 Task: Compose an email with the signature Caleb Scott with the subject Reminder for a remote work arrangement and the message Could you please provide me with the latest version of the project budget? from softage.10@softage.net to softage.6@softage.net, now select the entire message Quote Attach a link with text INSTAGRAM and web address as https://www.instagram.com Send the email. Finally, move the email from Sent Items to the label Copyrights
Action: Mouse moved to (1003, 625)
Screenshot: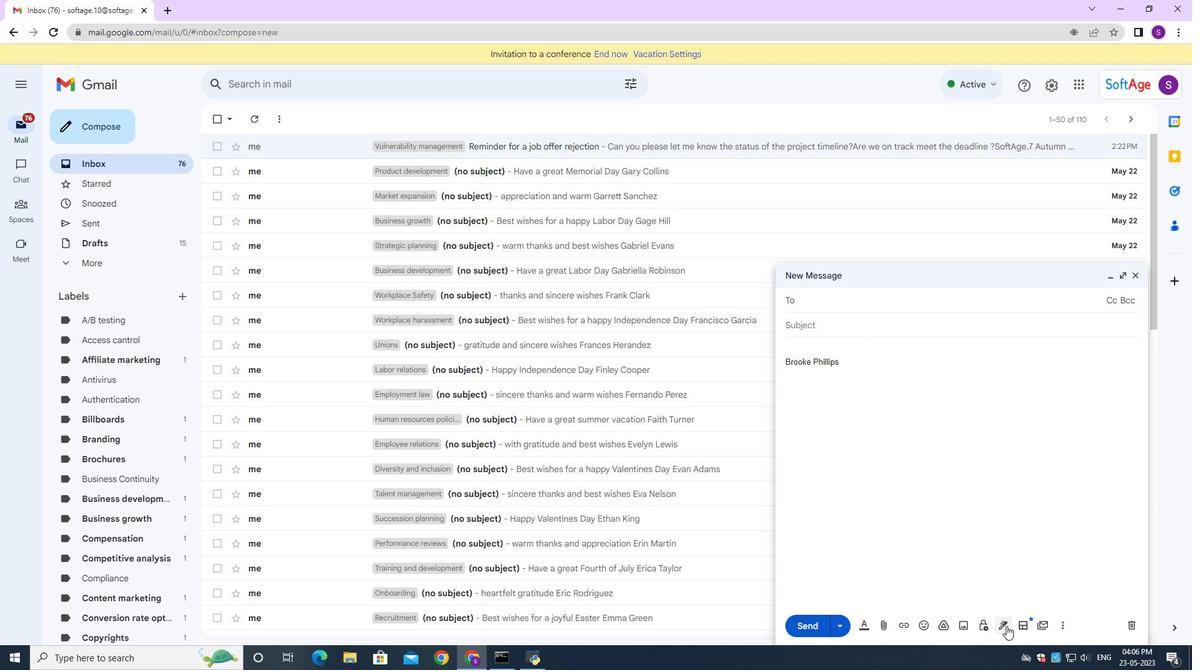 
Action: Mouse pressed left at (1003, 625)
Screenshot: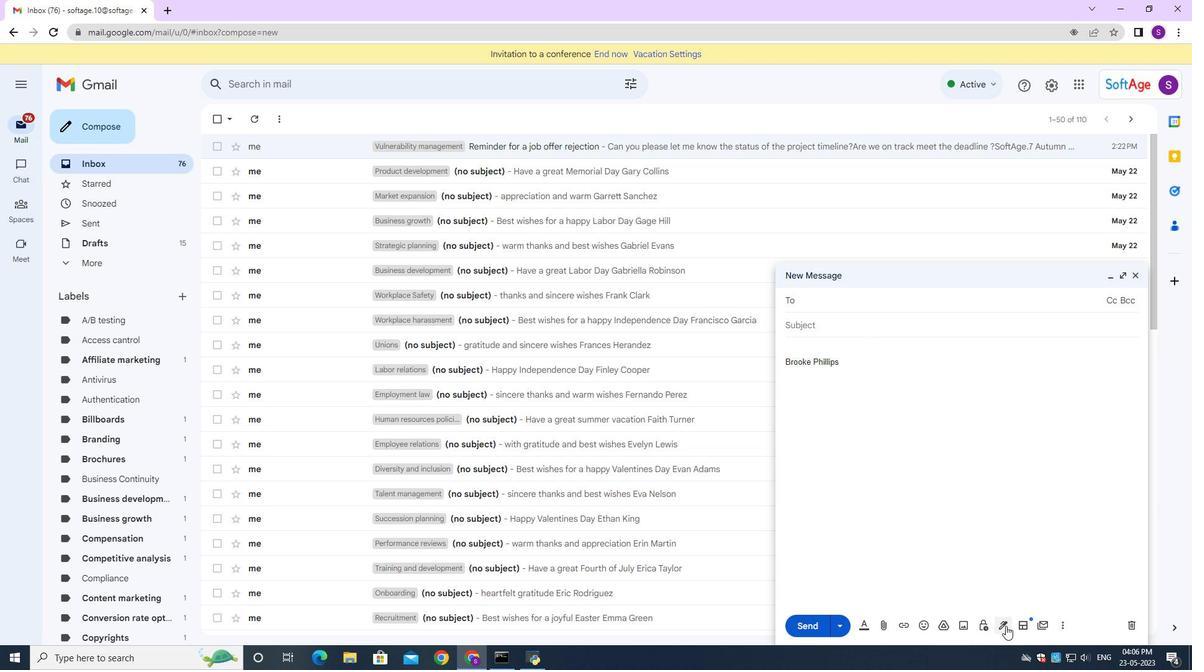
Action: Mouse moved to (1033, 565)
Screenshot: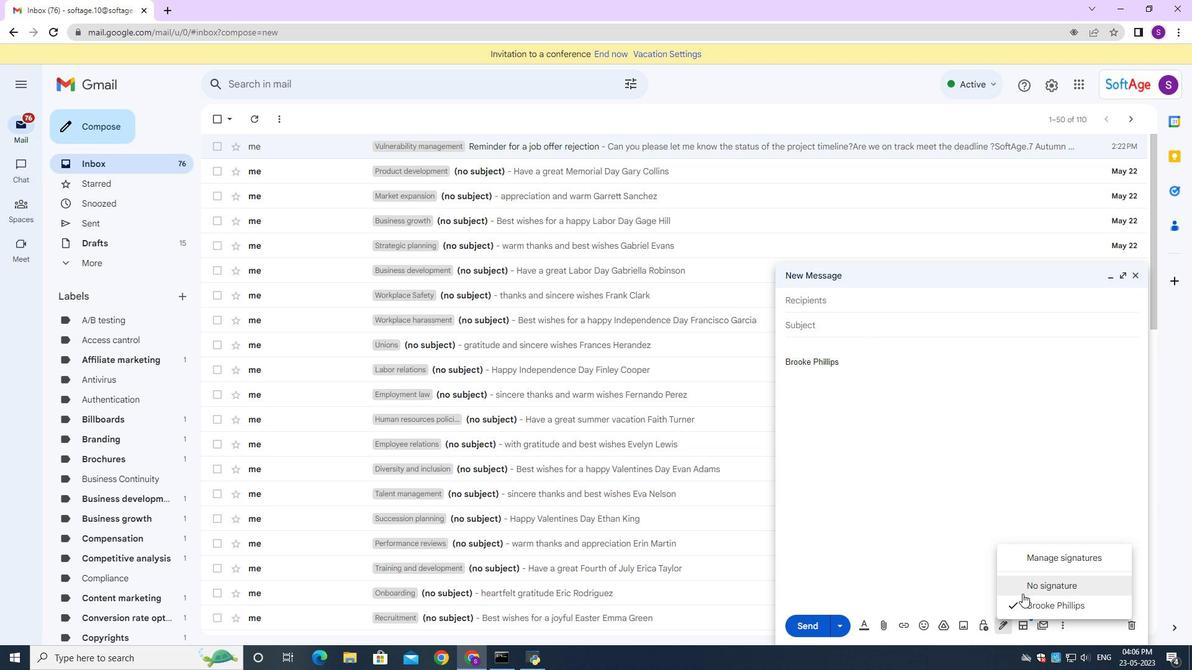 
Action: Mouse pressed left at (1033, 565)
Screenshot: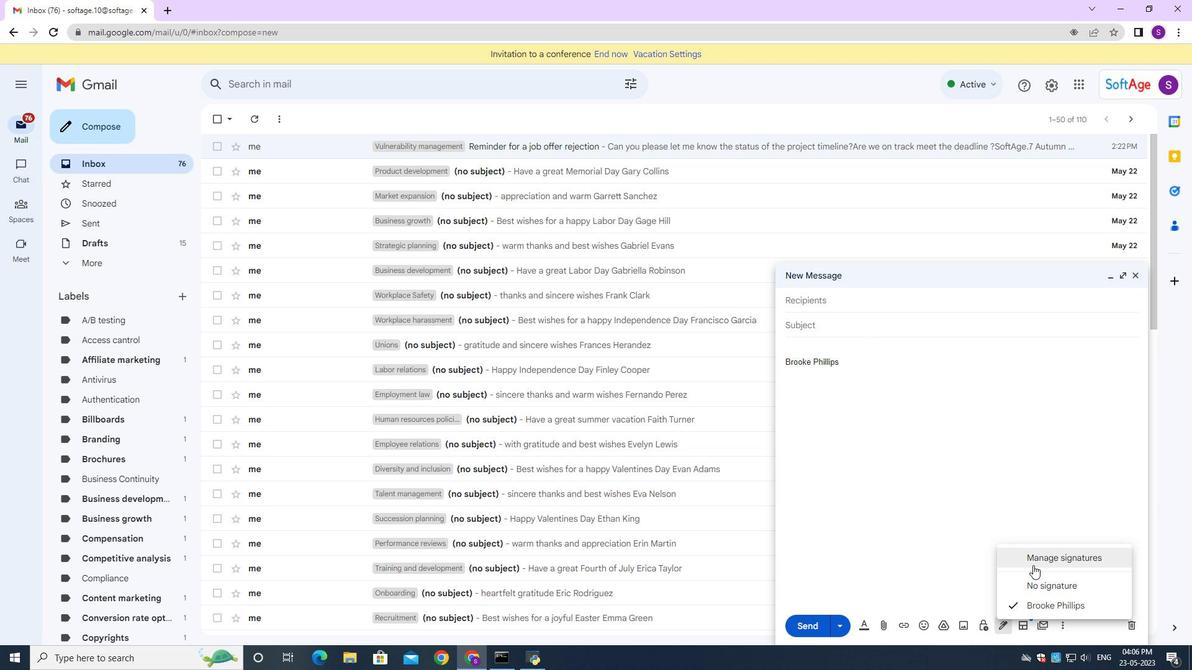 
Action: Mouse moved to (521, 411)
Screenshot: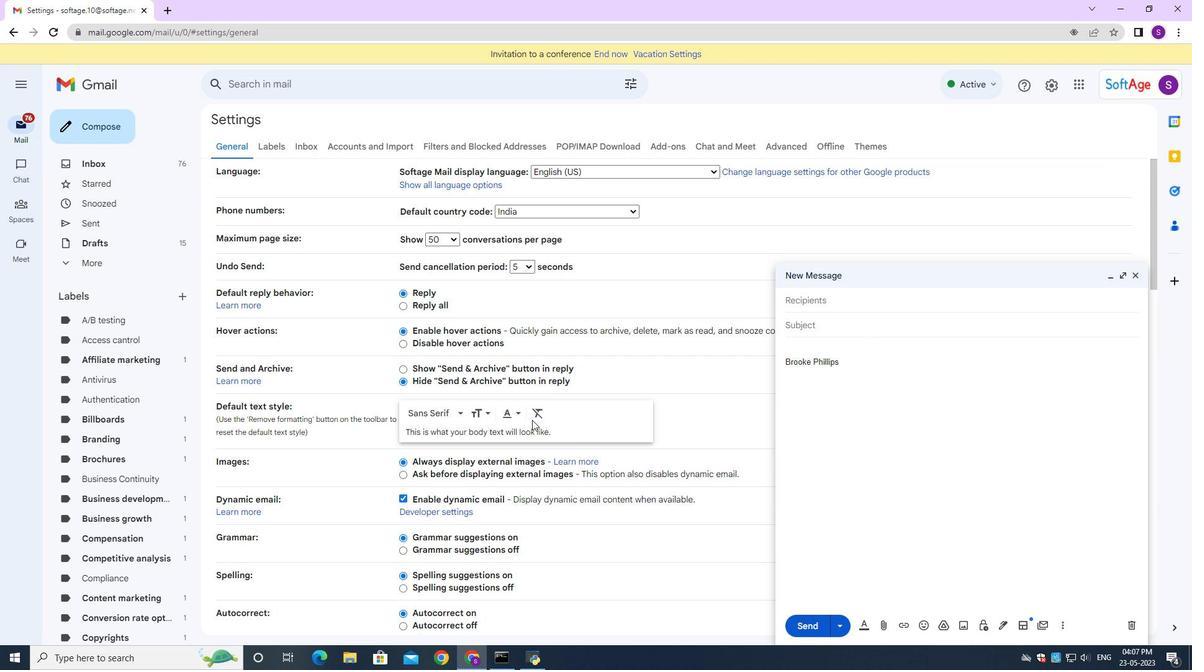 
Action: Mouse scrolled (521, 411) with delta (0, 0)
Screenshot: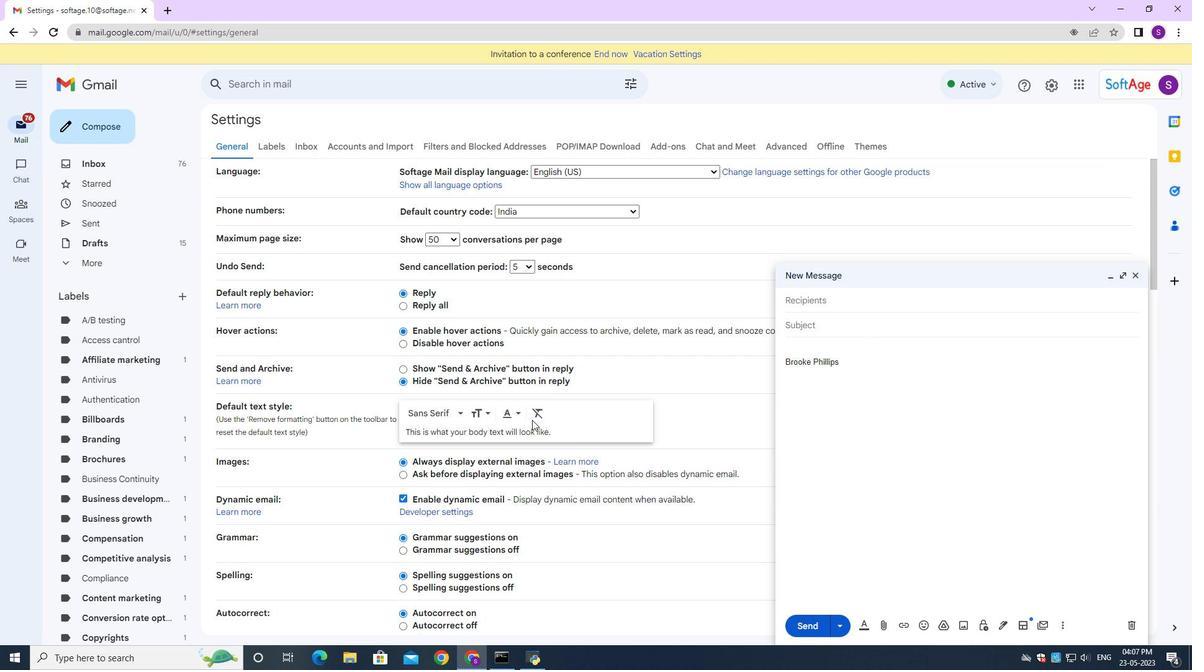 
Action: Mouse scrolled (521, 411) with delta (0, 0)
Screenshot: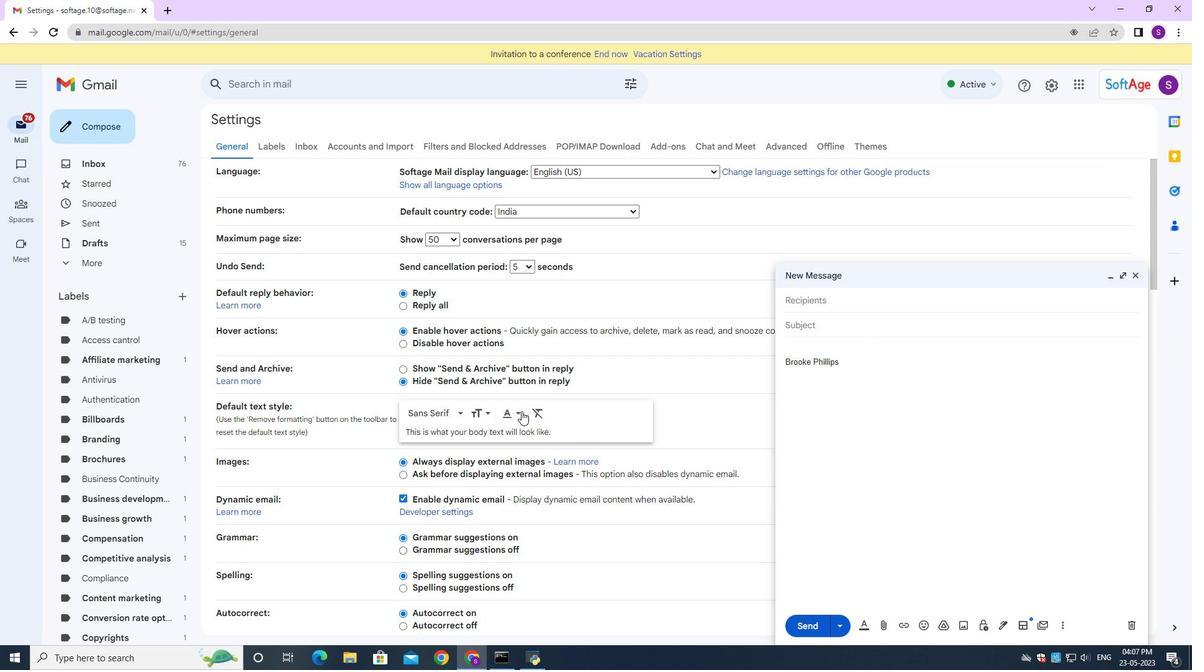 
Action: Mouse moved to (520, 411)
Screenshot: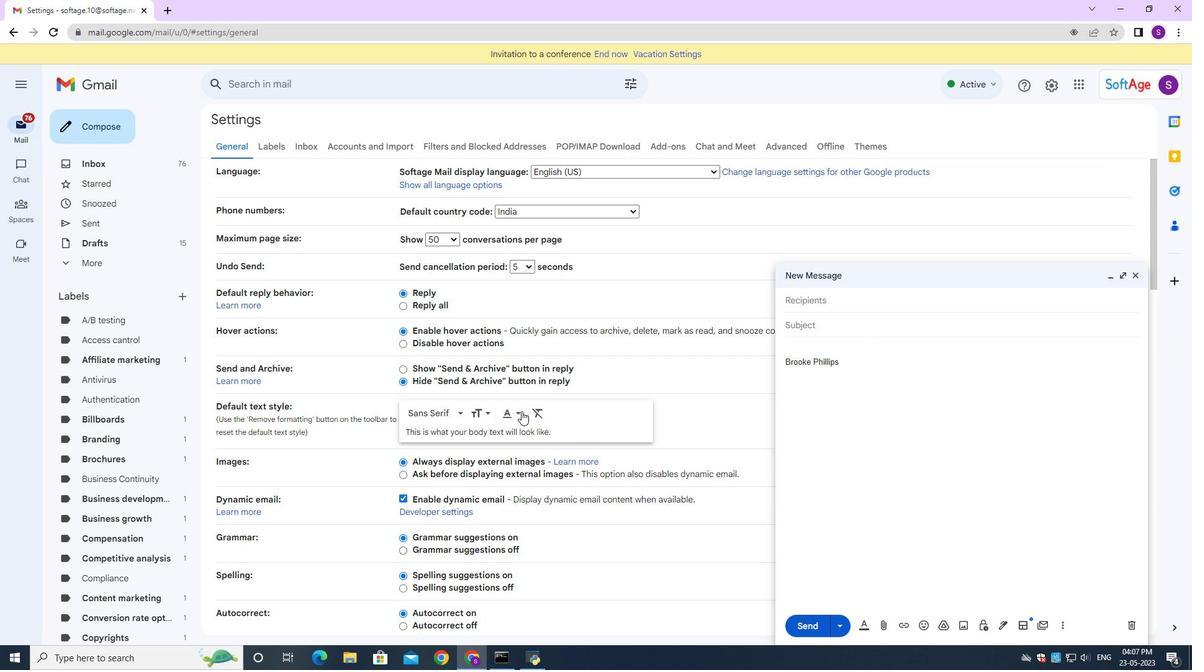 
Action: Mouse scrolled (520, 411) with delta (0, 0)
Screenshot: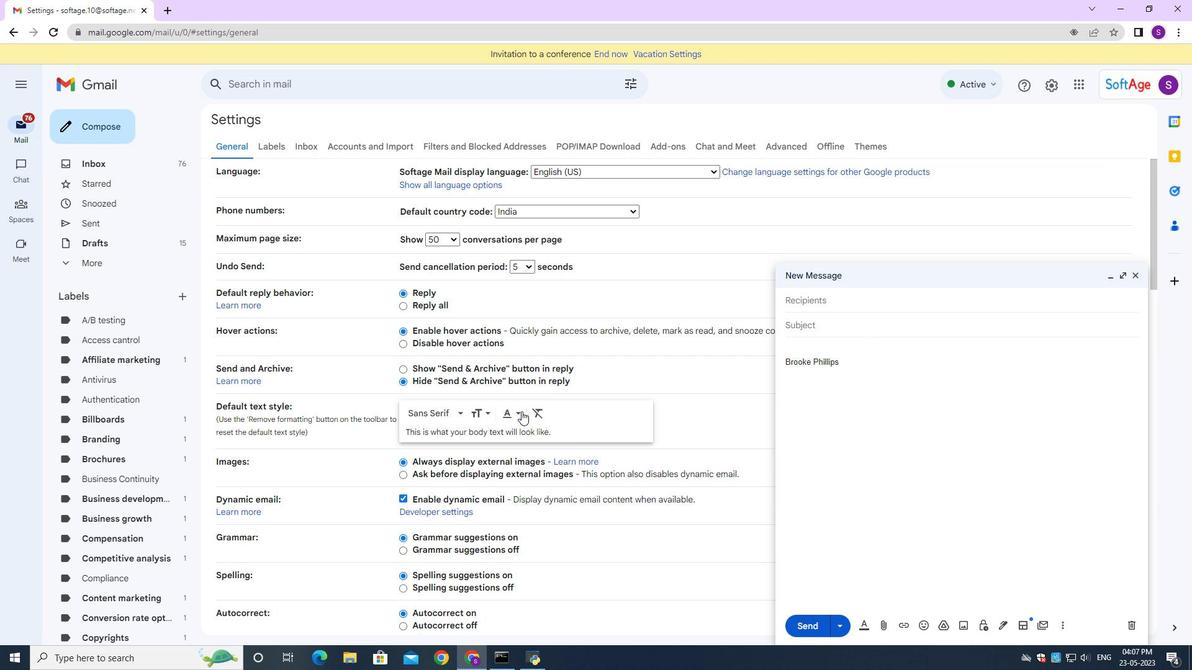 
Action: Mouse scrolled (520, 411) with delta (0, 0)
Screenshot: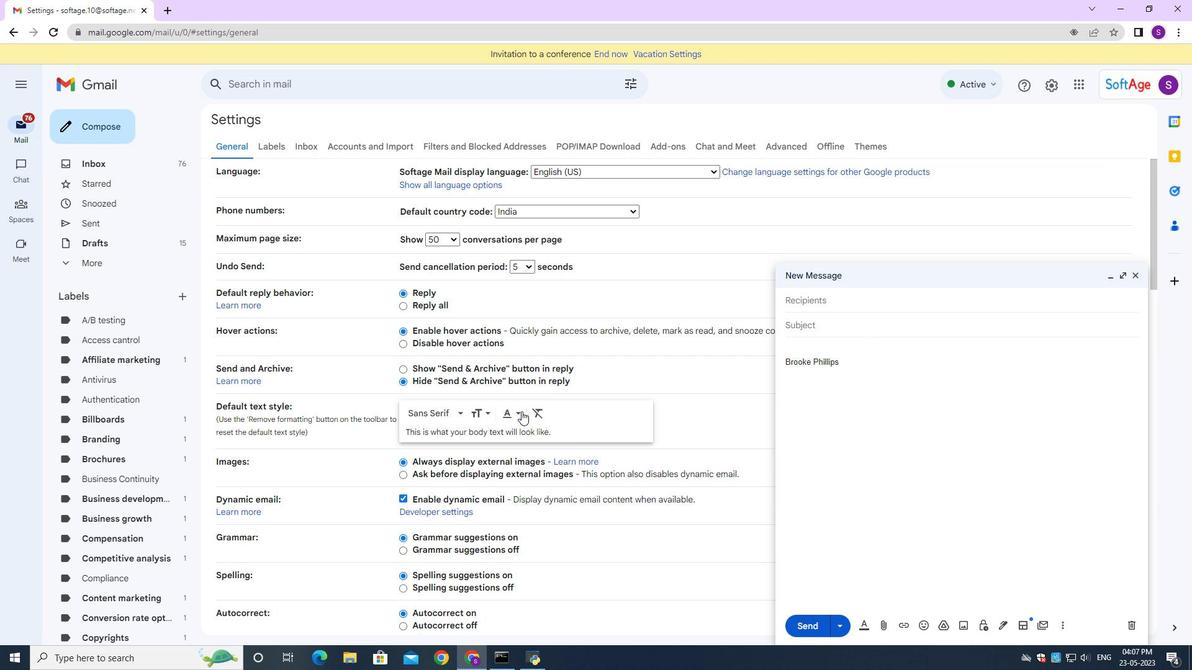 
Action: Mouse moved to (520, 411)
Screenshot: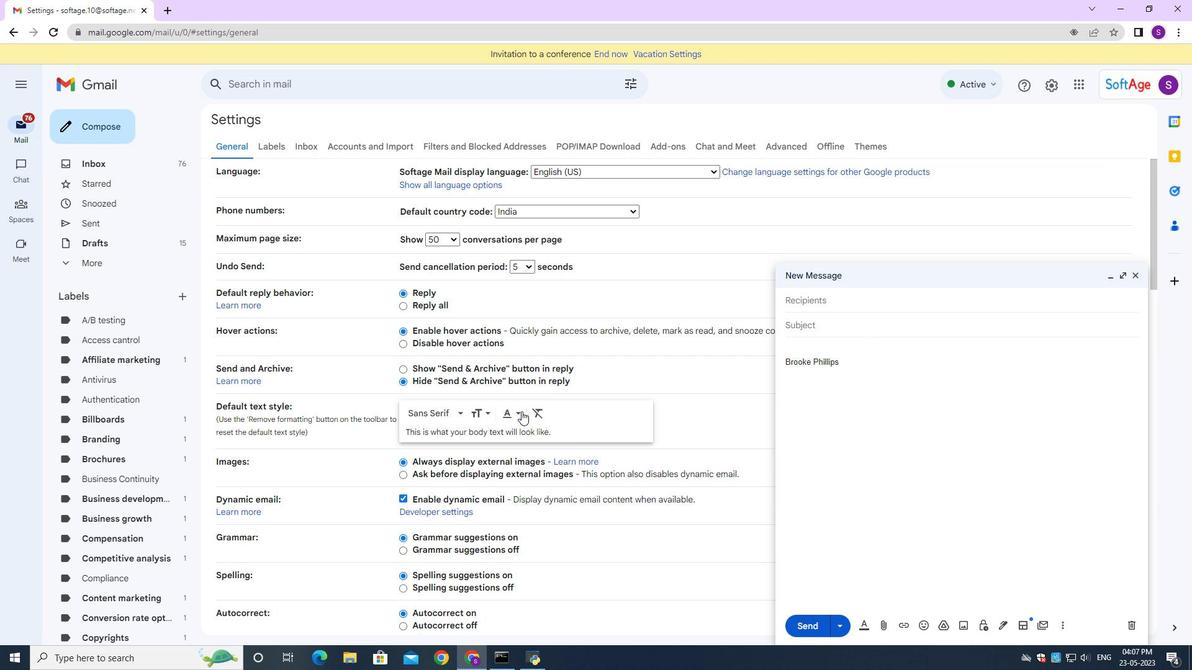 
Action: Mouse scrolled (520, 411) with delta (0, 0)
Screenshot: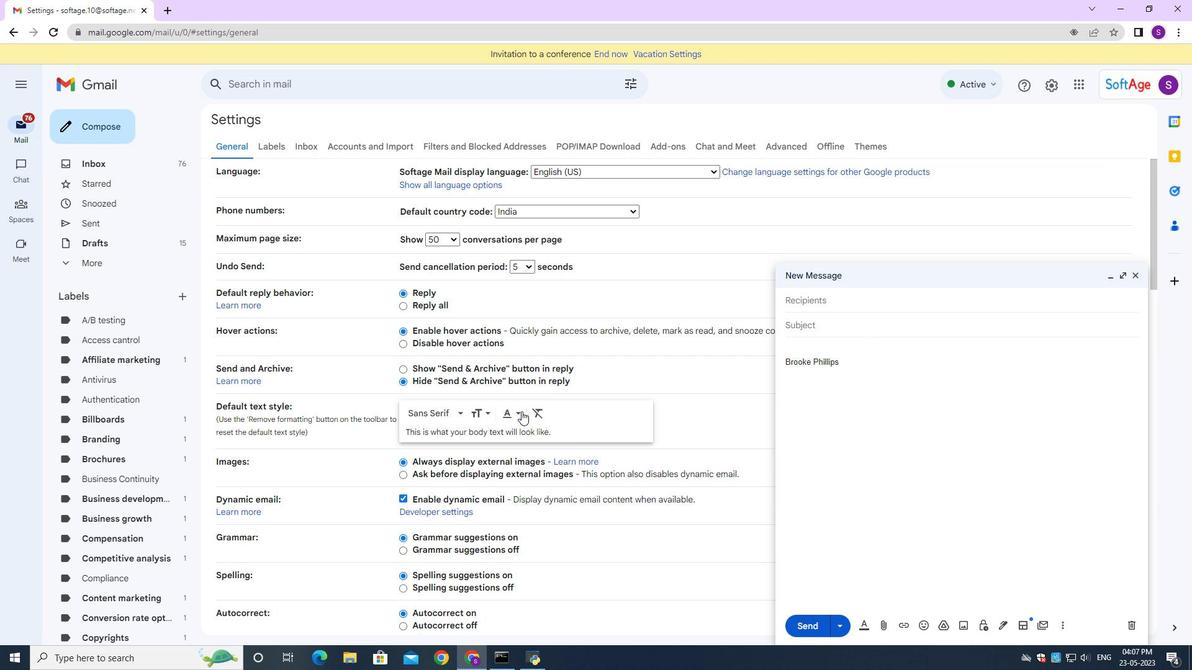 
Action: Mouse scrolled (520, 411) with delta (0, 0)
Screenshot: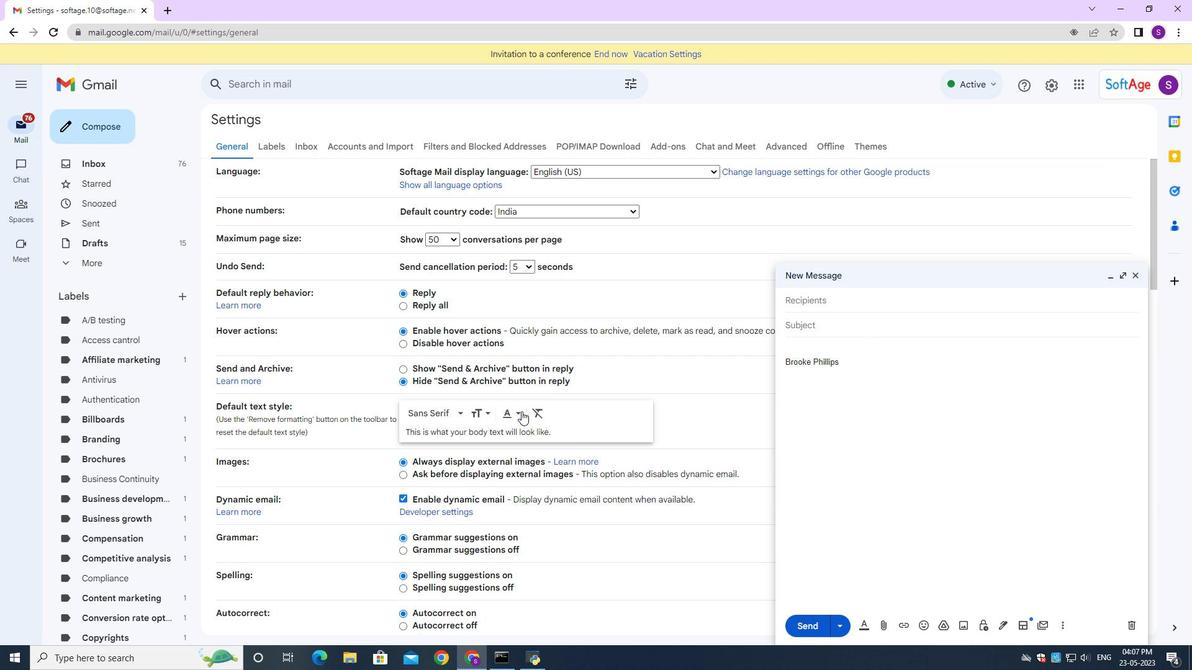 
Action: Mouse scrolled (520, 411) with delta (0, 0)
Screenshot: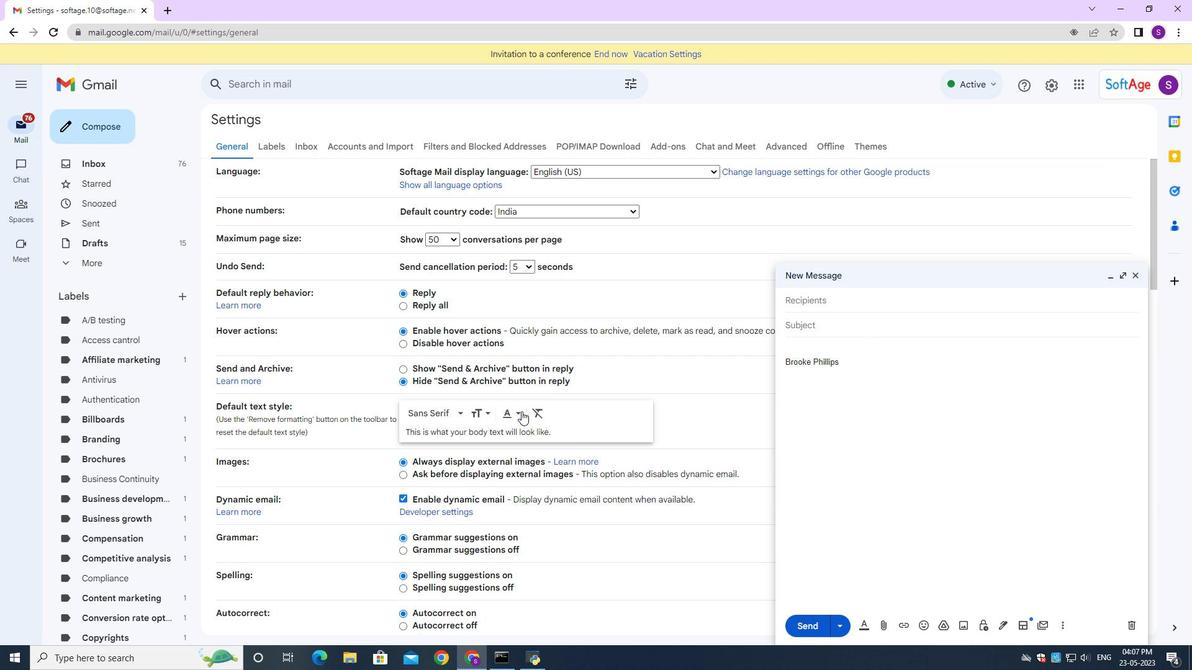 
Action: Mouse moved to (521, 411)
Screenshot: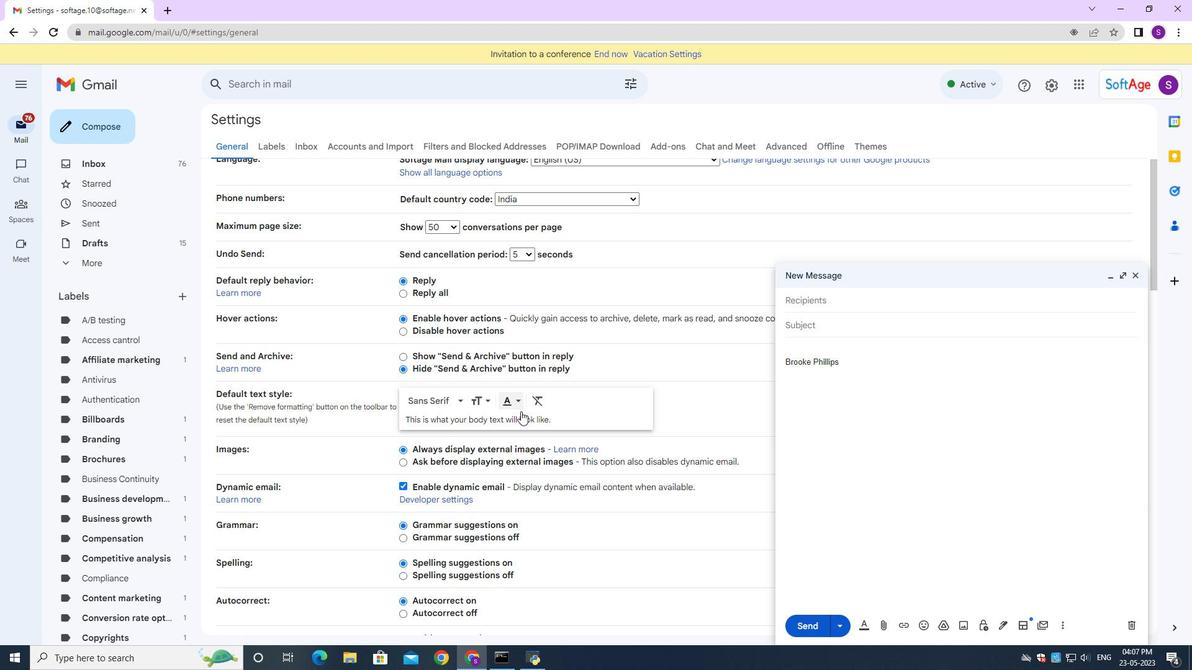 
Action: Mouse scrolled (521, 411) with delta (0, 0)
Screenshot: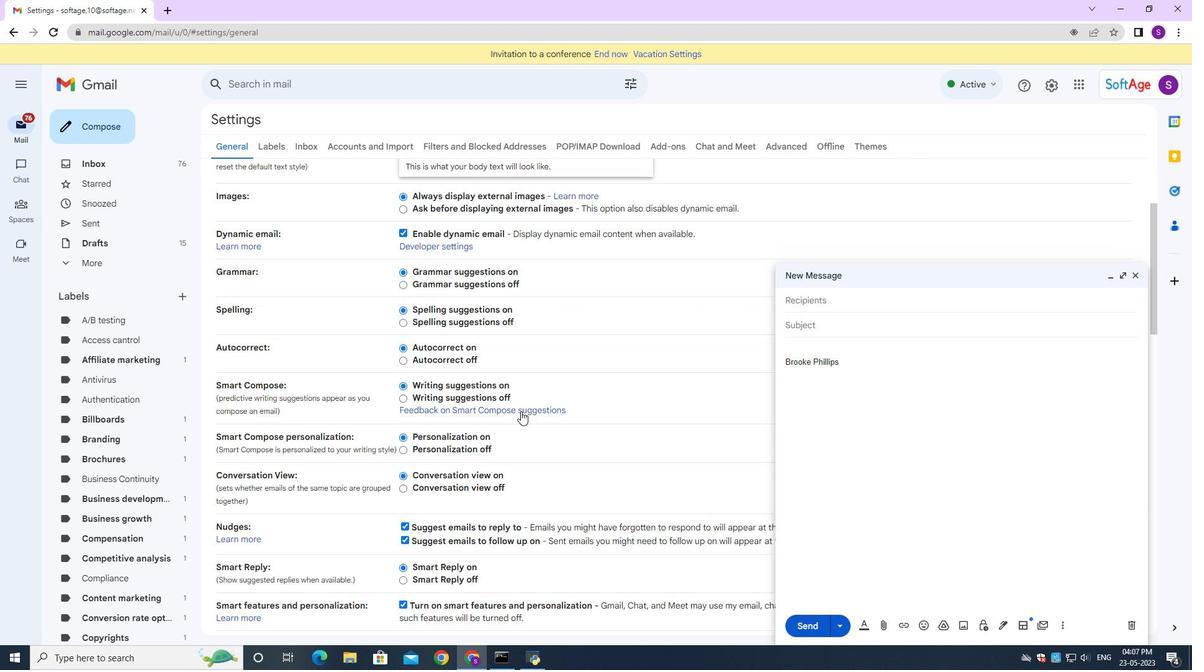 
Action: Mouse scrolled (521, 411) with delta (0, 0)
Screenshot: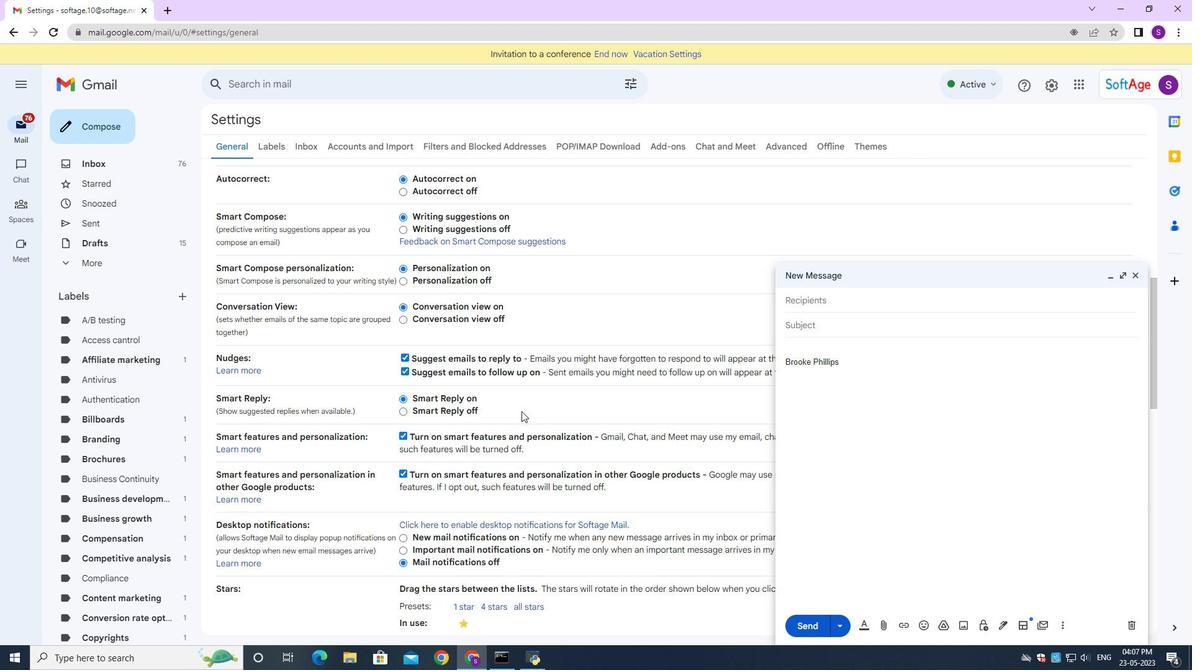 
Action: Mouse scrolled (521, 411) with delta (0, 0)
Screenshot: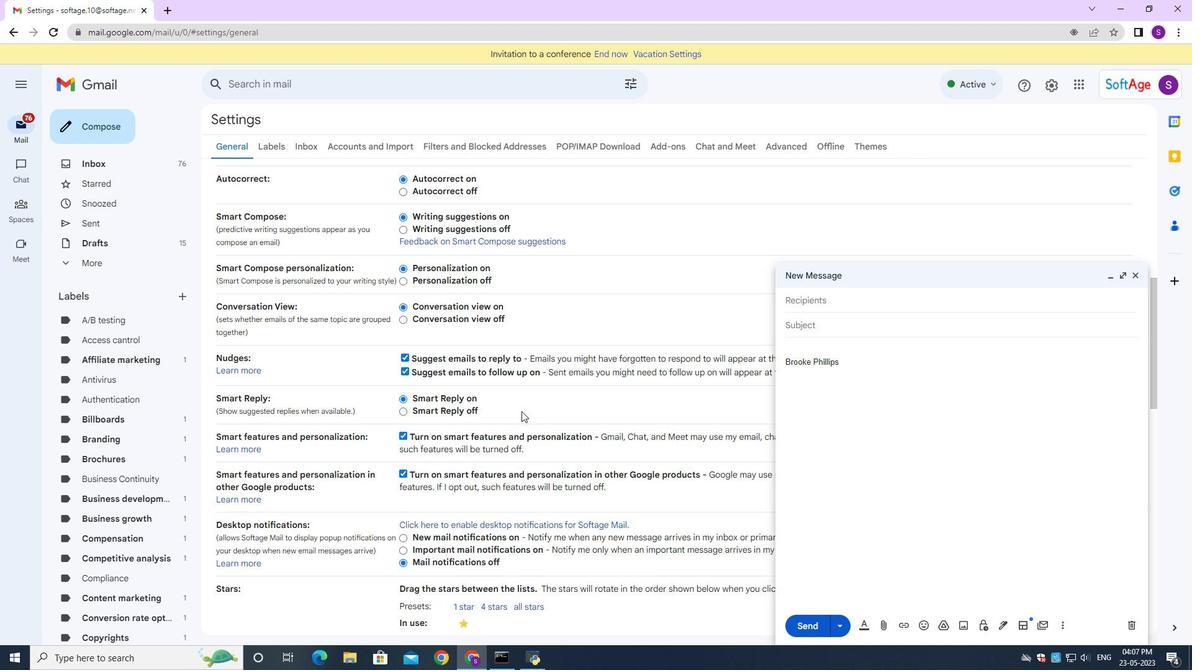 
Action: Mouse scrolled (521, 411) with delta (0, 0)
Screenshot: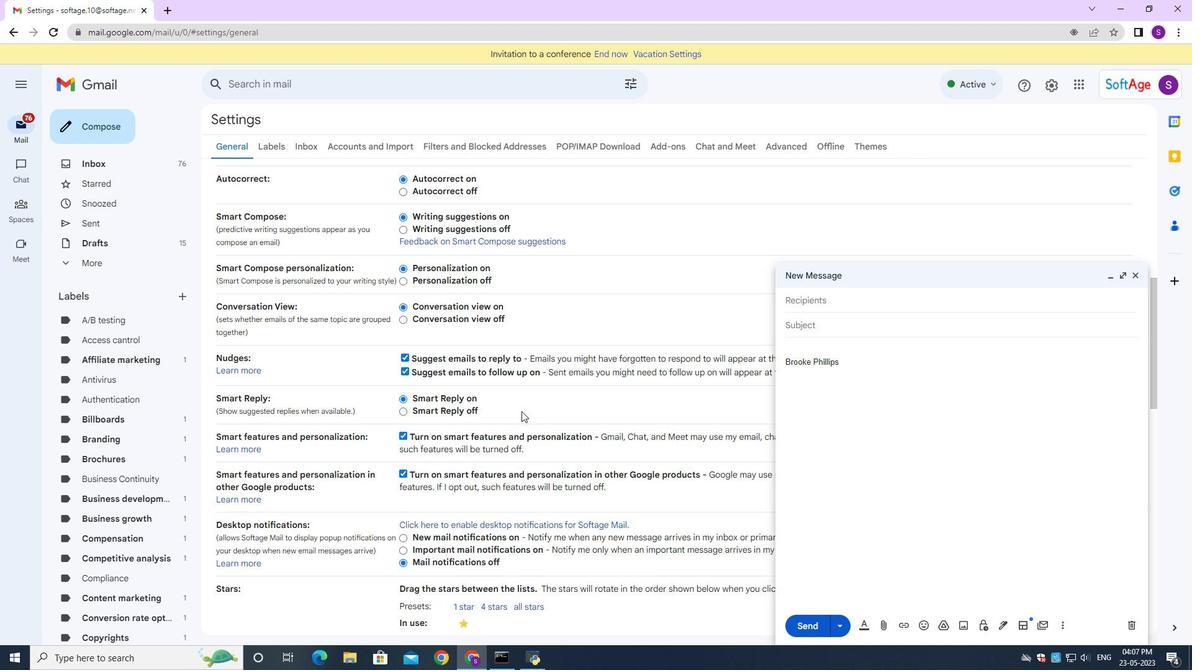 
Action: Mouse scrolled (521, 411) with delta (0, 0)
Screenshot: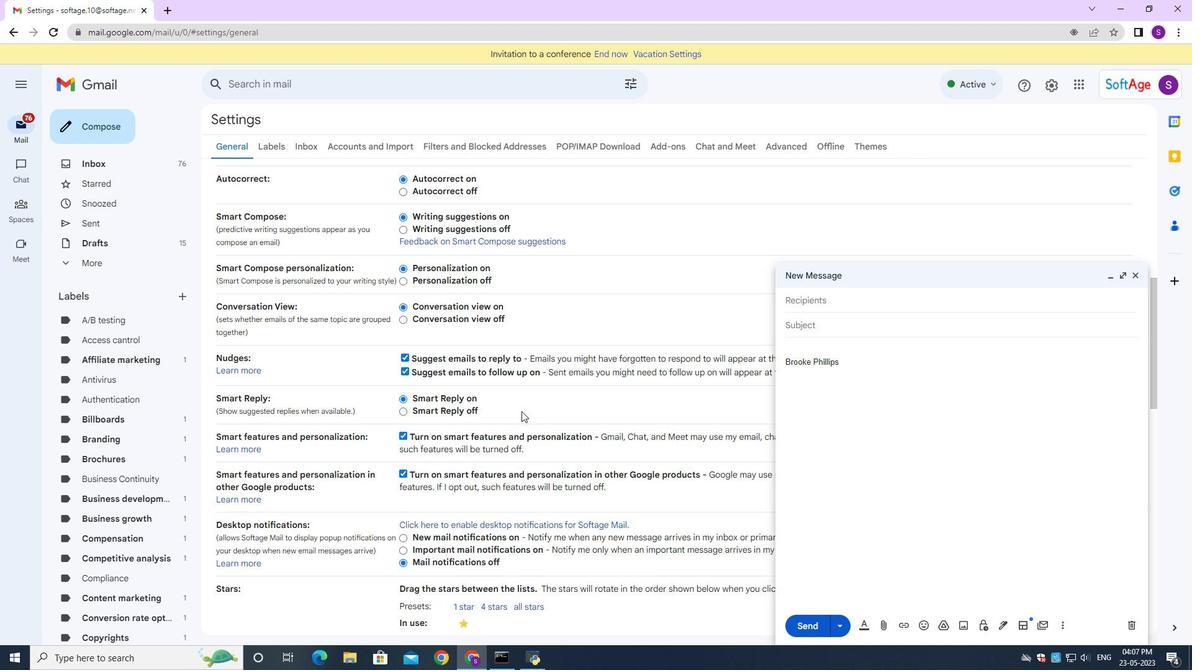 
Action: Mouse scrolled (521, 411) with delta (0, 0)
Screenshot: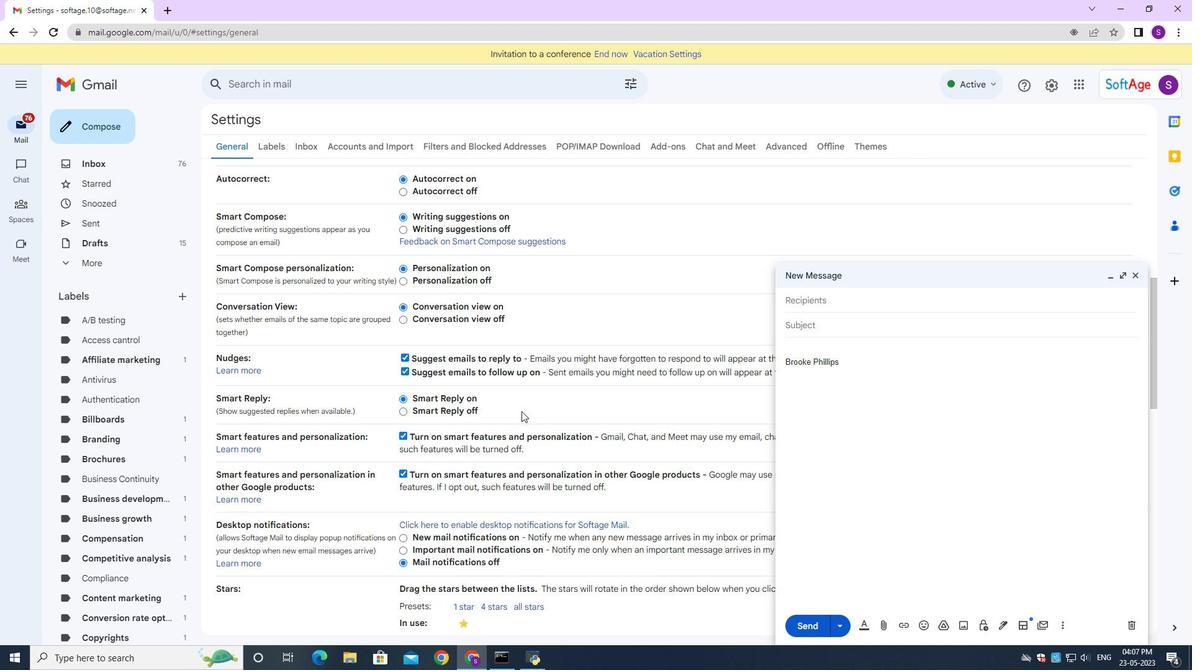 
Action: Mouse moved to (522, 422)
Screenshot: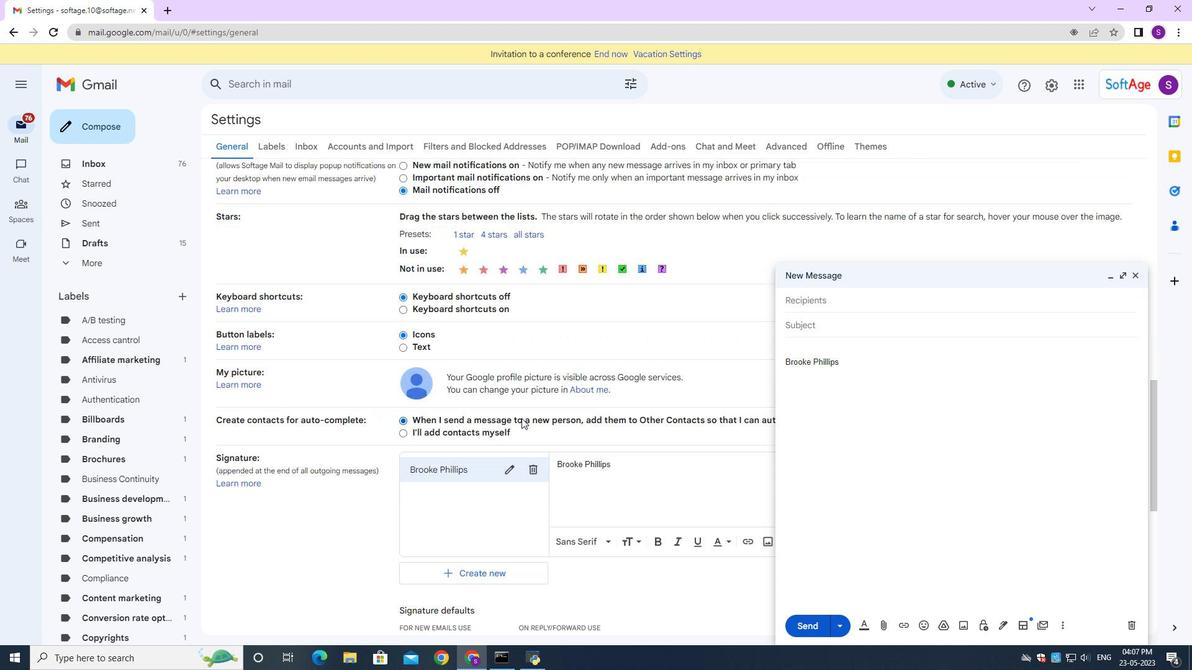 
Action: Mouse scrolled (522, 422) with delta (0, 0)
Screenshot: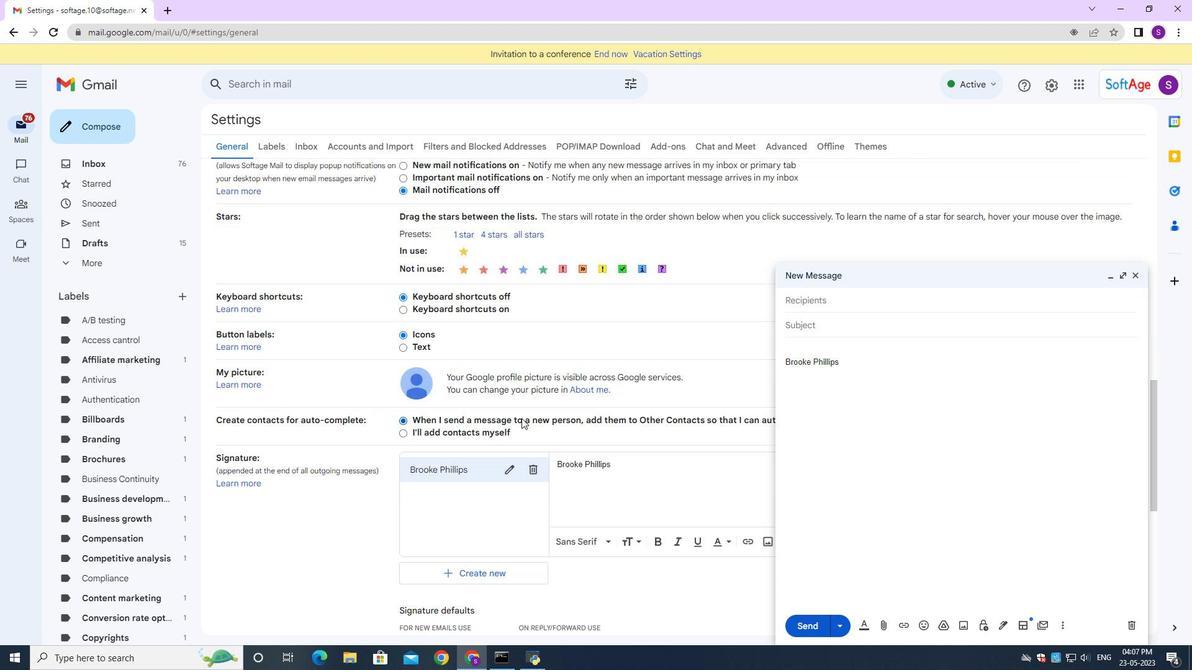
Action: Mouse moved to (507, 412)
Screenshot: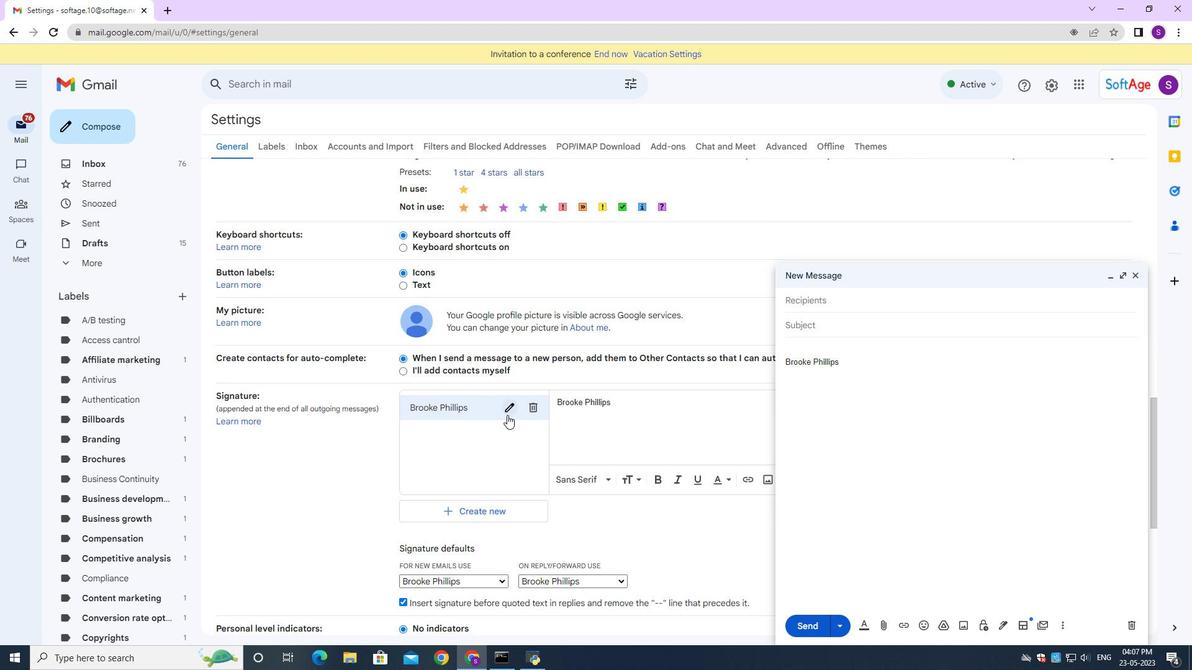 
Action: Mouse pressed left at (507, 412)
Screenshot: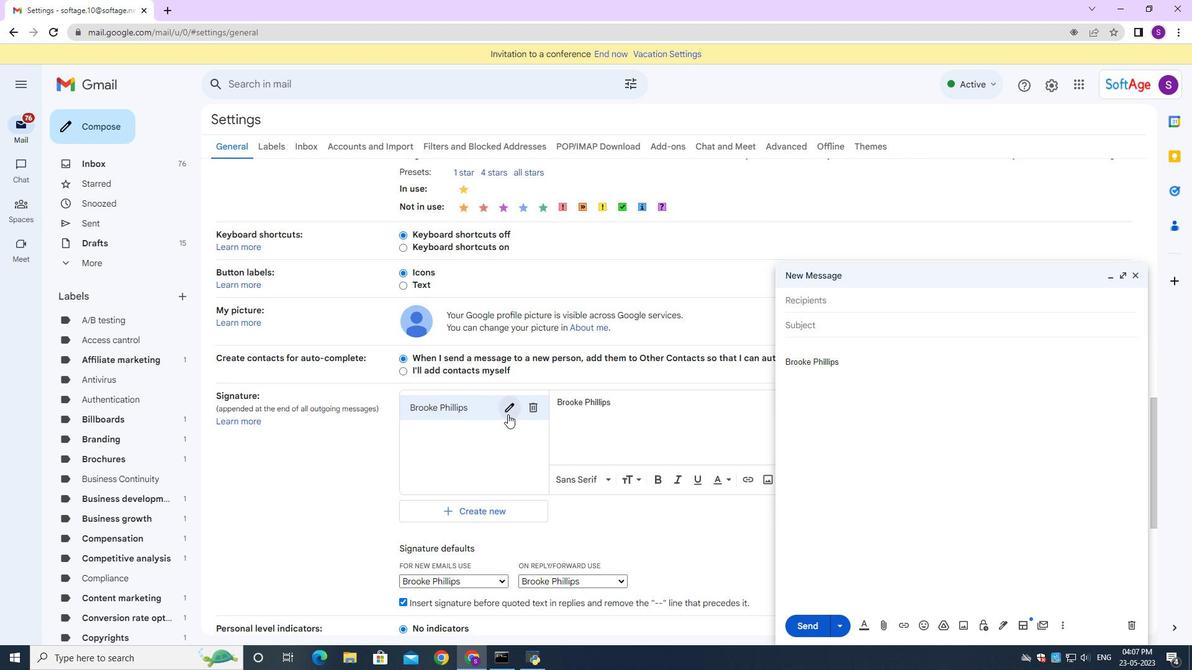 
Action: Mouse moved to (507, 412)
Screenshot: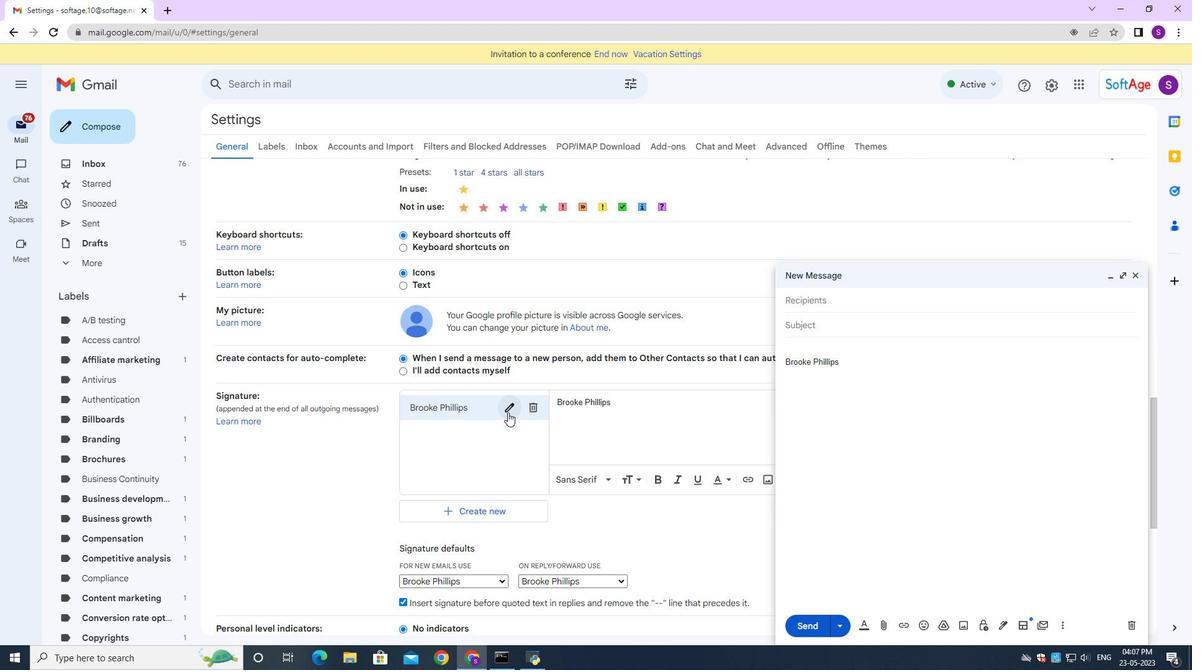 
Action: Key pressed ctrl+A<Key.backspace><Key.shift><Key.shift><Key.shift><Key.shift><Key.shift><Key.shift><Key.shift><Key.shift><Key.shift><Key.shift><Key.shift><Key.shift><Key.shift><Key.shift><Key.shift><Key.shift><Key.shift><Key.shift><Key.shift><Key.shift><Key.shift><Key.shift><Key.shift><Key.shift>Caleb<Key.space><Key.shift>Scott
Screenshot: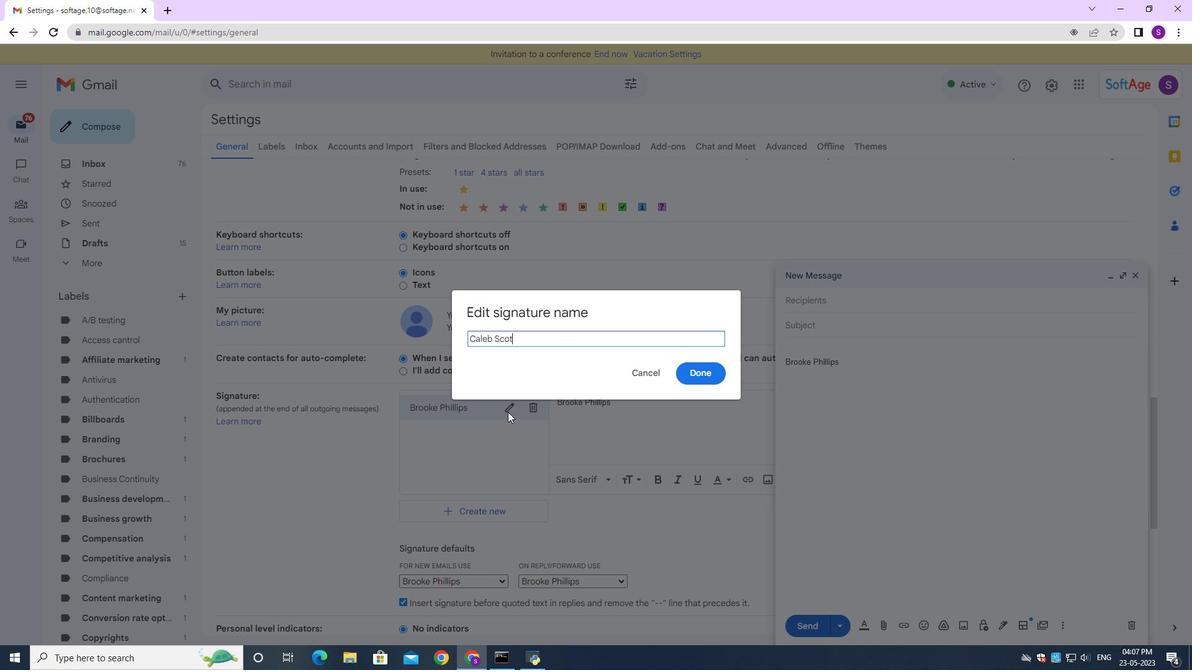 
Action: Mouse moved to (697, 374)
Screenshot: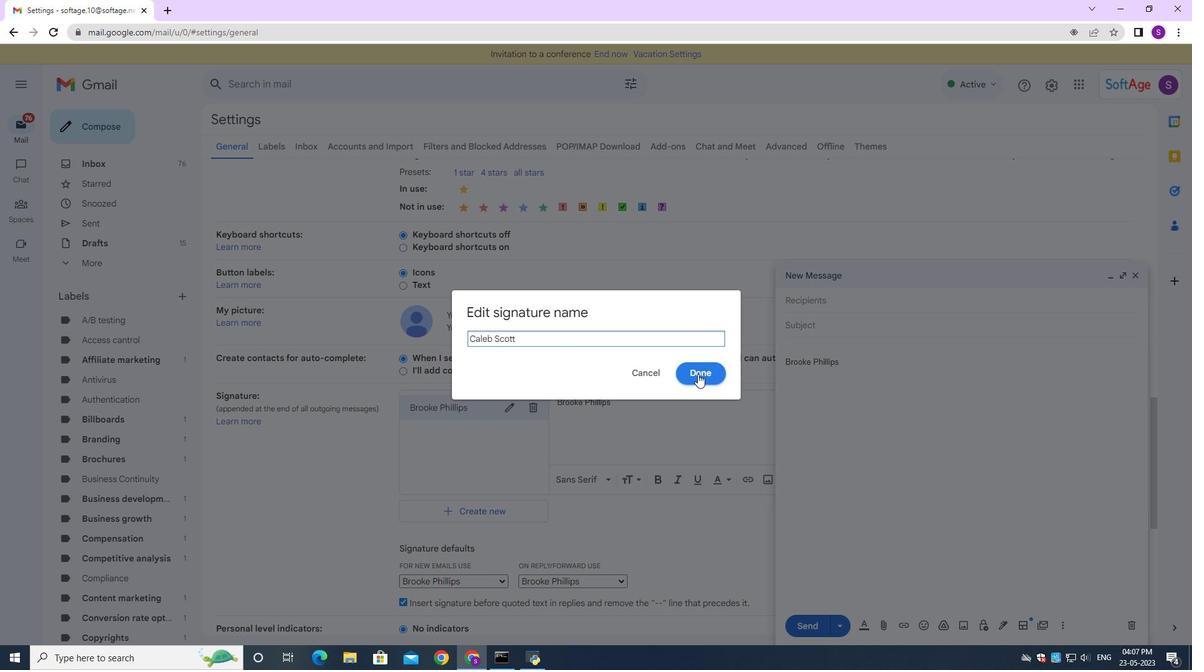 
Action: Mouse pressed left at (697, 374)
Screenshot: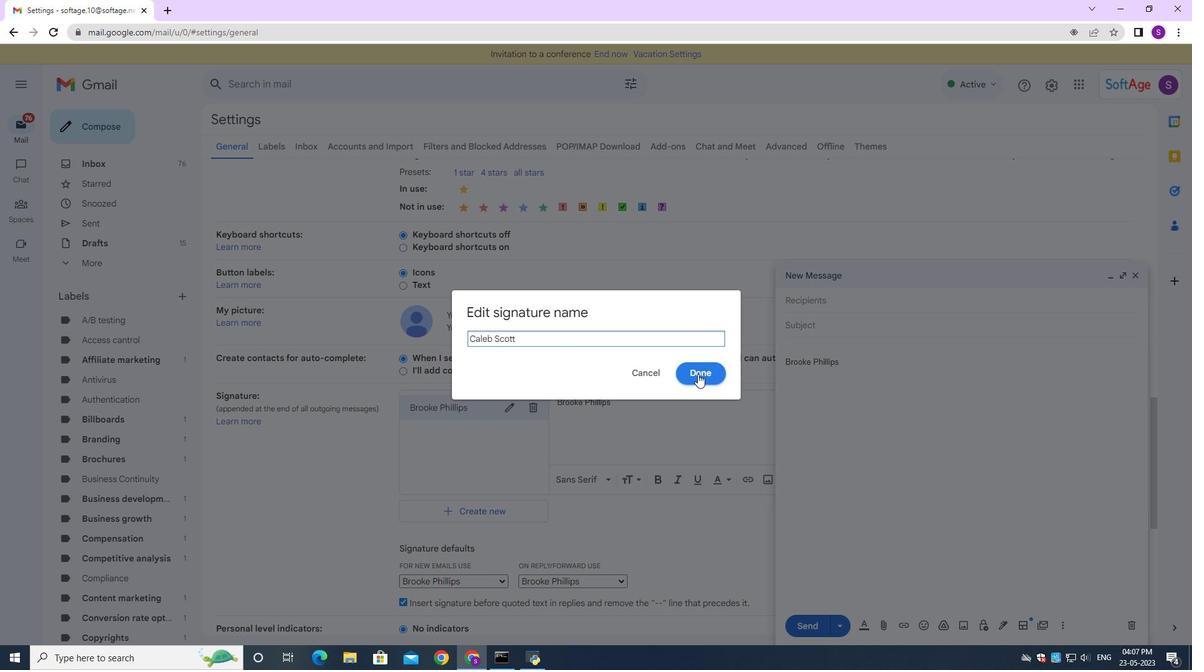 
Action: Mouse moved to (659, 420)
Screenshot: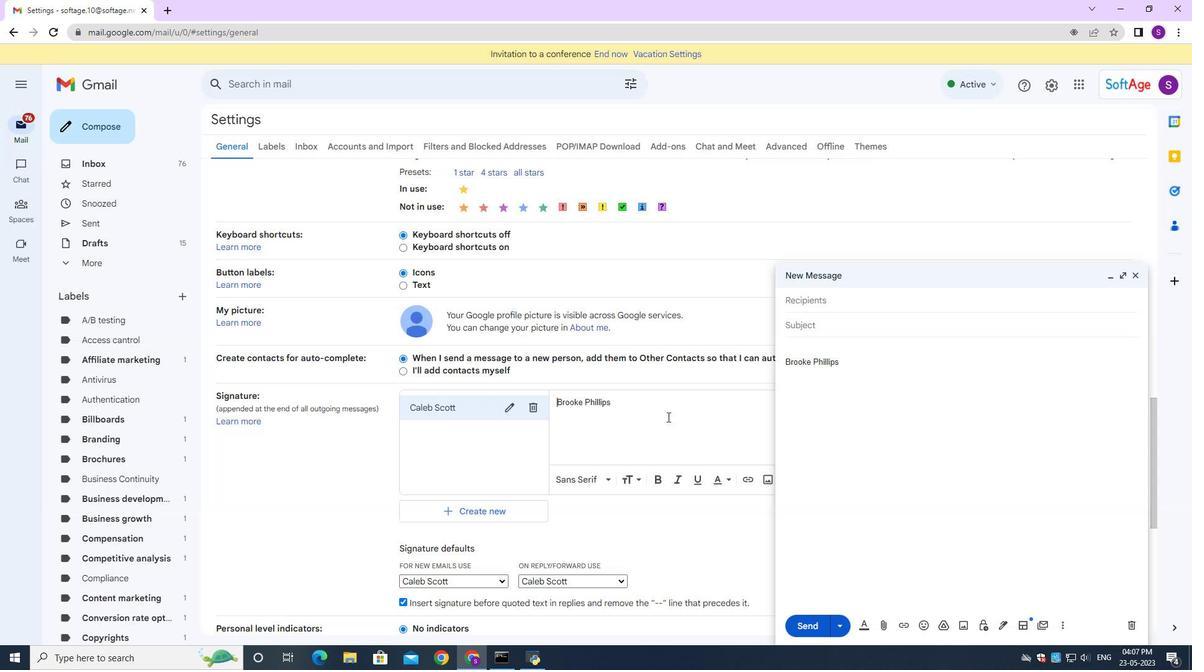 
Action: Mouse pressed left at (659, 420)
Screenshot: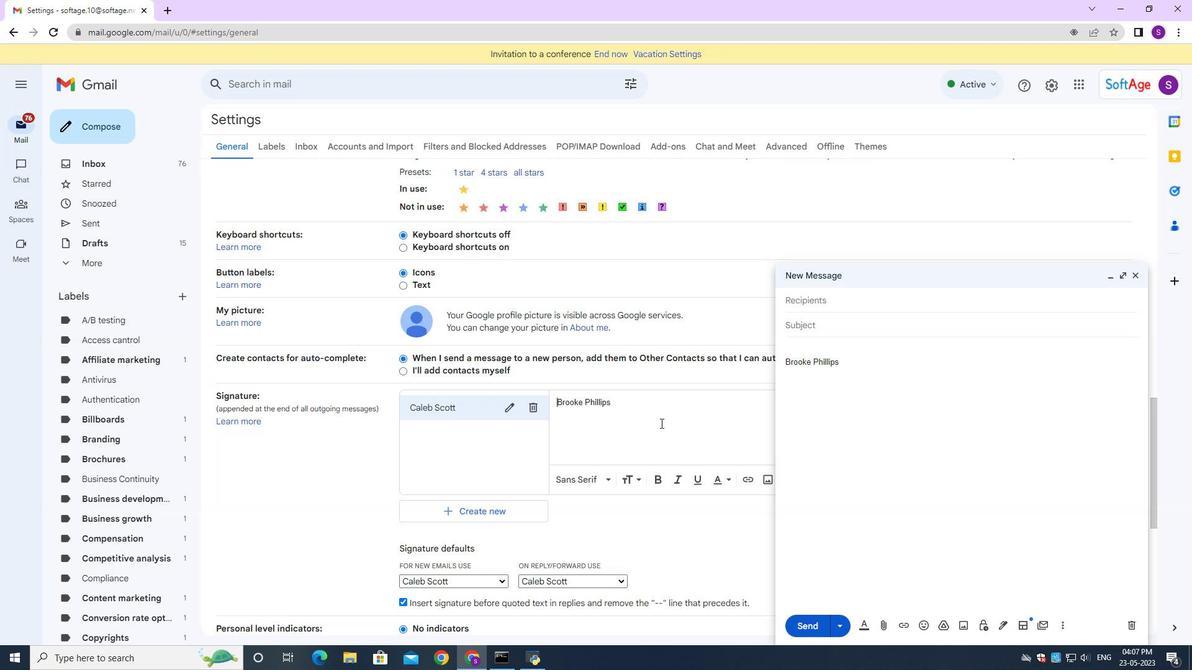 
Action: Mouse moved to (659, 419)
Screenshot: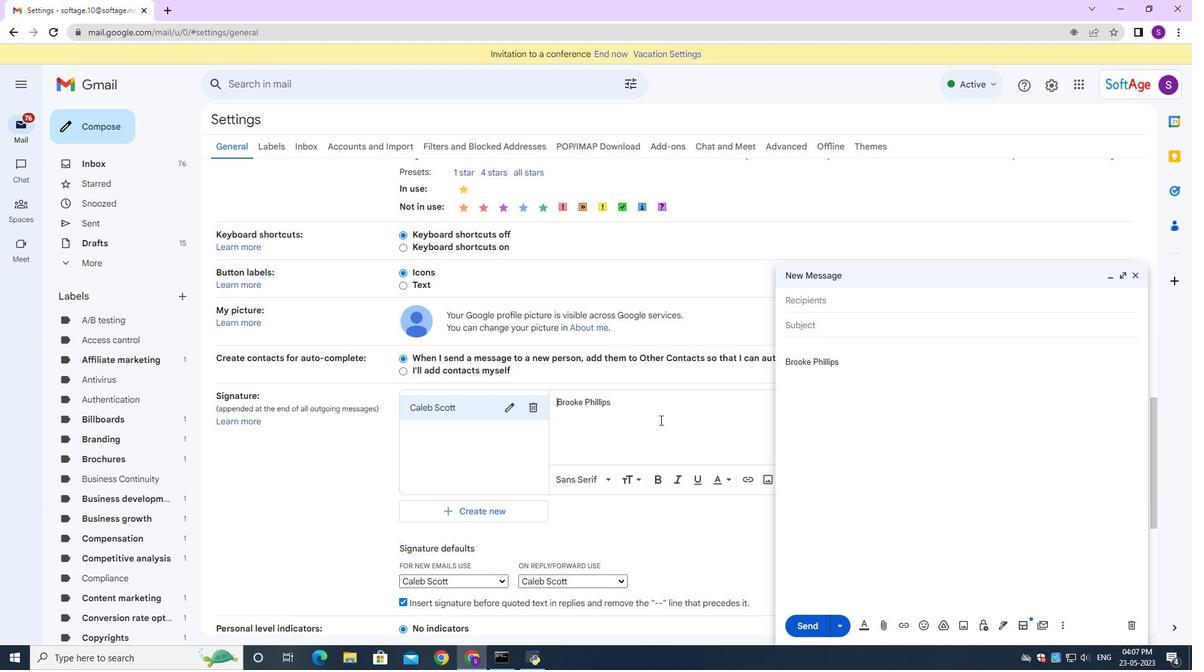 
Action: Key pressed ctrl+A<Key.backspace><Key.shift><Key.shift><Key.shift><Key.shift>Caleb<Key.space><Key.shift><Key.shift><Key.shift><Key.shift><Key.shift>Scott<Key.space>
Screenshot: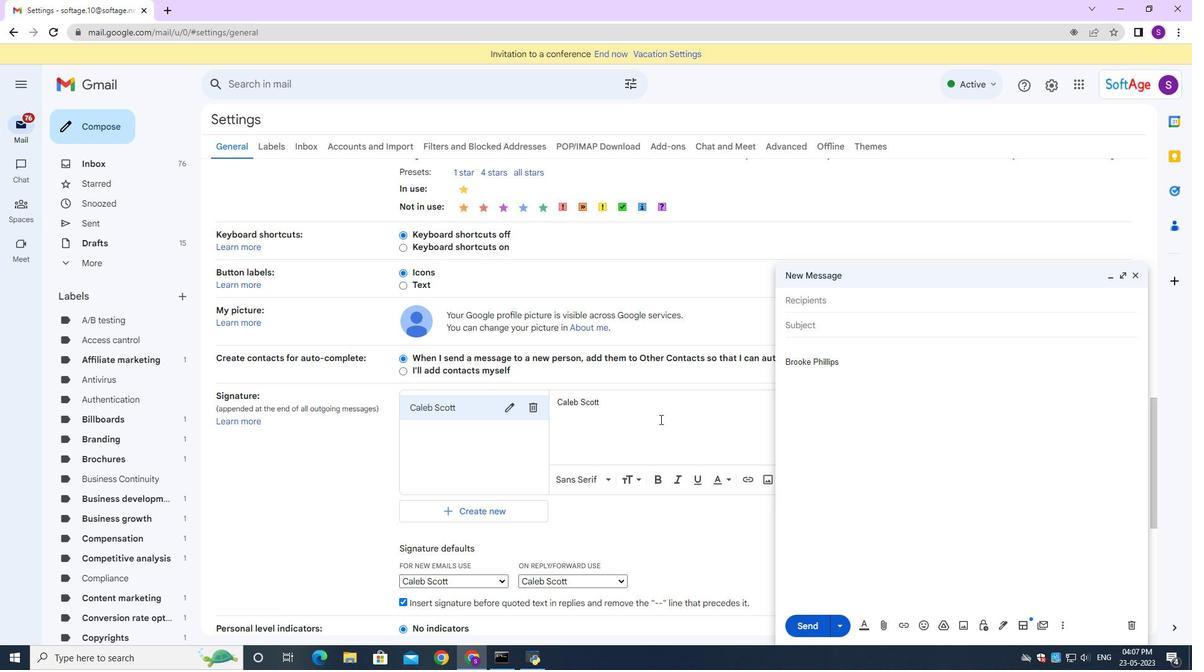 
Action: Mouse moved to (663, 489)
Screenshot: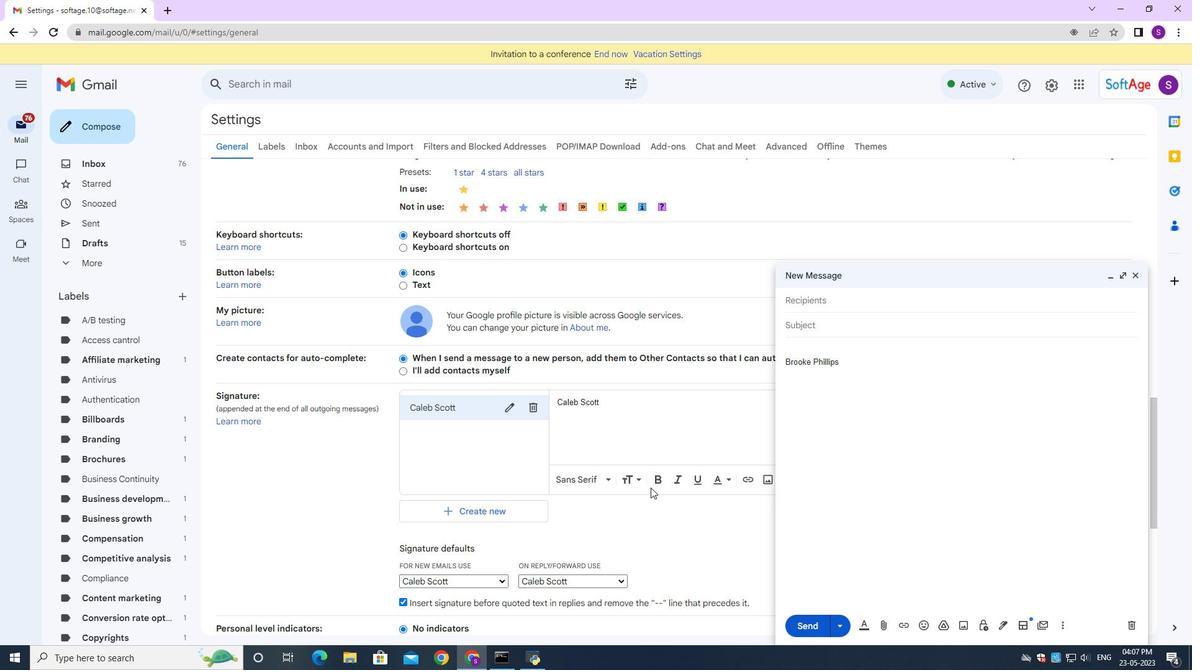 
Action: Mouse scrolled (663, 489) with delta (0, 0)
Screenshot: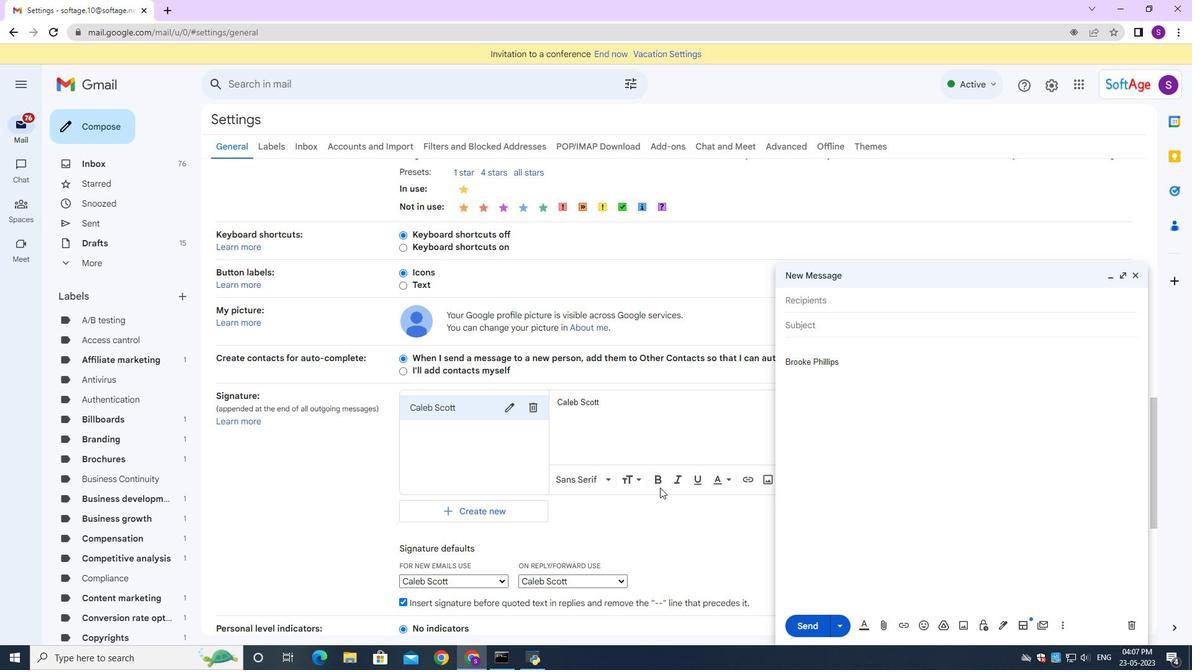 
Action: Mouse moved to (670, 497)
Screenshot: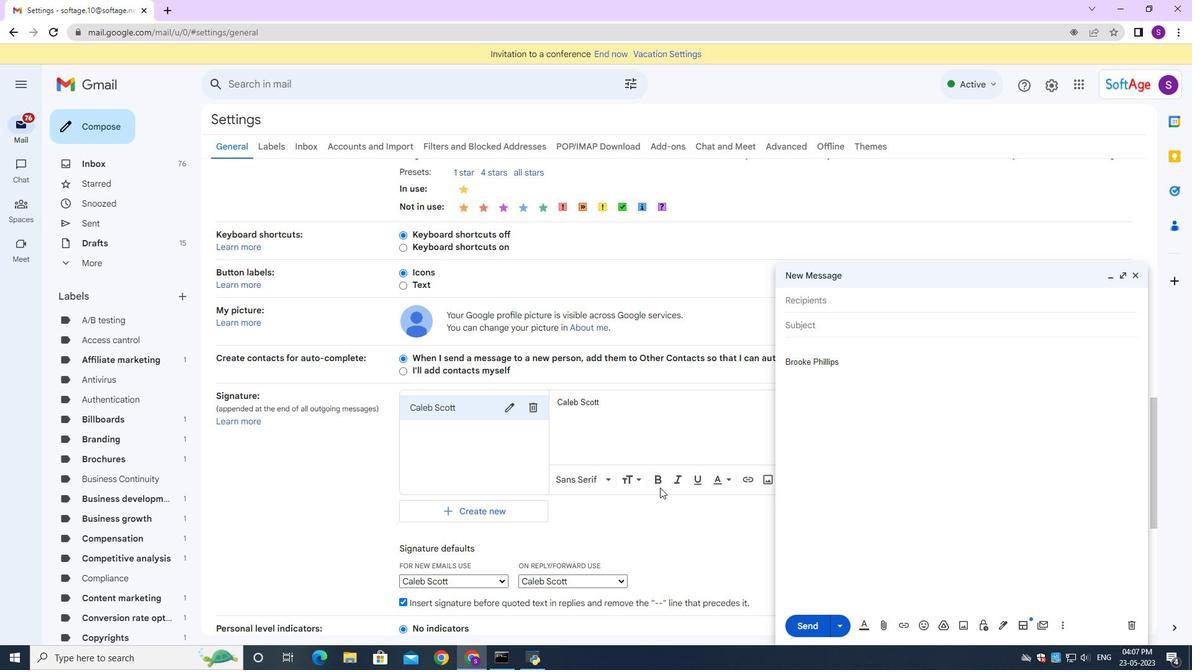 
Action: Mouse scrolled (670, 497) with delta (0, 0)
Screenshot: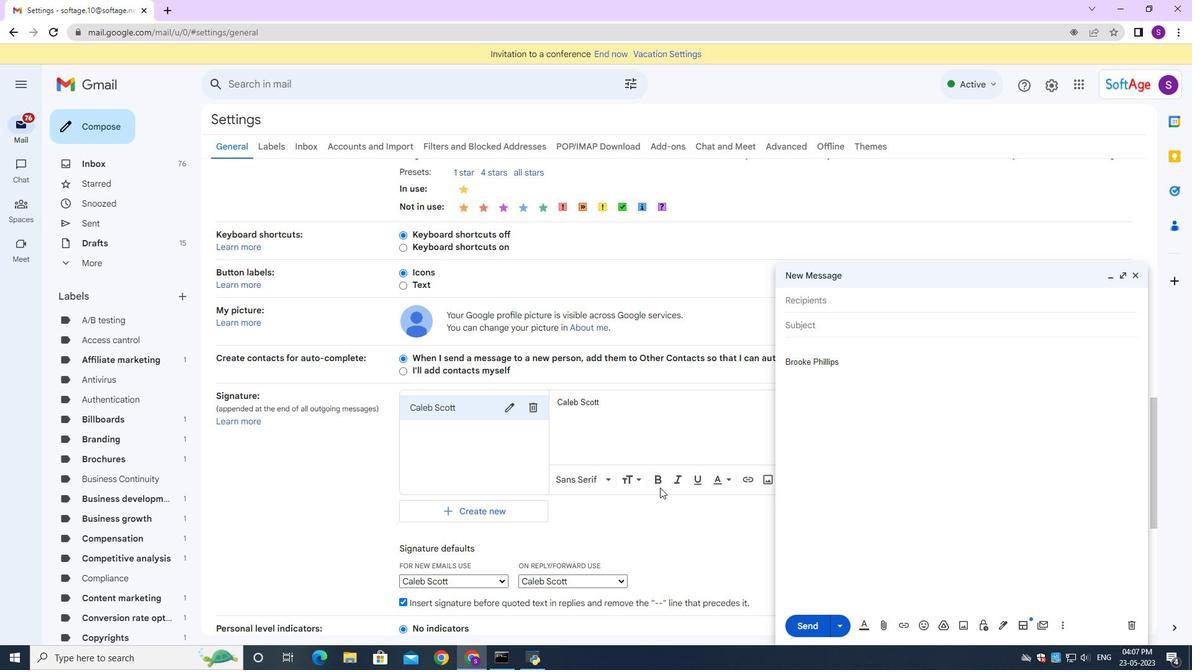 
Action: Mouse moved to (672, 499)
Screenshot: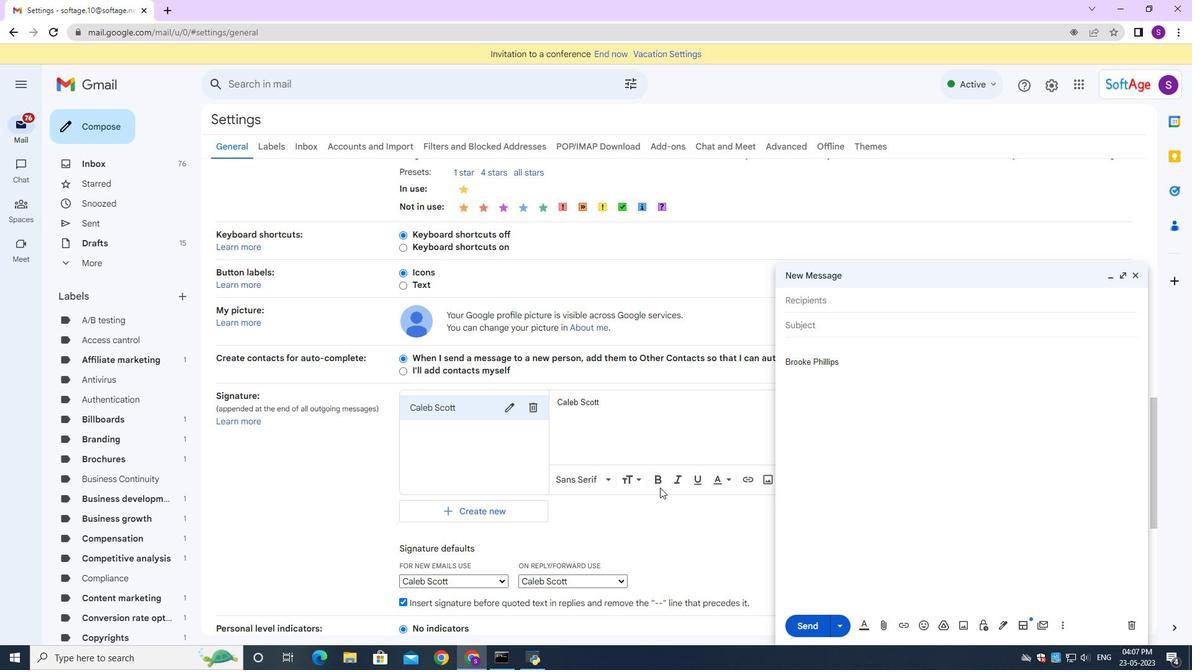 
Action: Mouse scrolled (672, 498) with delta (0, 0)
Screenshot: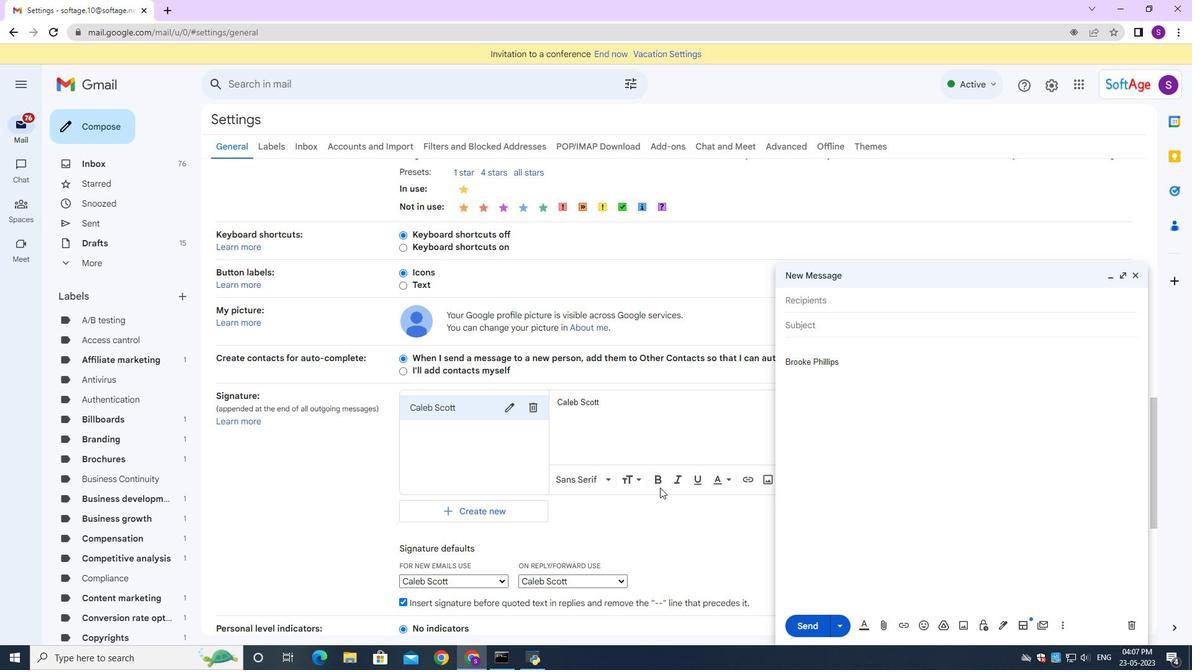 
Action: Mouse moved to (674, 501)
Screenshot: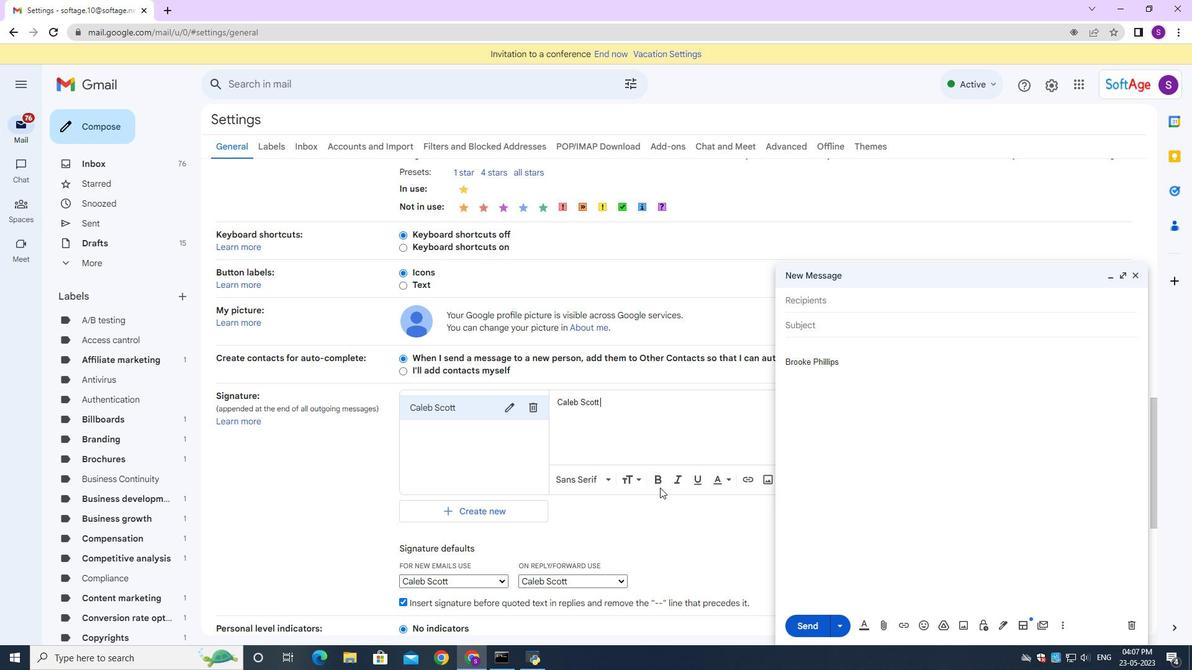 
Action: Mouse scrolled (674, 500) with delta (0, 0)
Screenshot: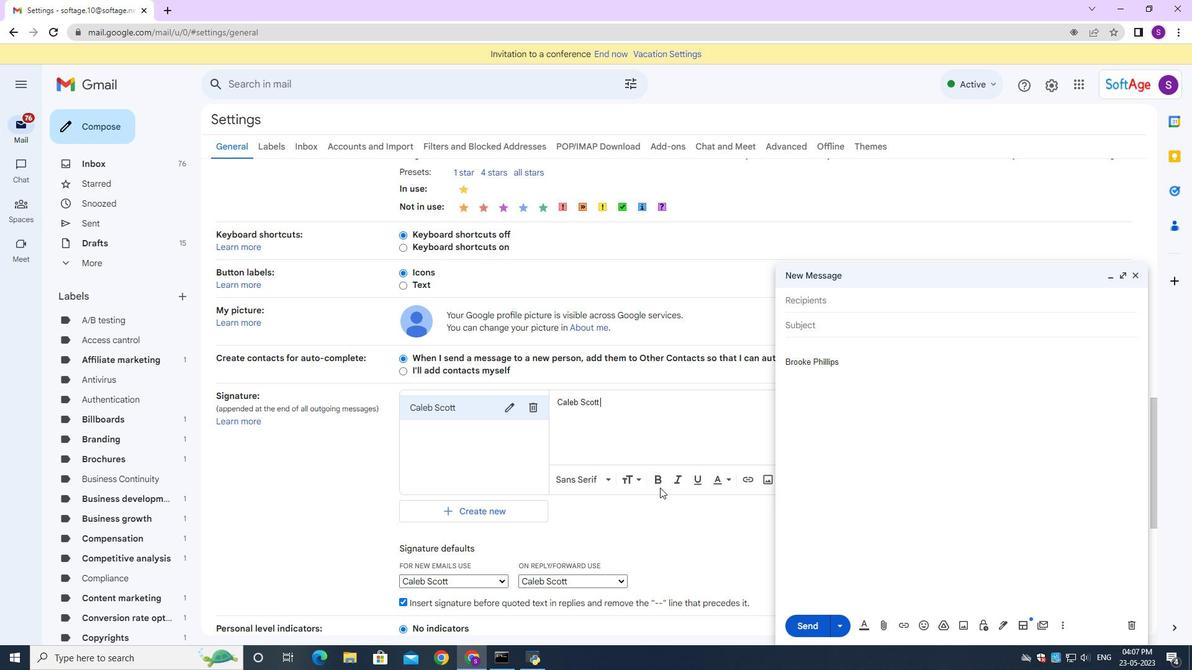 
Action: Mouse moved to (677, 502)
Screenshot: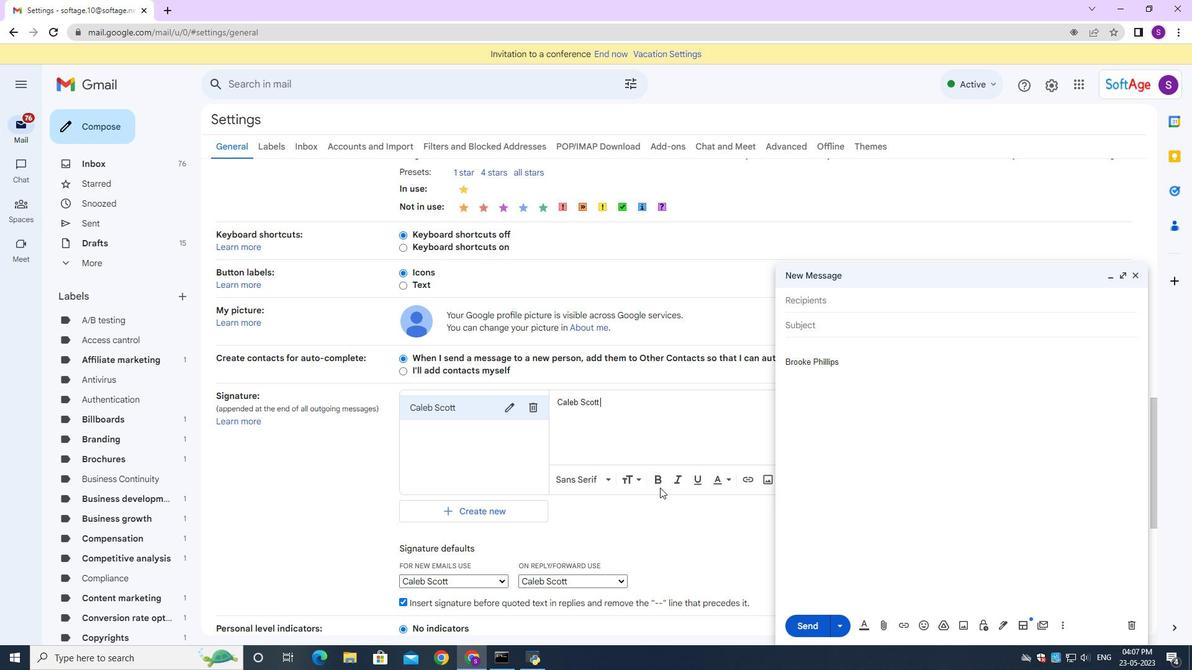 
Action: Mouse scrolled (676, 501) with delta (0, 0)
Screenshot: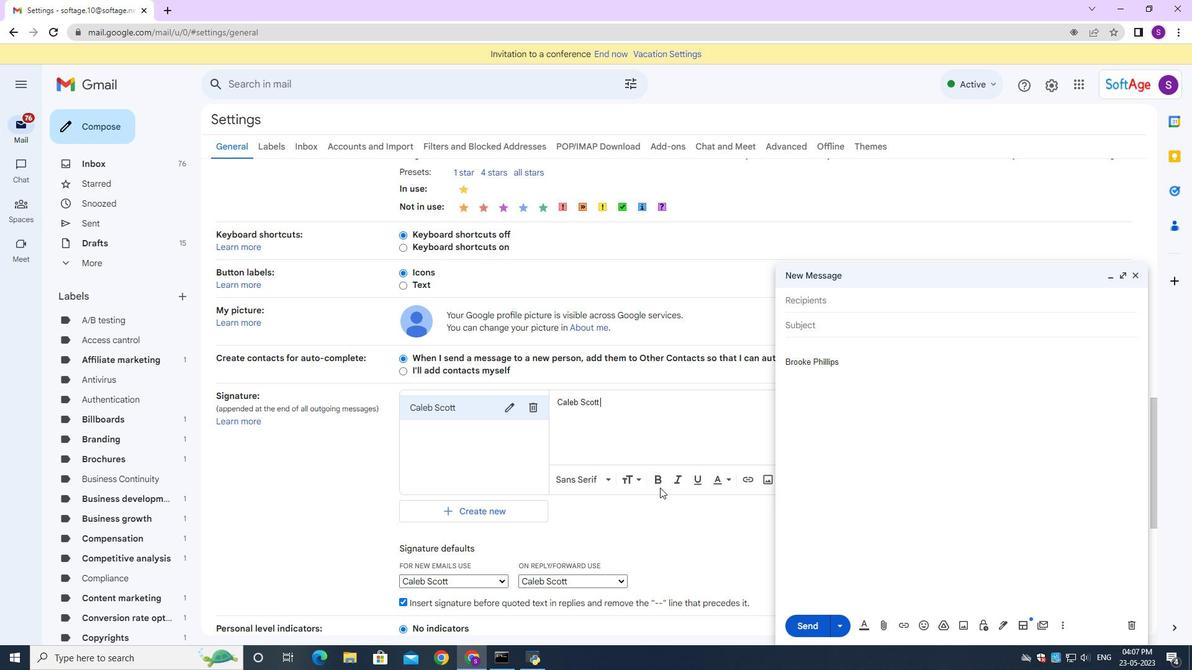 
Action: Mouse moved to (682, 514)
Screenshot: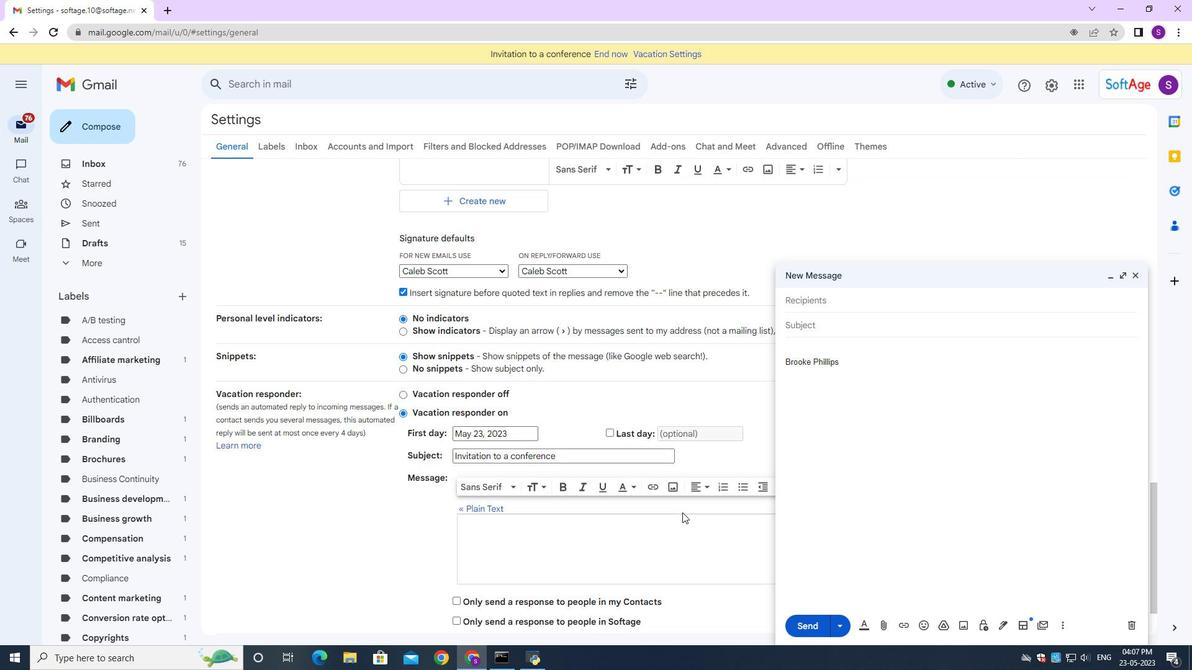 
Action: Mouse scrolled (682, 514) with delta (0, 0)
Screenshot: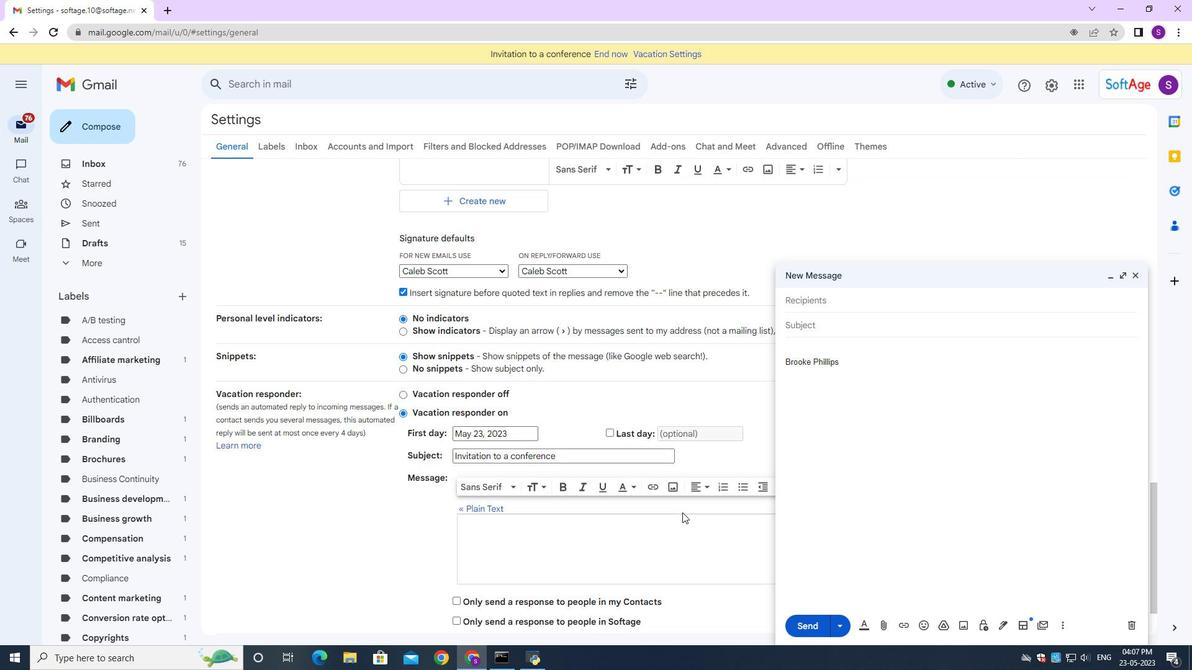
Action: Mouse moved to (681, 515)
Screenshot: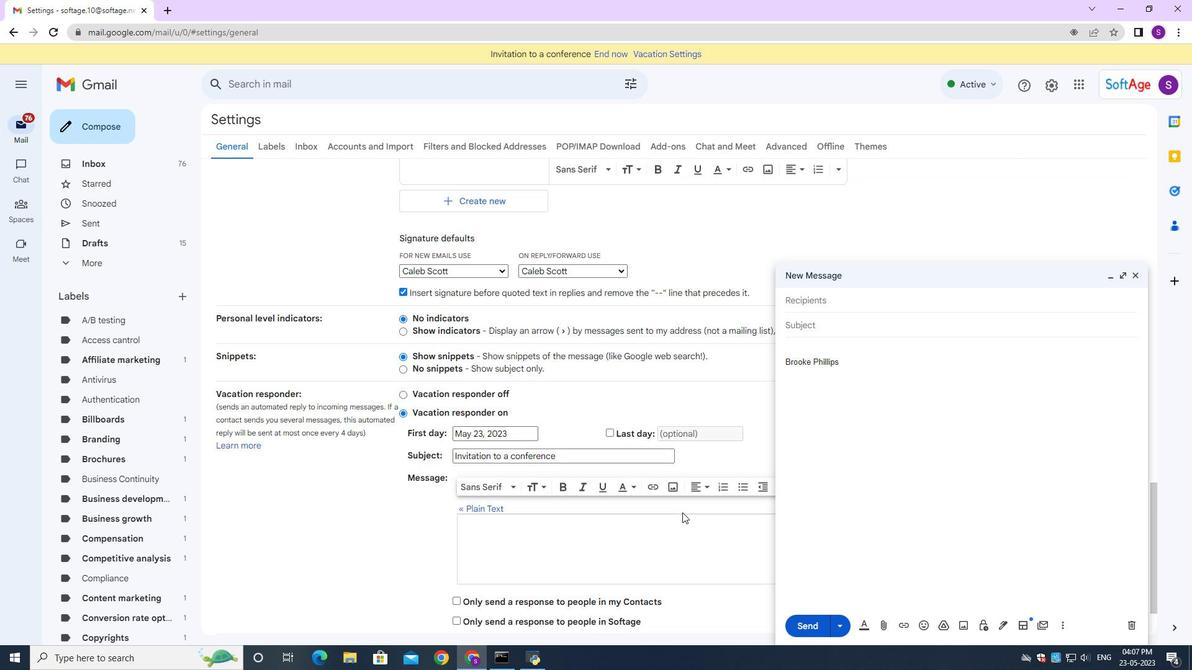 
Action: Mouse scrolled (681, 514) with delta (0, 0)
Screenshot: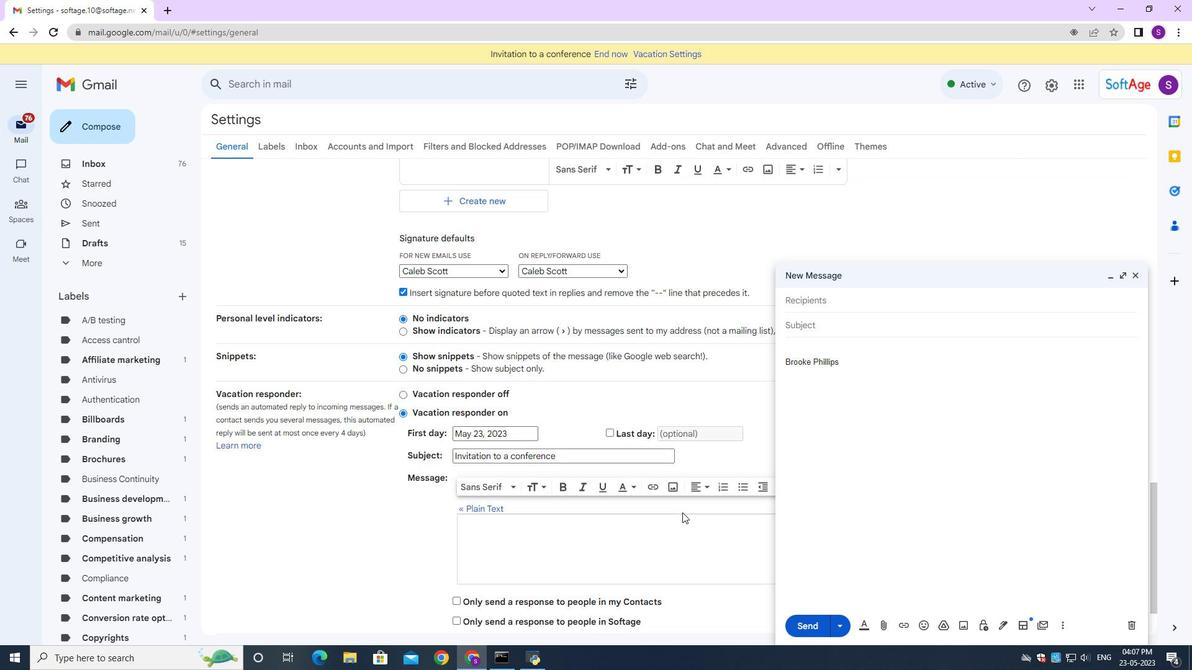 
Action: Mouse moved to (680, 515)
Screenshot: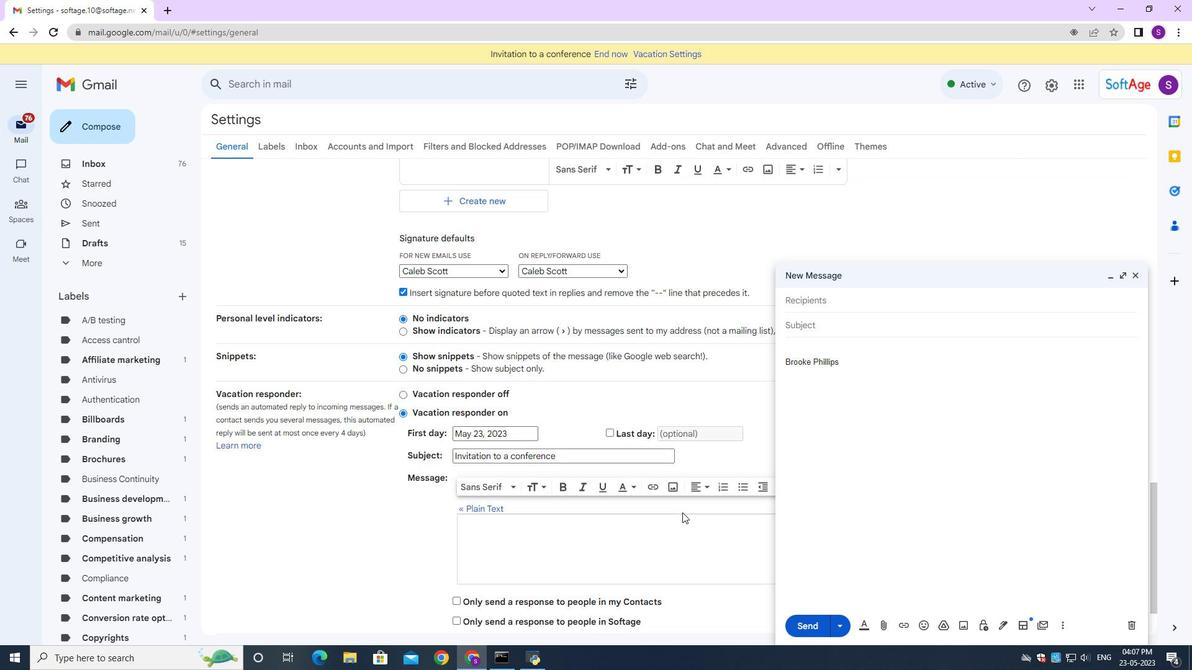 
Action: Mouse scrolled (680, 515) with delta (0, 0)
Screenshot: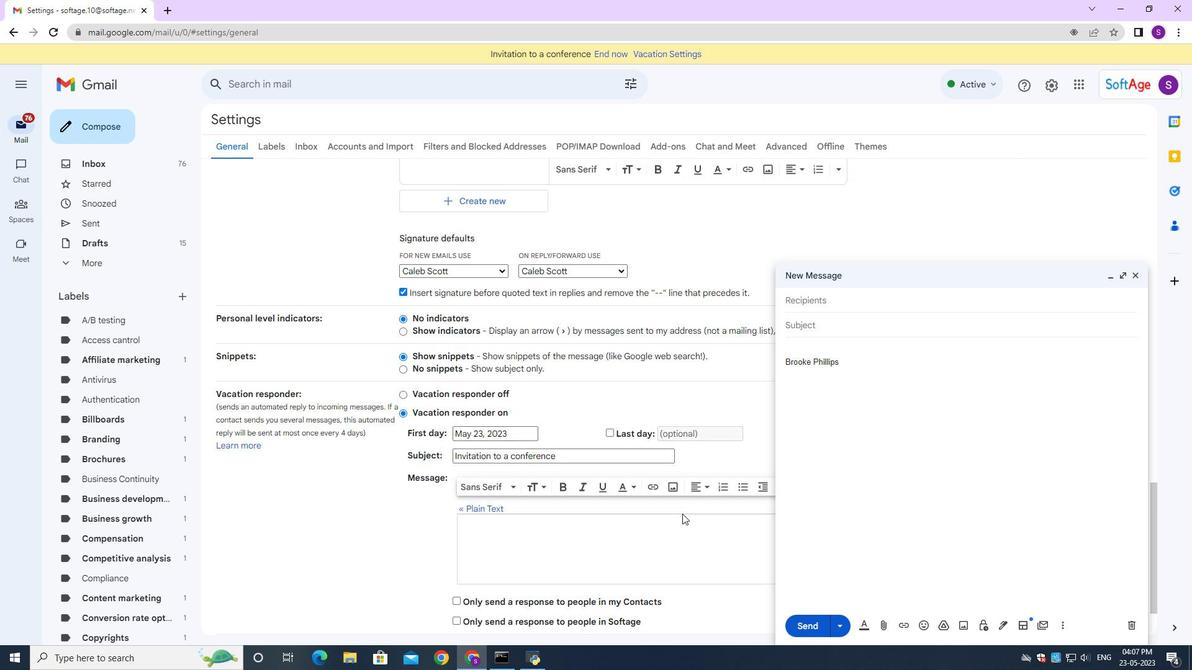 
Action: Mouse moved to (679, 515)
Screenshot: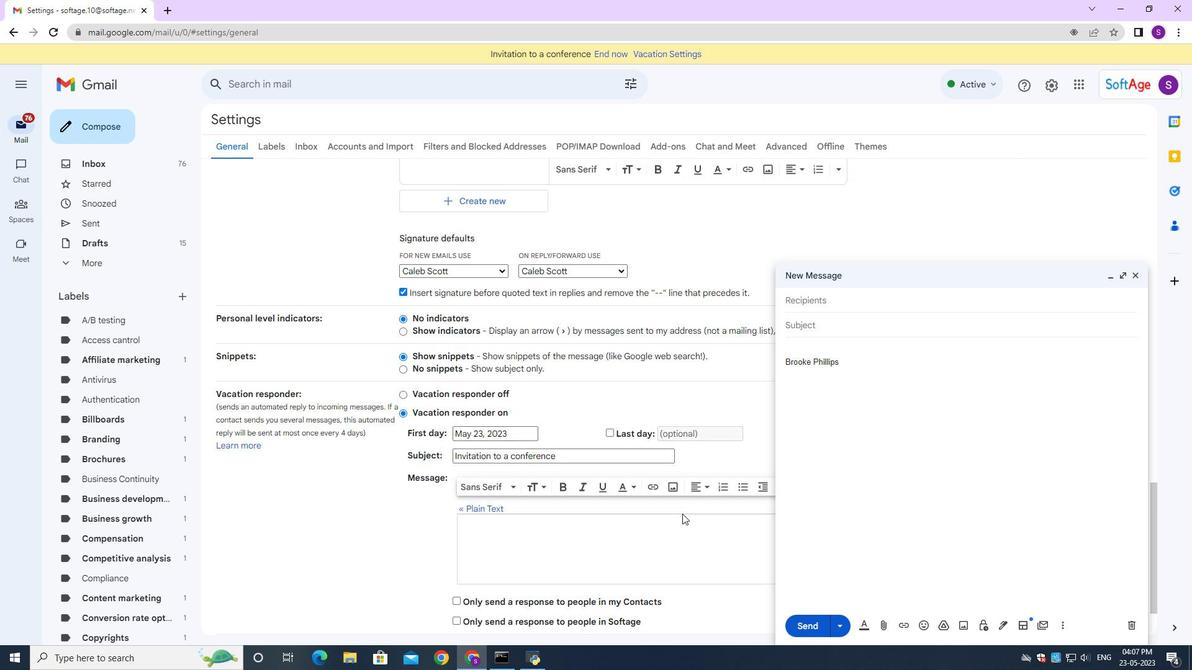 
Action: Mouse scrolled (679, 515) with delta (0, 0)
Screenshot: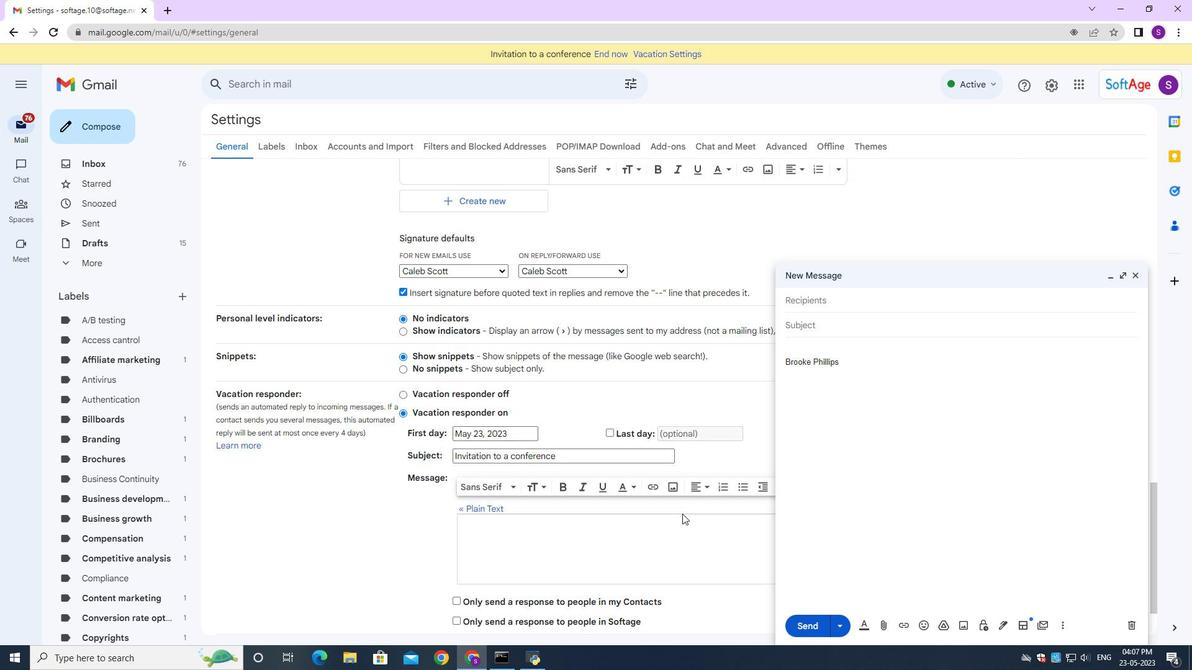 
Action: Mouse moved to (678, 515)
Screenshot: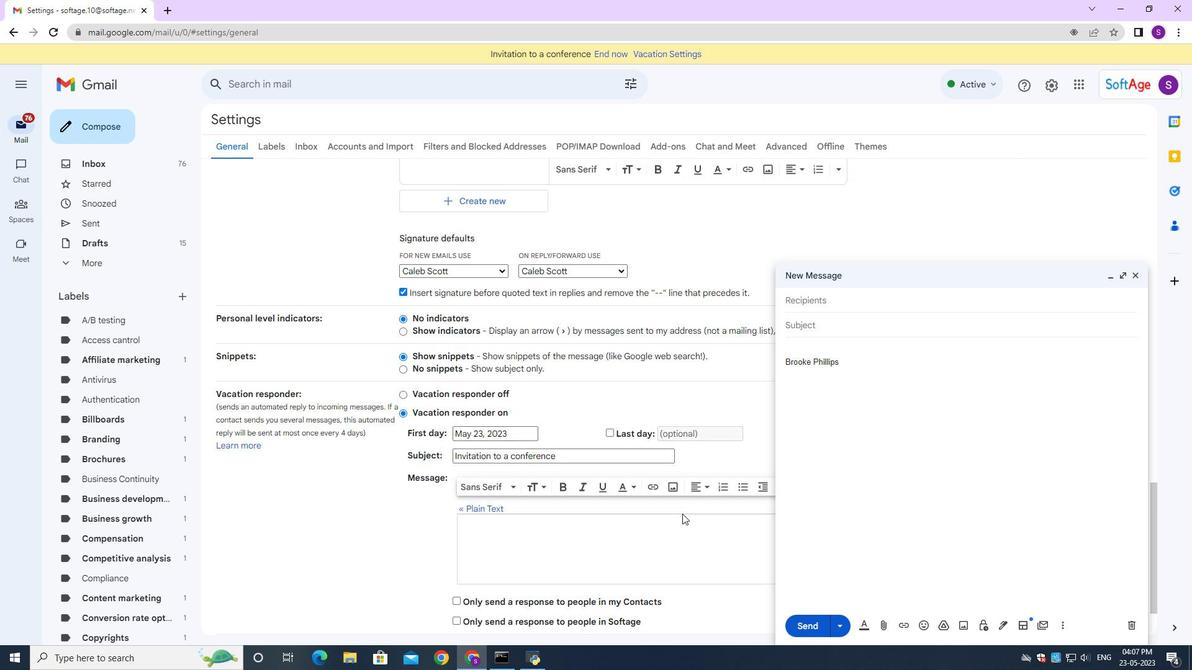 
Action: Mouse scrolled (678, 515) with delta (0, 0)
Screenshot: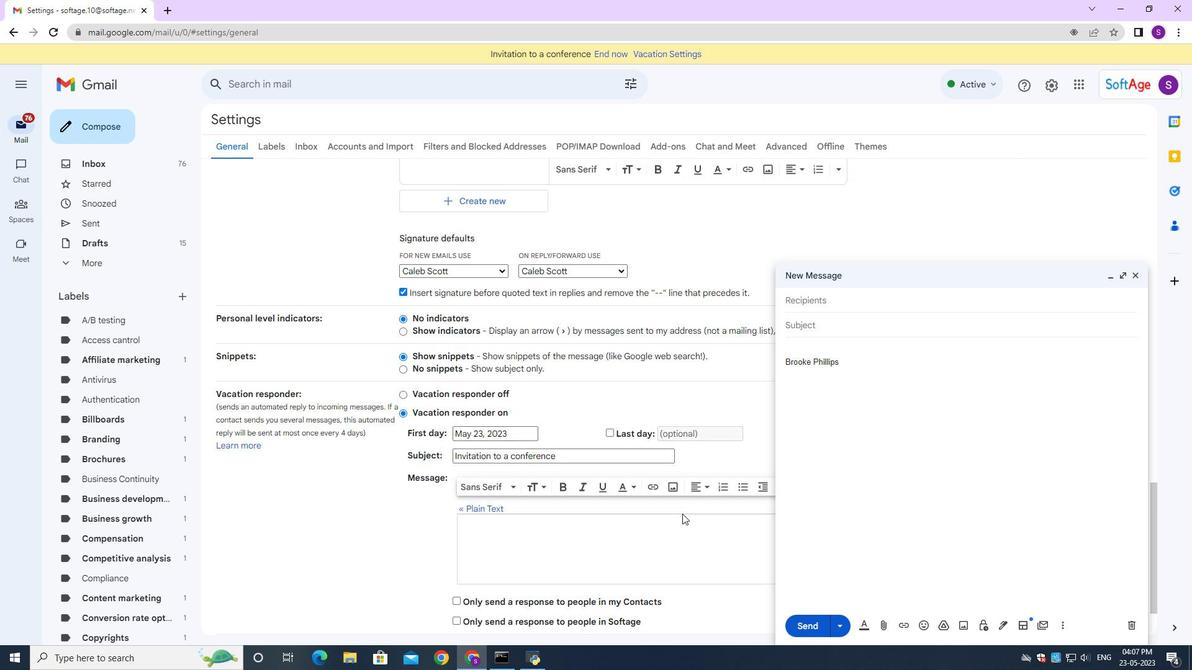 
Action: Mouse moved to (676, 515)
Screenshot: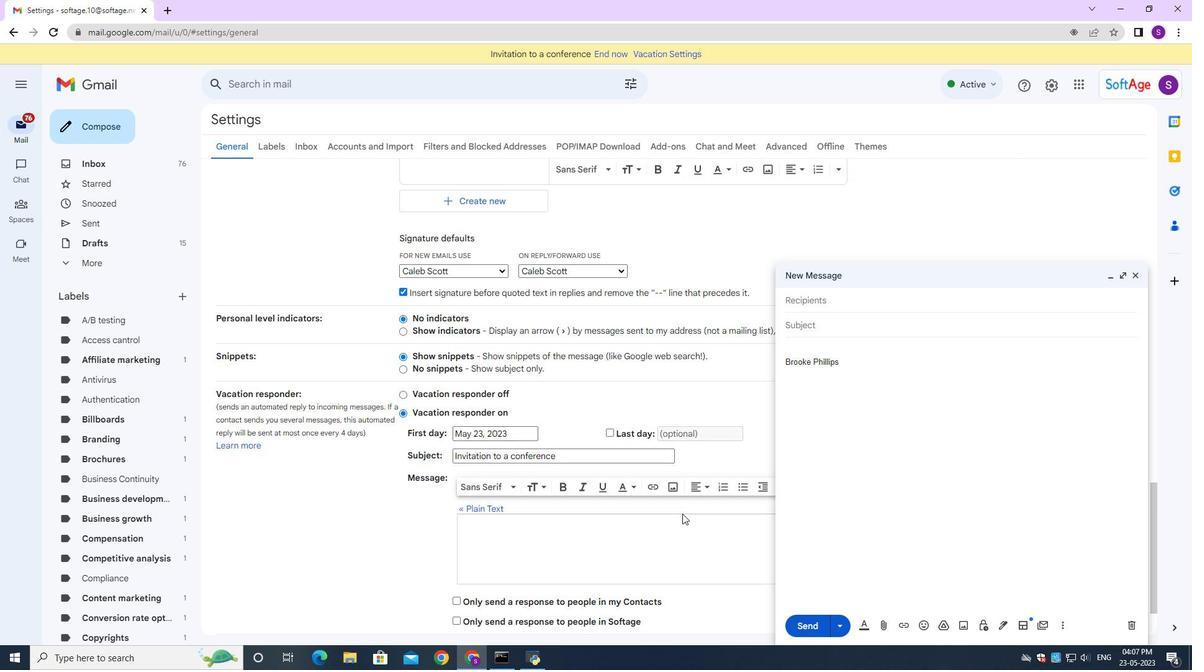 
Action: Mouse scrolled (677, 515) with delta (0, 0)
Screenshot: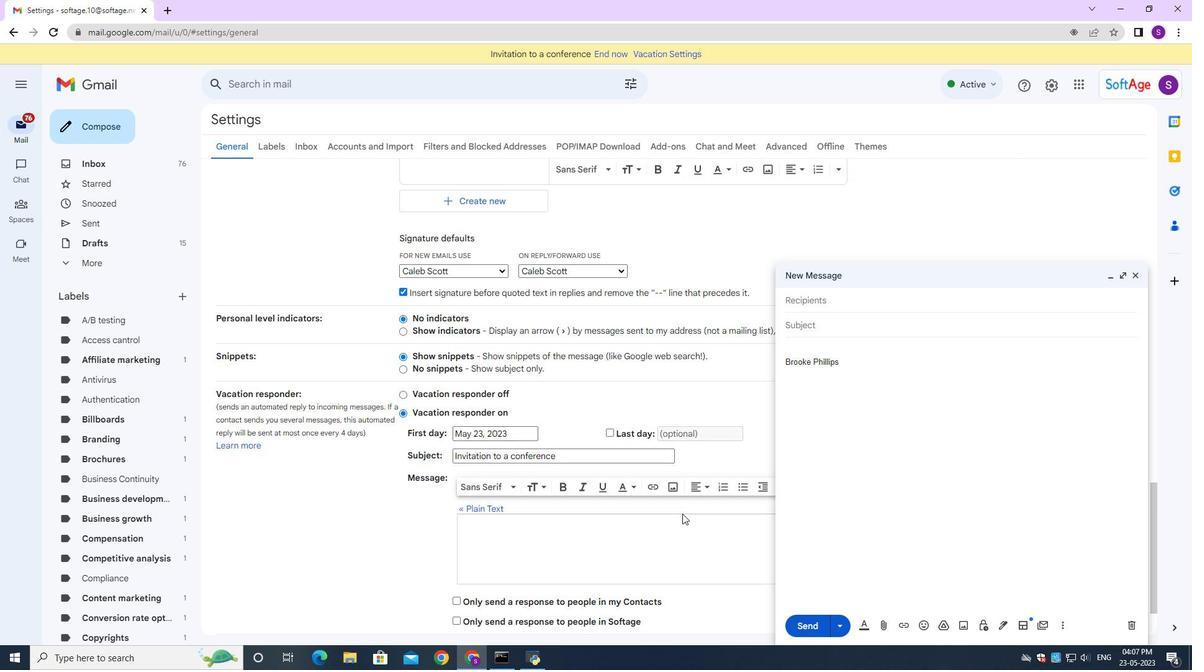
Action: Mouse moved to (1132, 275)
Screenshot: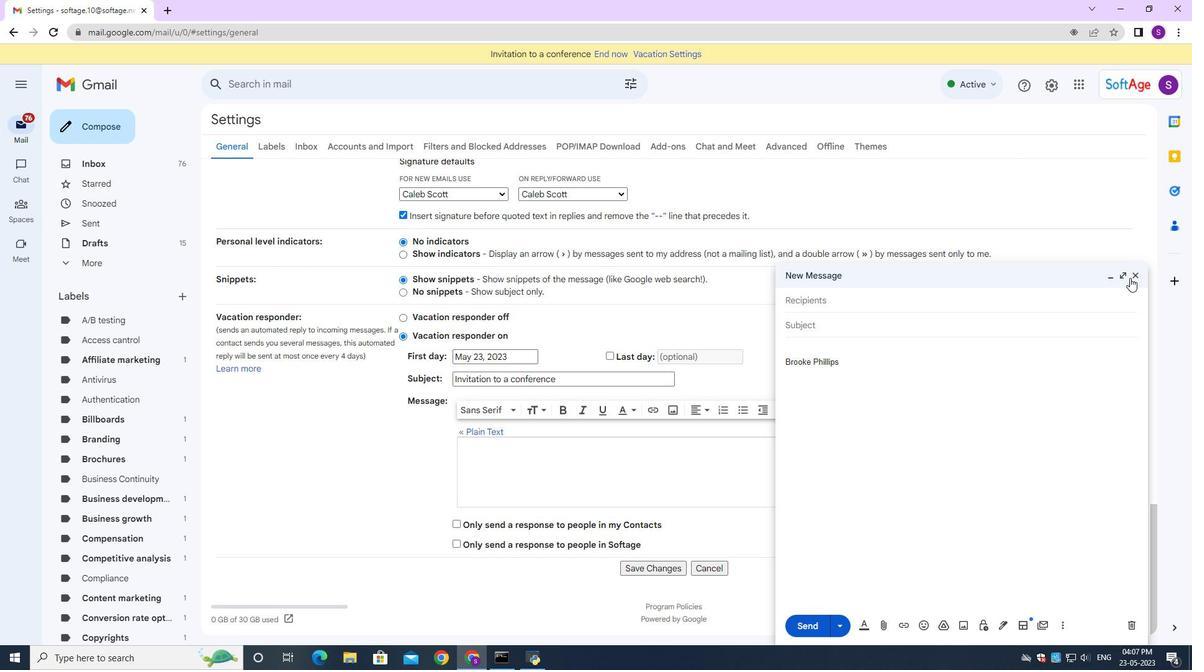 
Action: Mouse pressed left at (1132, 275)
Screenshot: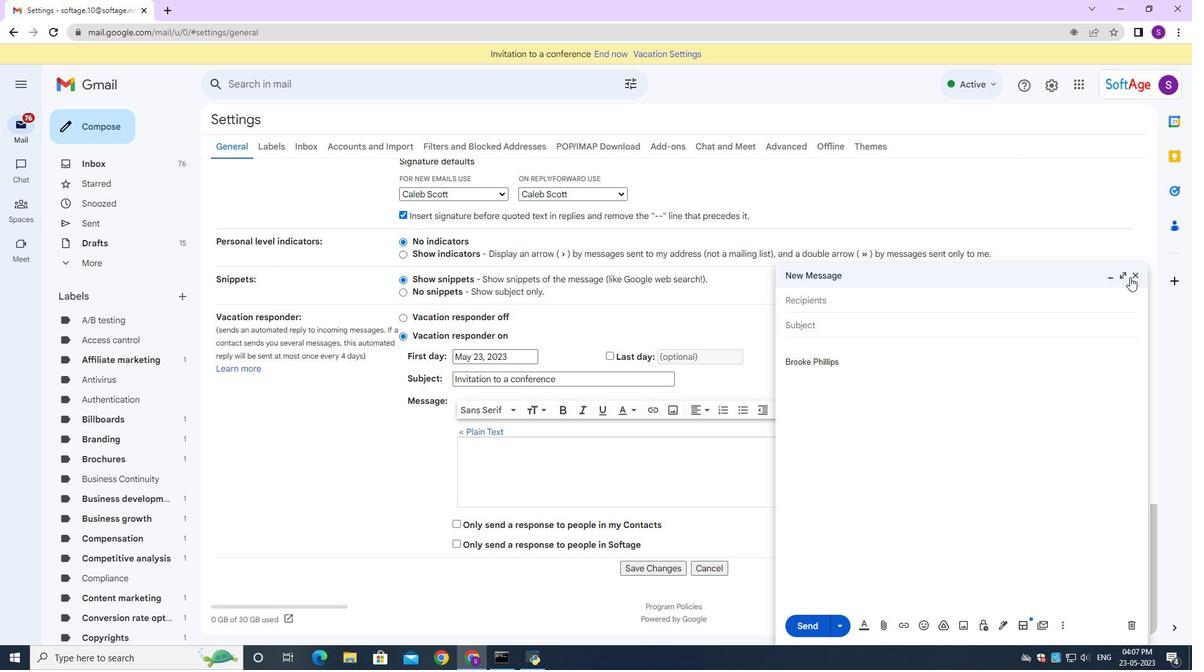 
Action: Mouse moved to (645, 571)
Screenshot: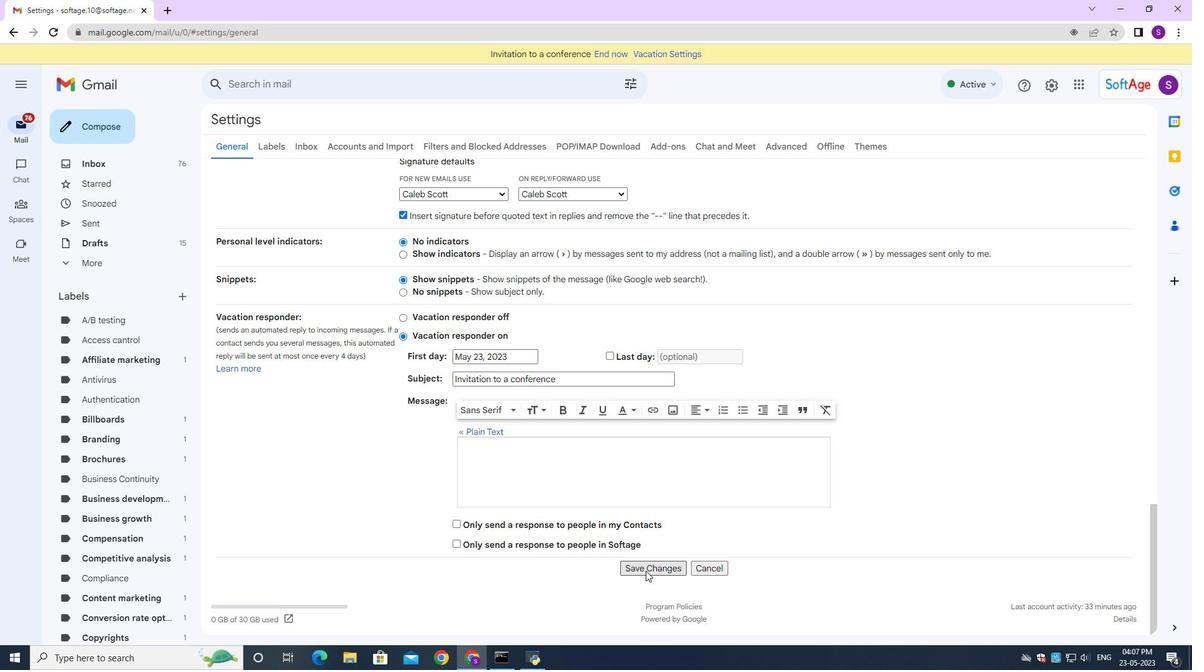 
Action: Mouse pressed left at (645, 571)
Screenshot: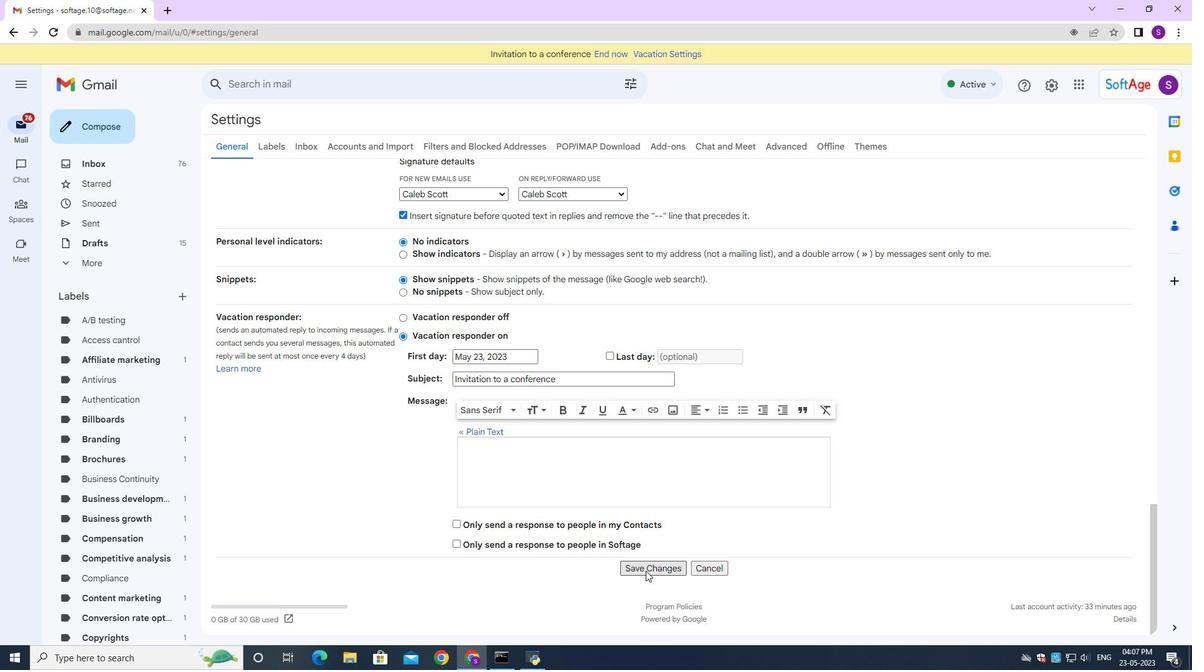 
Action: Mouse moved to (89, 122)
Screenshot: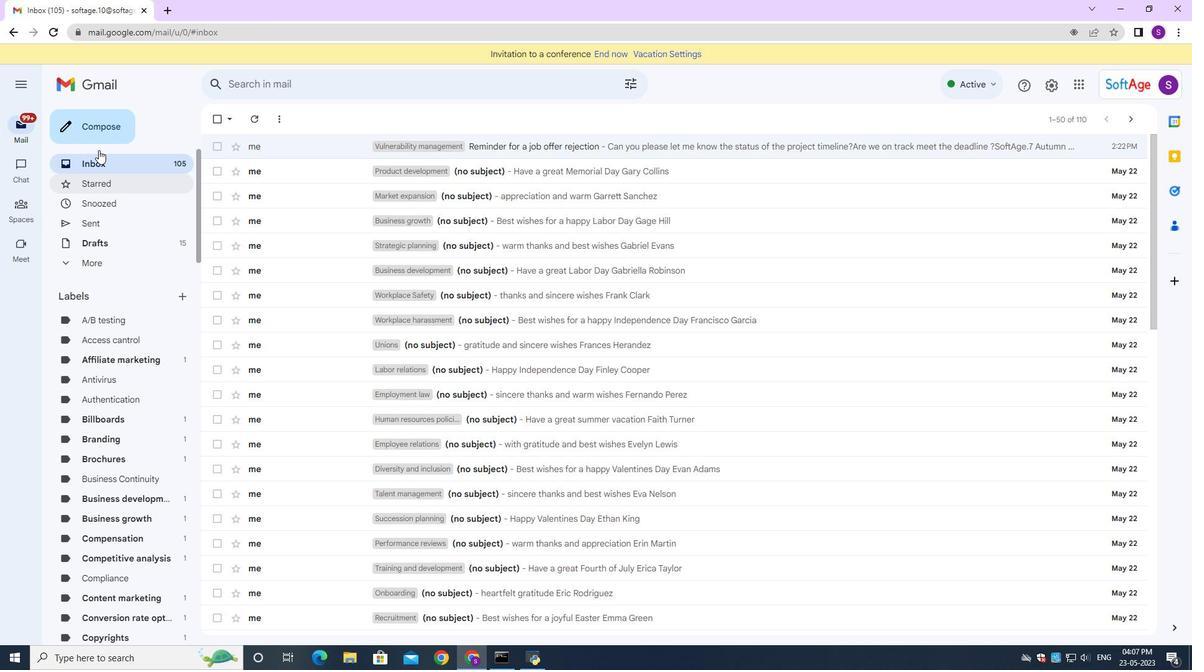 
Action: Mouse pressed left at (89, 122)
Screenshot: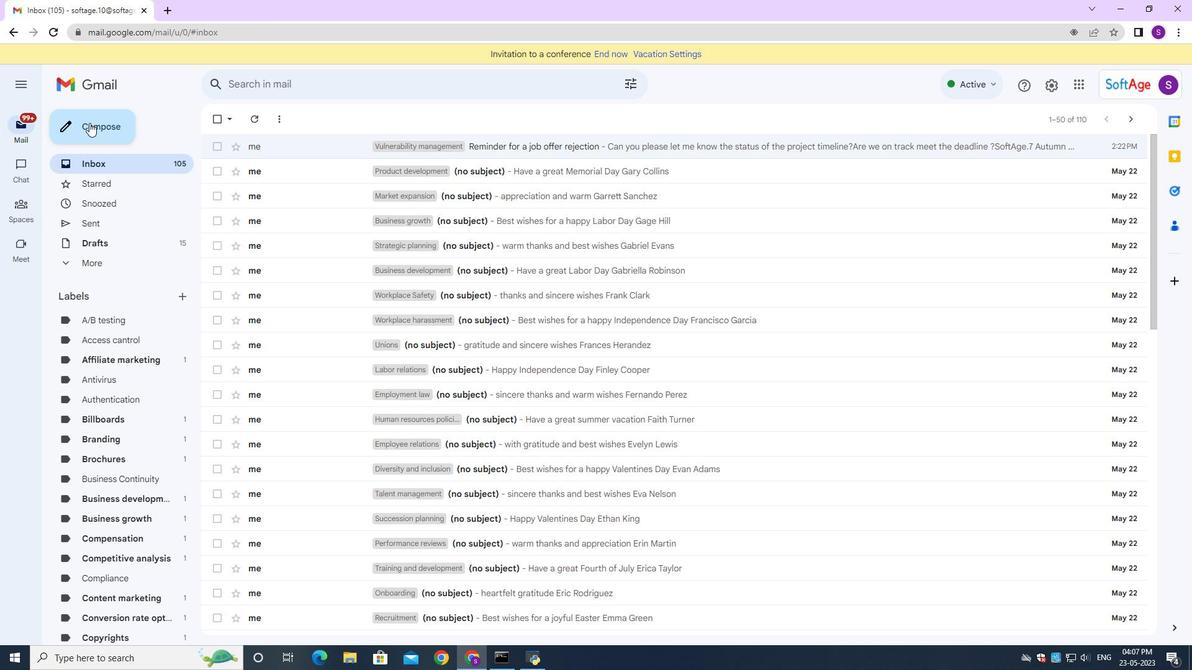 
Action: Mouse moved to (895, 330)
Screenshot: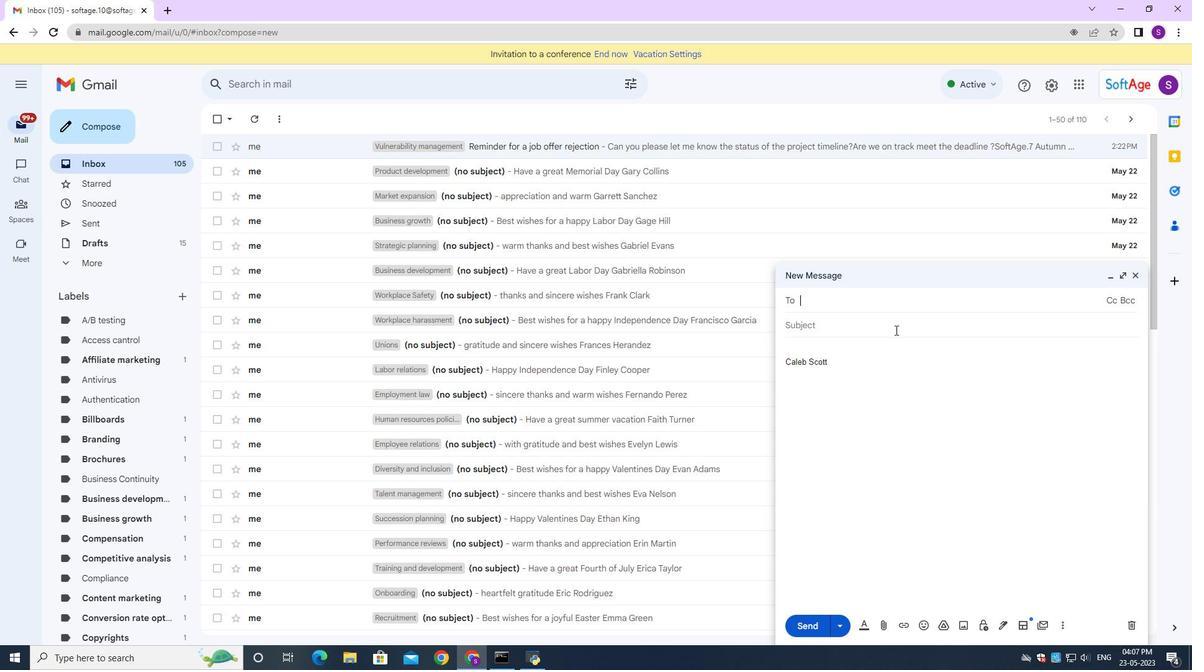 
Action: Key pressed <Key.shift><Key.shift><Key.shift><Key.shift><Key.shift><Key.shift><Key.shift><Key.shift><Key.shift><Key.shift><Key.shift><Key.shift><Key.shift><Key.shift><Key.shift><Key.shift><Key.shift><Key.shift><Key.shift><Key.shift><Key.shift><Key.shift><Key.shift><Key.shift><Key.shift><Key.shift><Key.shift><Key.shift><Key.shift><Key.shift><Key.shift><Key.shift><Key.shift><Key.shift><Key.shift><Key.shift><Key.shift><Key.shift><Key.shift><Key.shift><Key.shift><Key.shift><Key.shift><Key.shift><Key.shift><Key.shift><Key.shift><Key.shift><Key.shift><Key.shift><Key.shift><Key.shift><Key.shift><Key.shift><Key.shift><Key.shift><Key.shift><Key.shift><Key.shift><Key.shift><Key.shift><Key.shift><Key.shift>softage.6<Key.shift>@softage.net<Key.space>
Screenshot: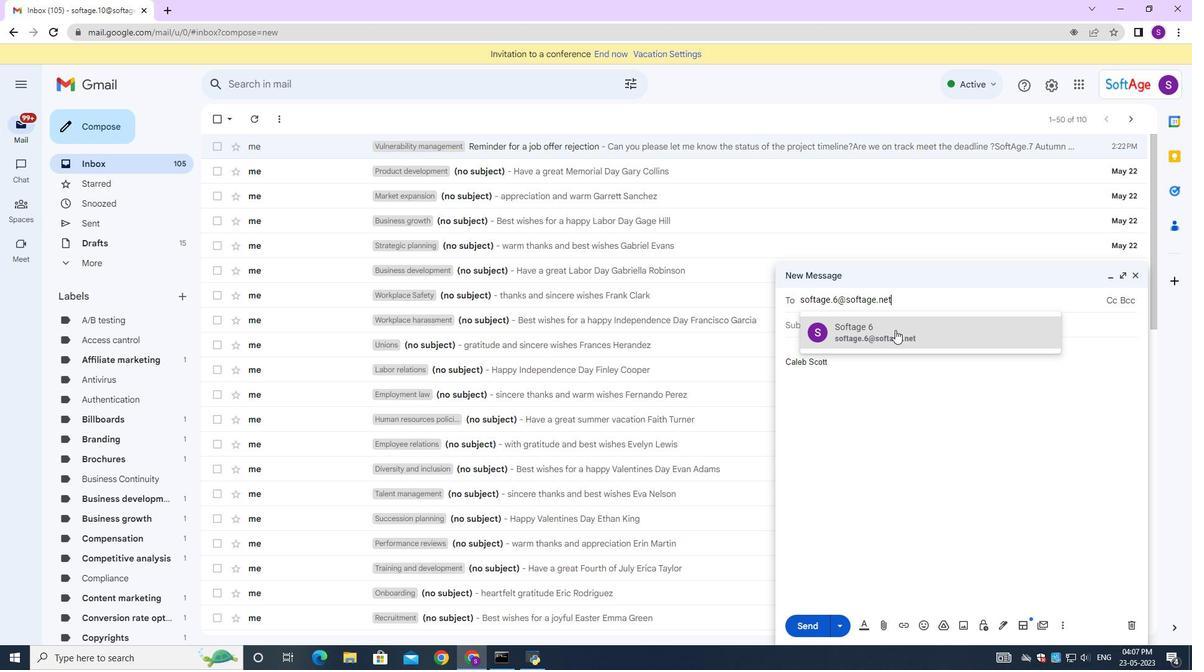 
Action: Mouse pressed left at (895, 330)
Screenshot: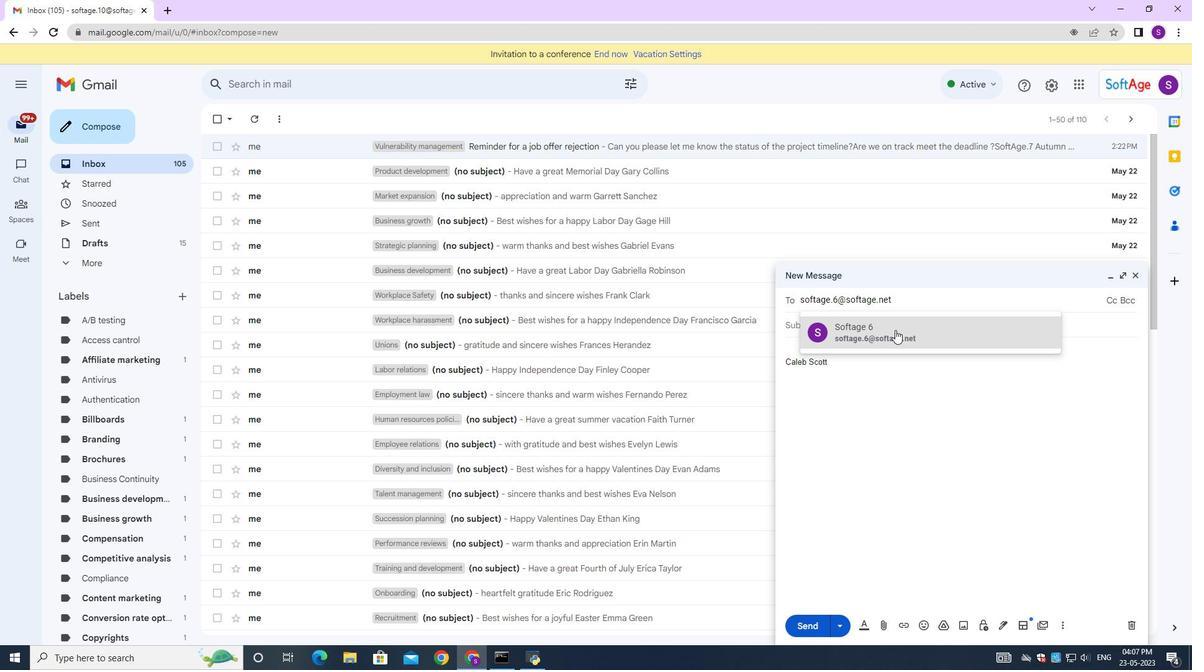 
Action: Mouse moved to (861, 332)
Screenshot: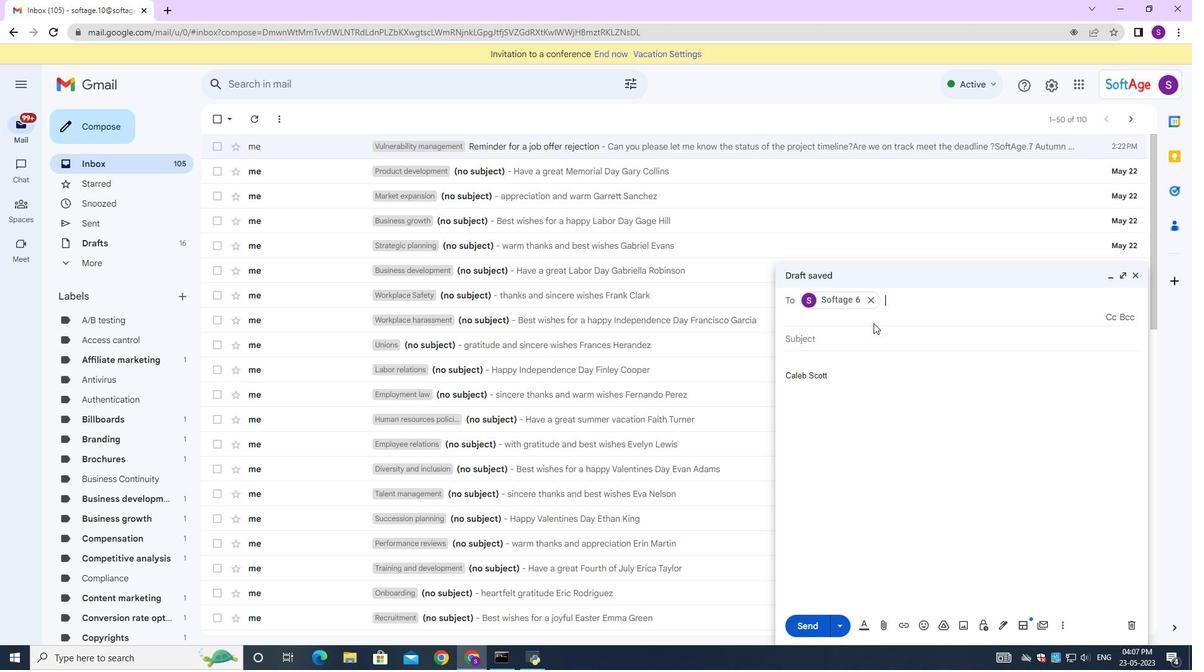 
Action: Mouse pressed left at (861, 332)
Screenshot: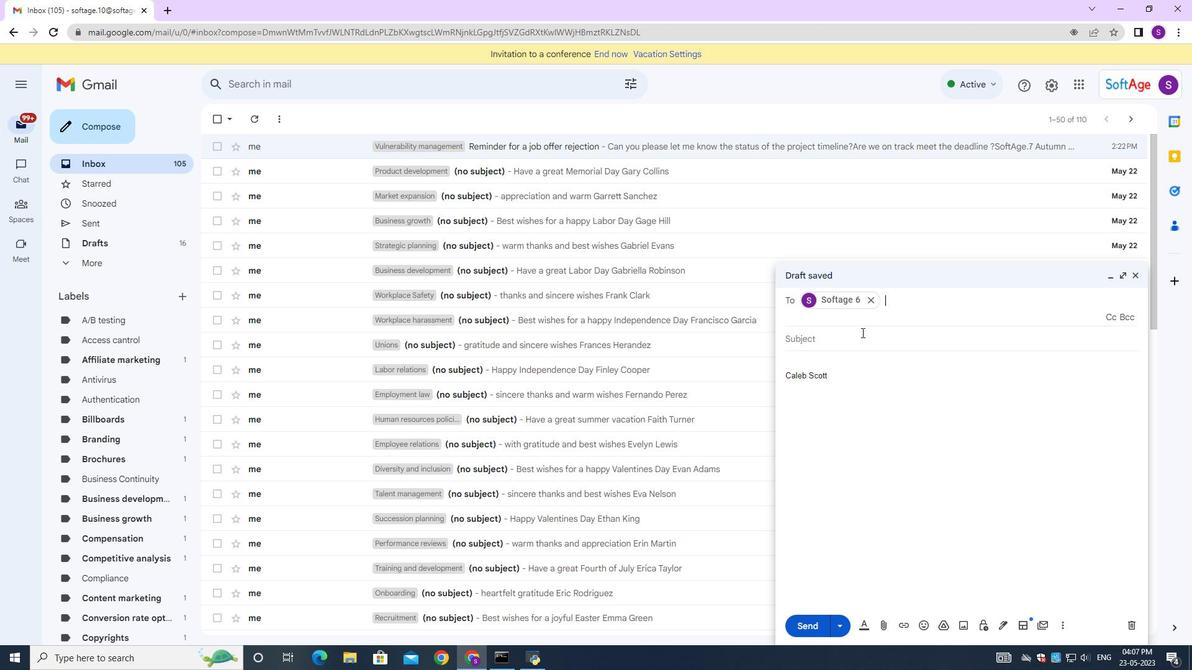 
Action: Mouse moved to (869, 338)
Screenshot: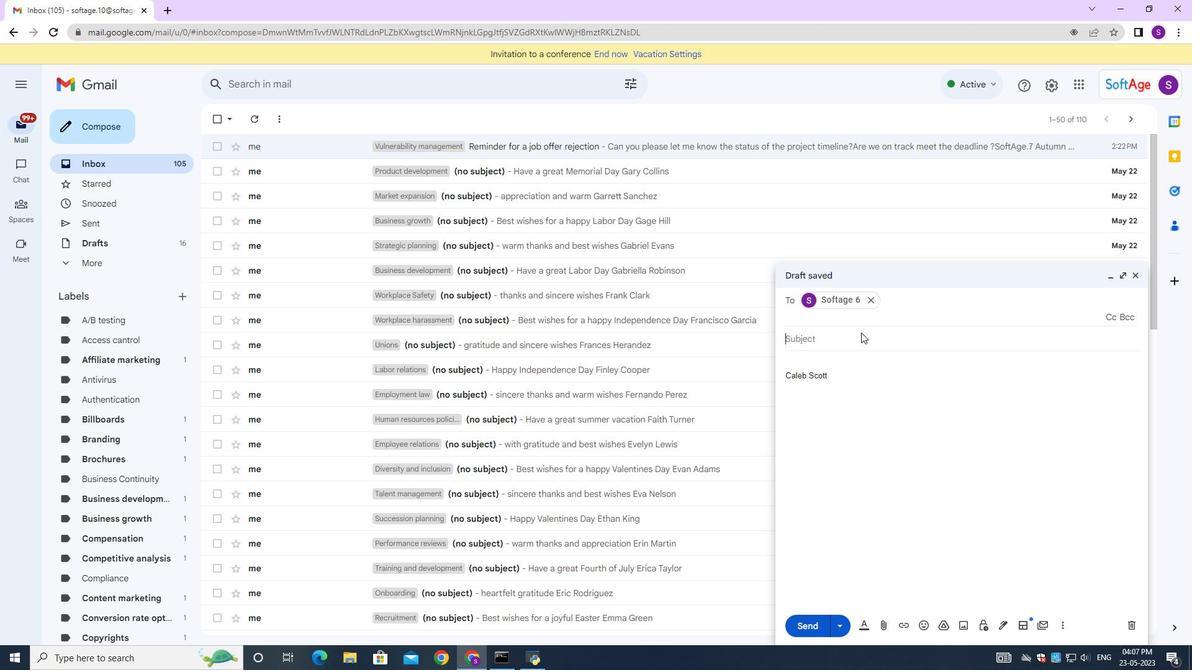 
Action: Key pressed <Key.shift><Key.shift>Reminder<Key.space>for<Key.space>a<Key.space>remoty<Key.backspace>e<Key.space>work<Key.space>arrangement
Screenshot: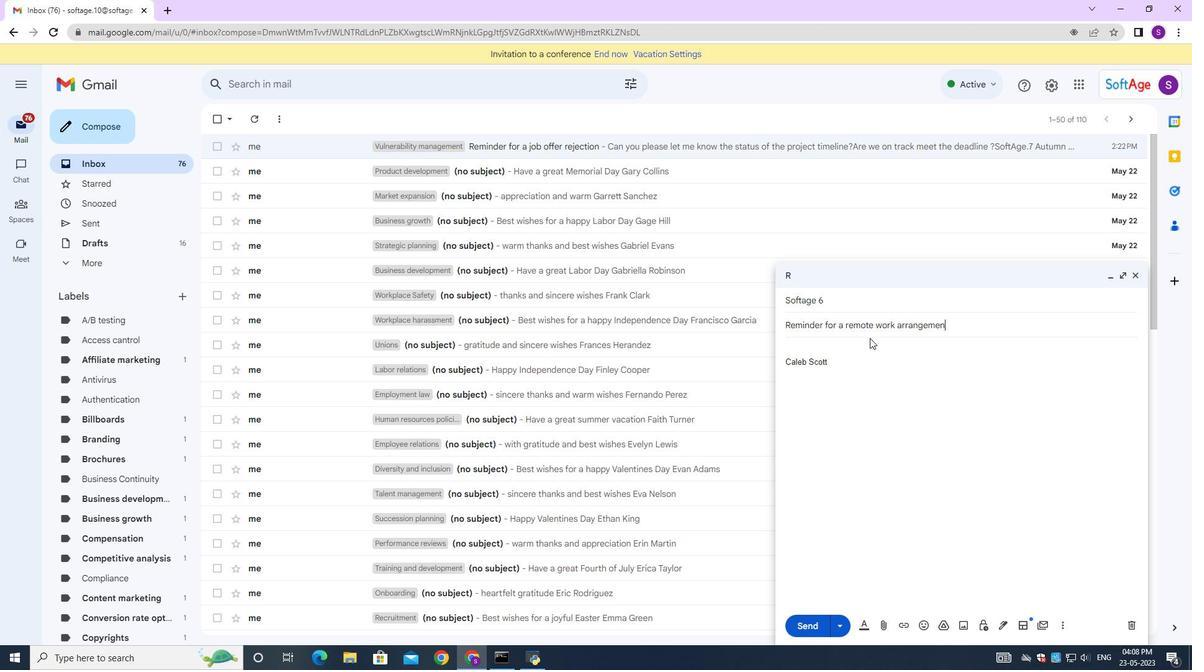
Action: Mouse moved to (869, 340)
Screenshot: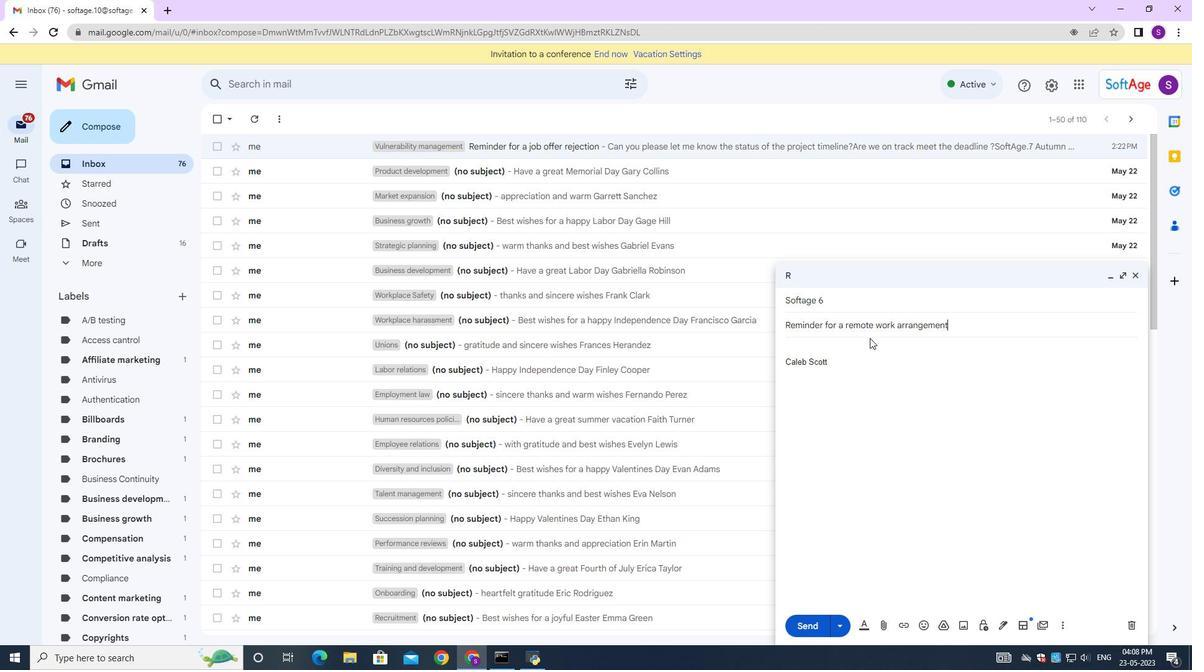
Action: Mouse pressed left at (869, 340)
Screenshot: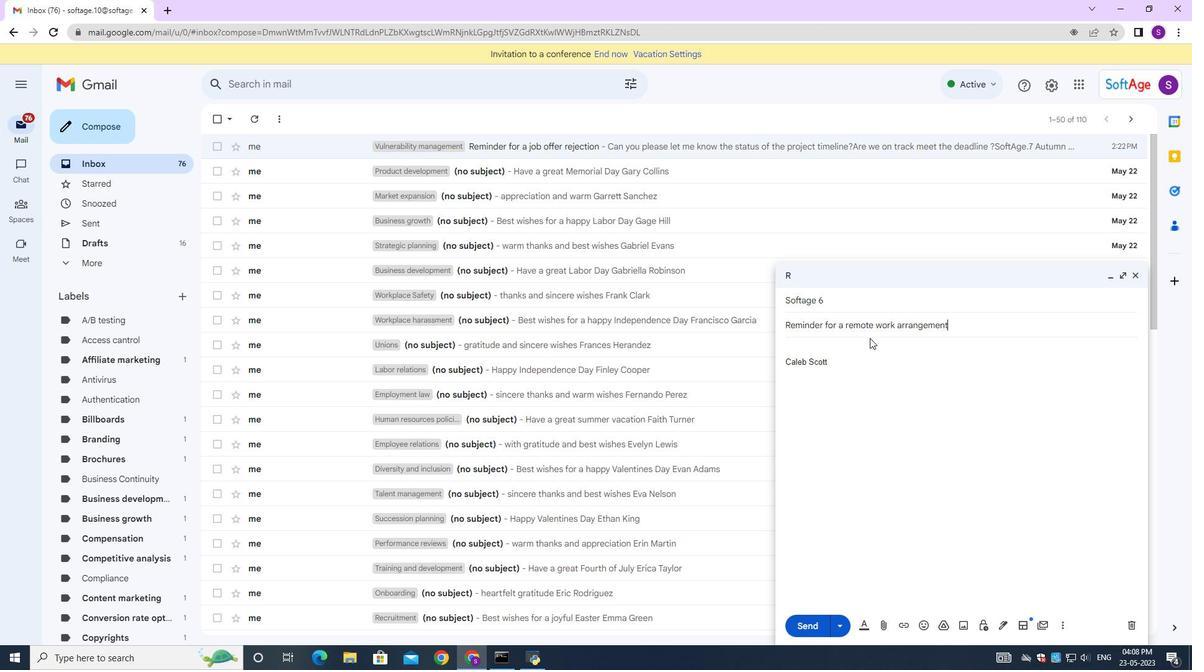 
Action: Mouse moved to (859, 353)
Screenshot: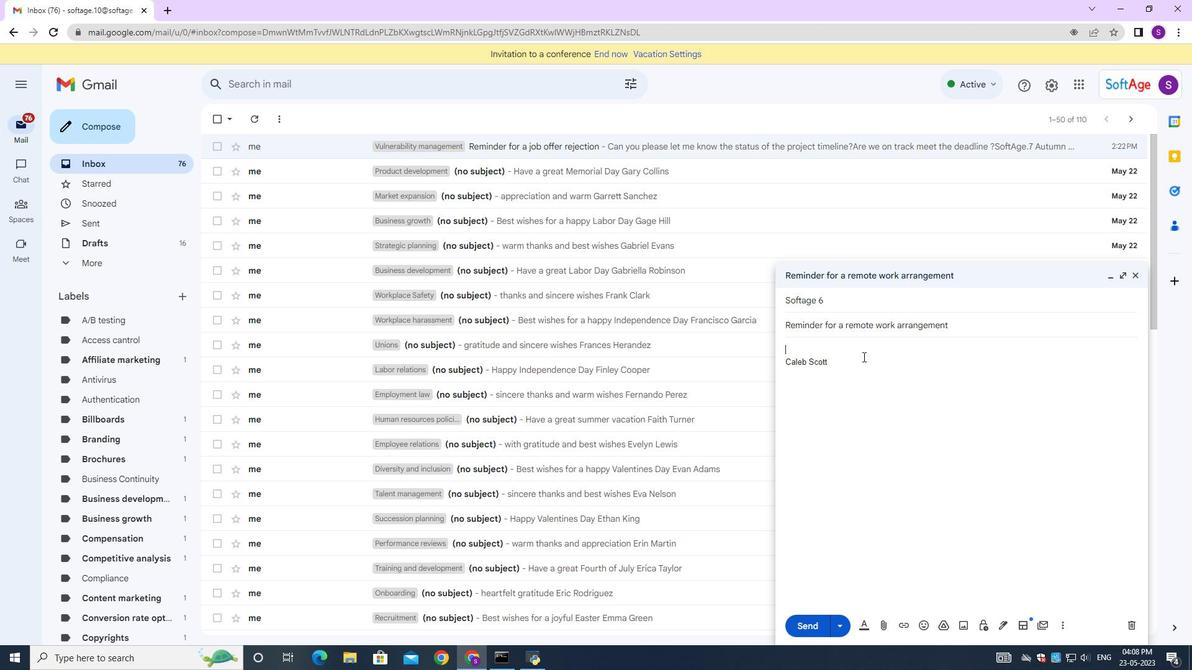 
Action: Key pressed <Key.shift>Could<Key.space>you<Key.space>please<Key.space>provide<Key.space>me<Key.space>with<Key.space>the<Key.space>latest<Key.space>version<Key.space>of<Key.space>the<Key.space>project<Key.space>budget<Key.shift_r>?
Screenshot: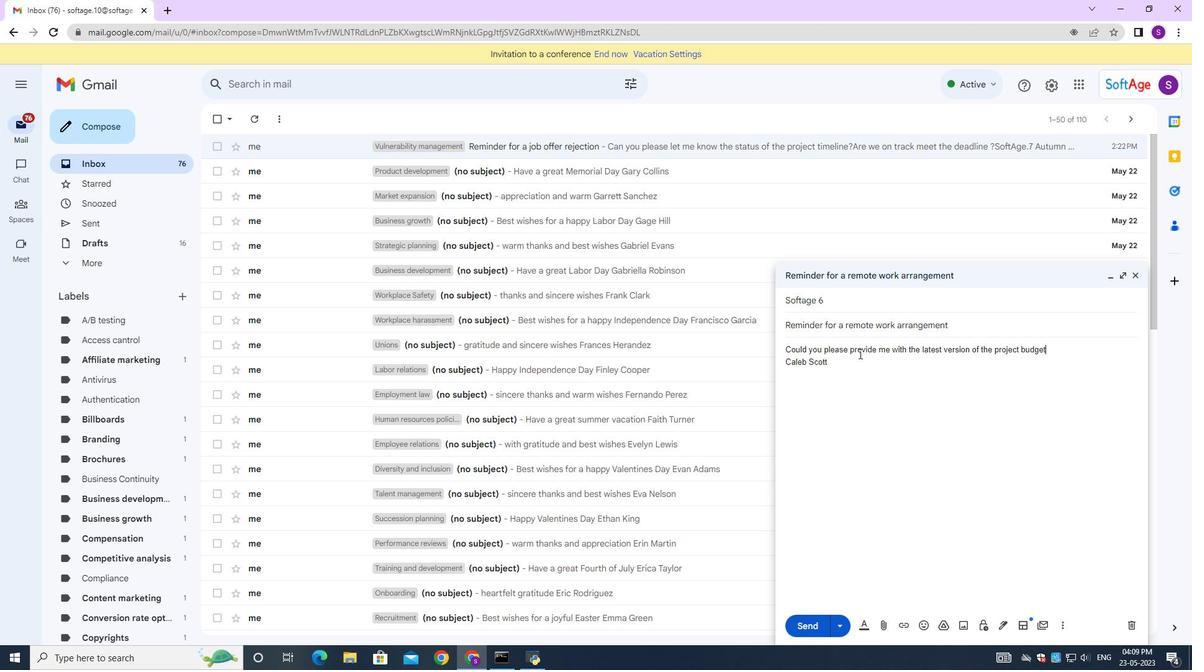 
Action: Mouse moved to (881, 622)
Screenshot: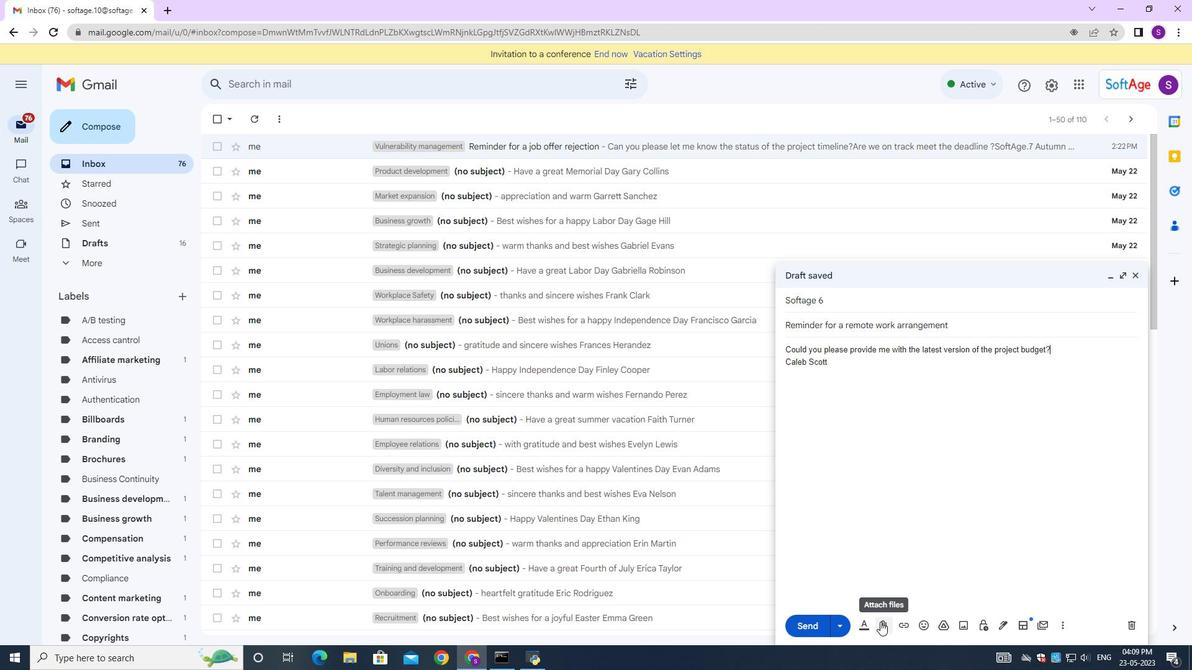 
Action: Mouse pressed left at (881, 622)
Screenshot: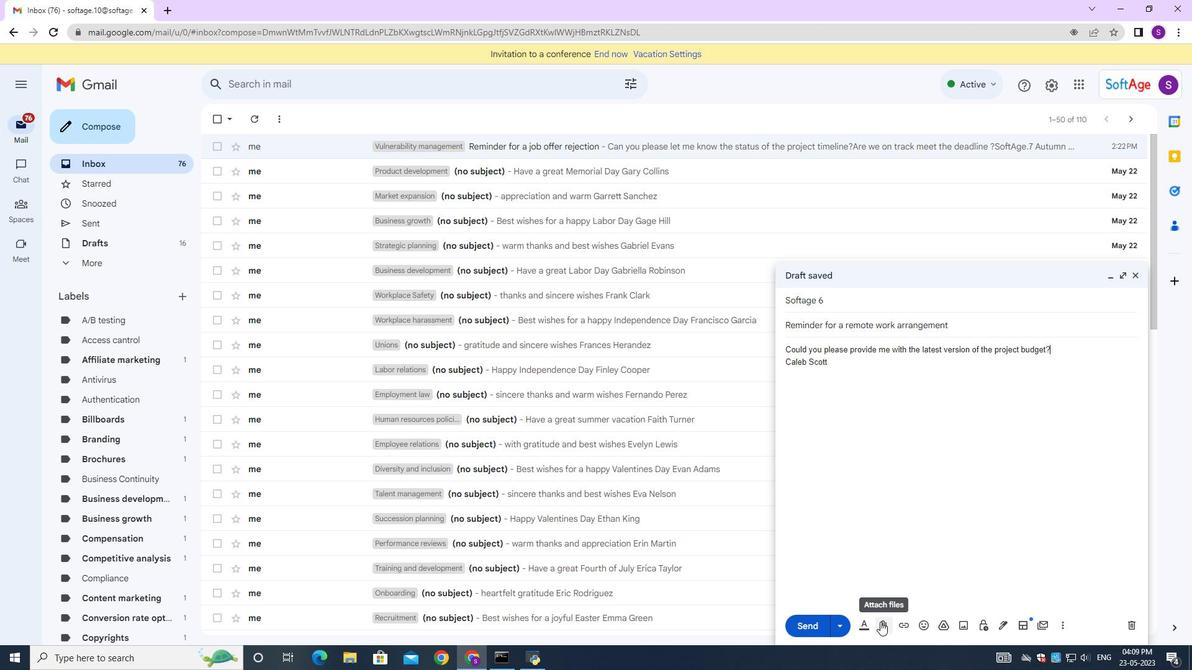 
Action: Mouse moved to (885, 625)
Screenshot: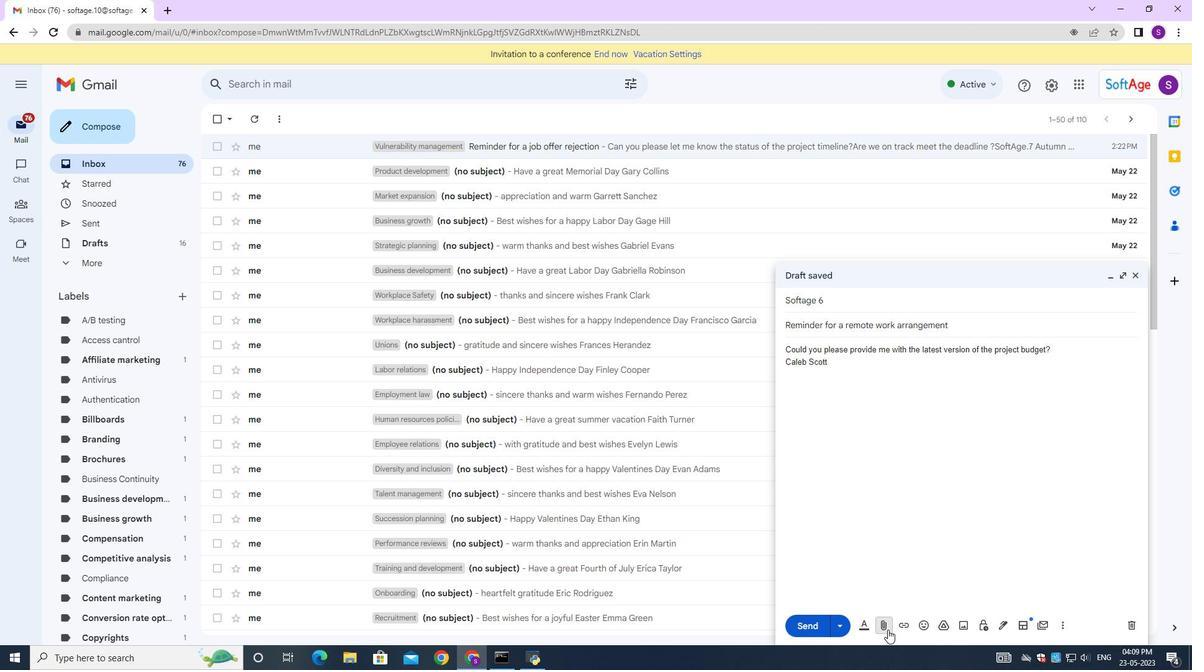 
Action: Mouse pressed left at (885, 625)
Screenshot: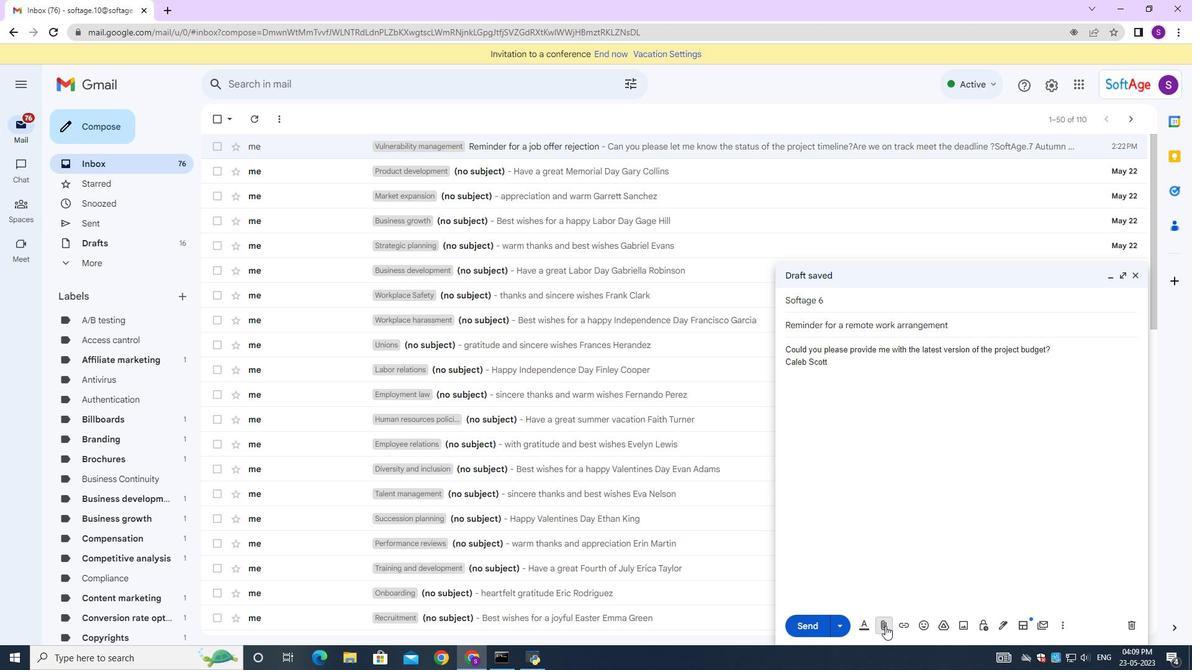 
Action: Mouse moved to (141, 214)
Screenshot: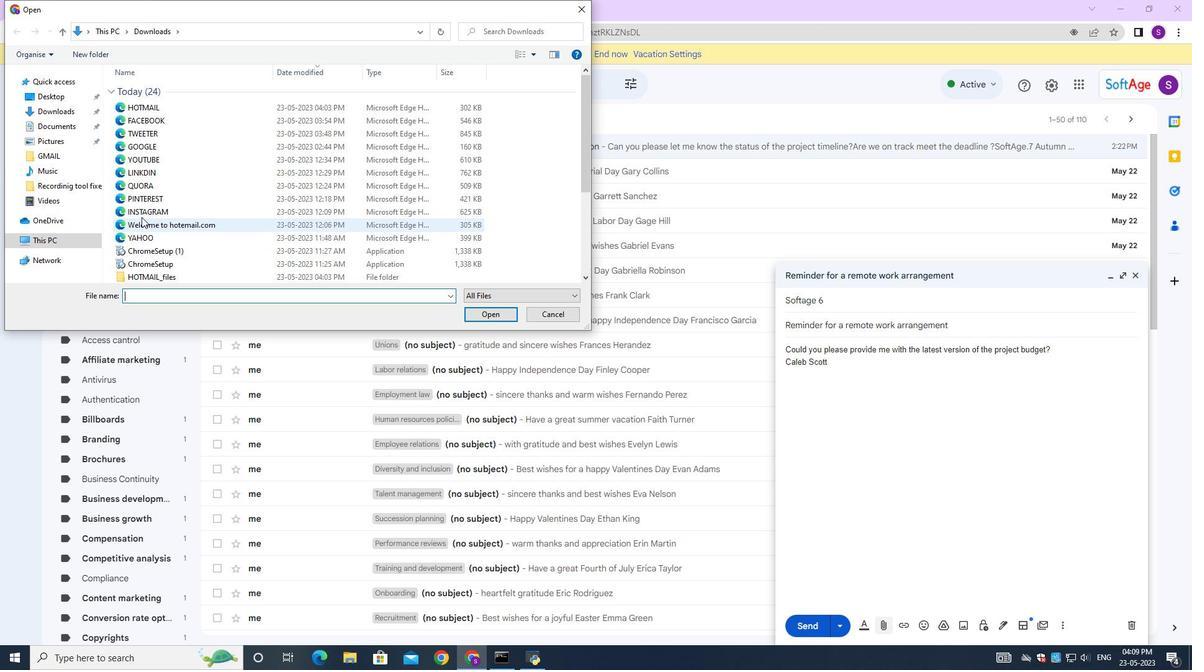 
Action: Mouse pressed left at (141, 214)
Screenshot: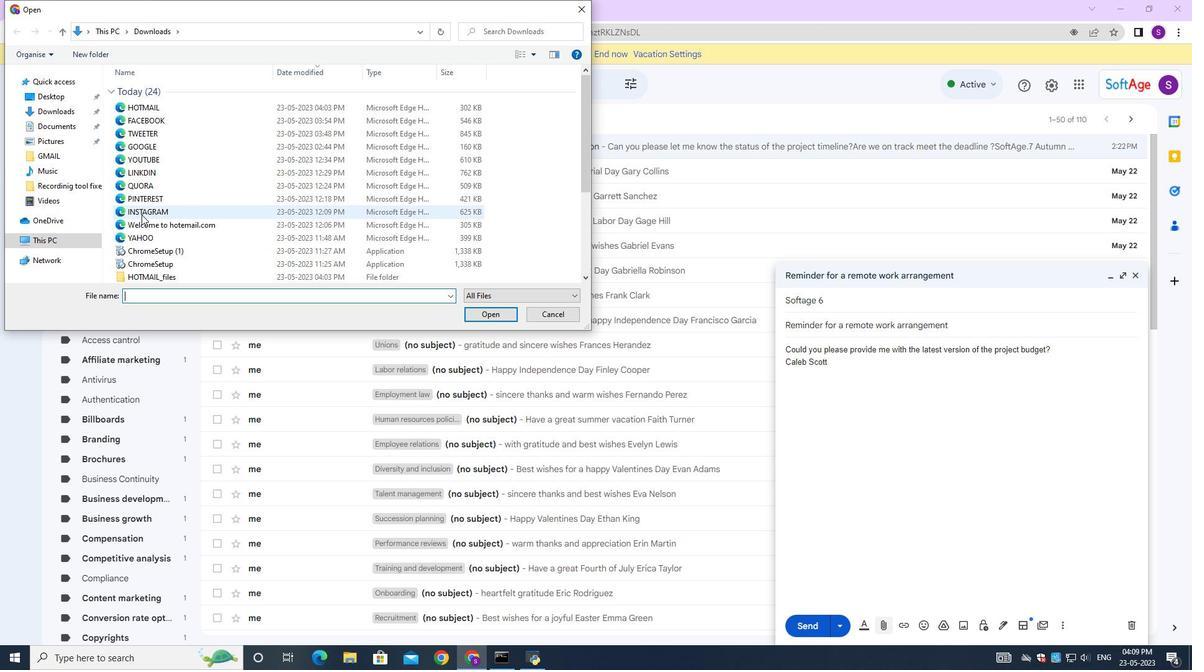 
Action: Mouse moved to (484, 314)
Screenshot: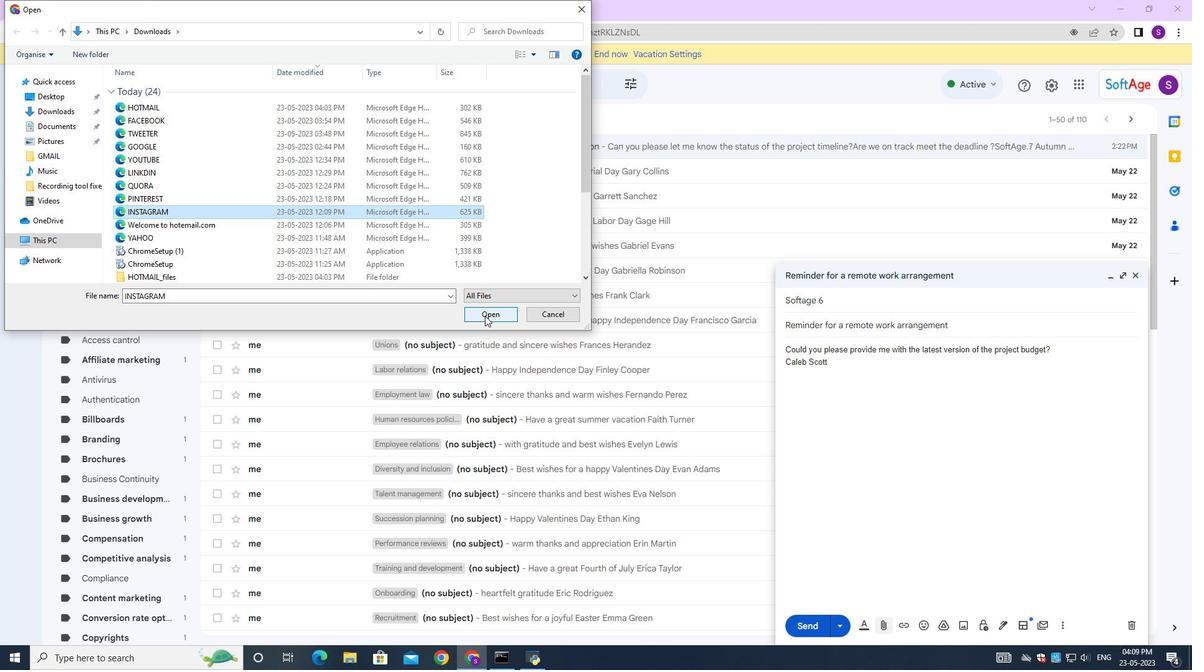 
Action: Mouse pressed left at (484, 314)
Screenshot: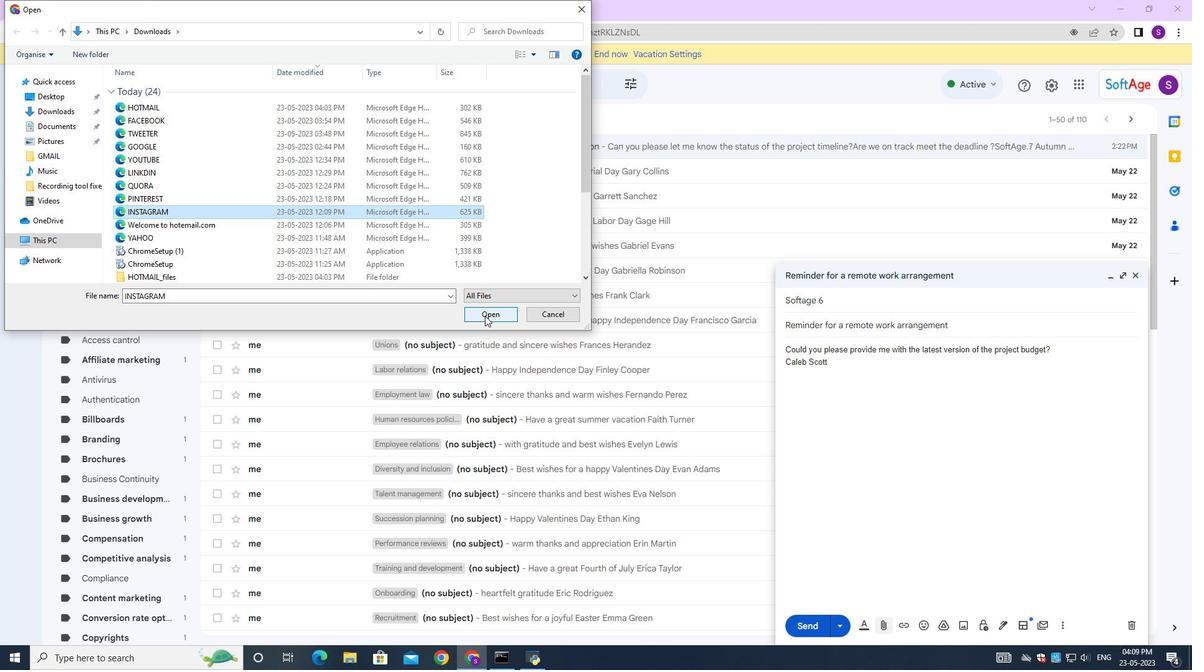 
Action: Mouse moved to (917, 528)
Screenshot: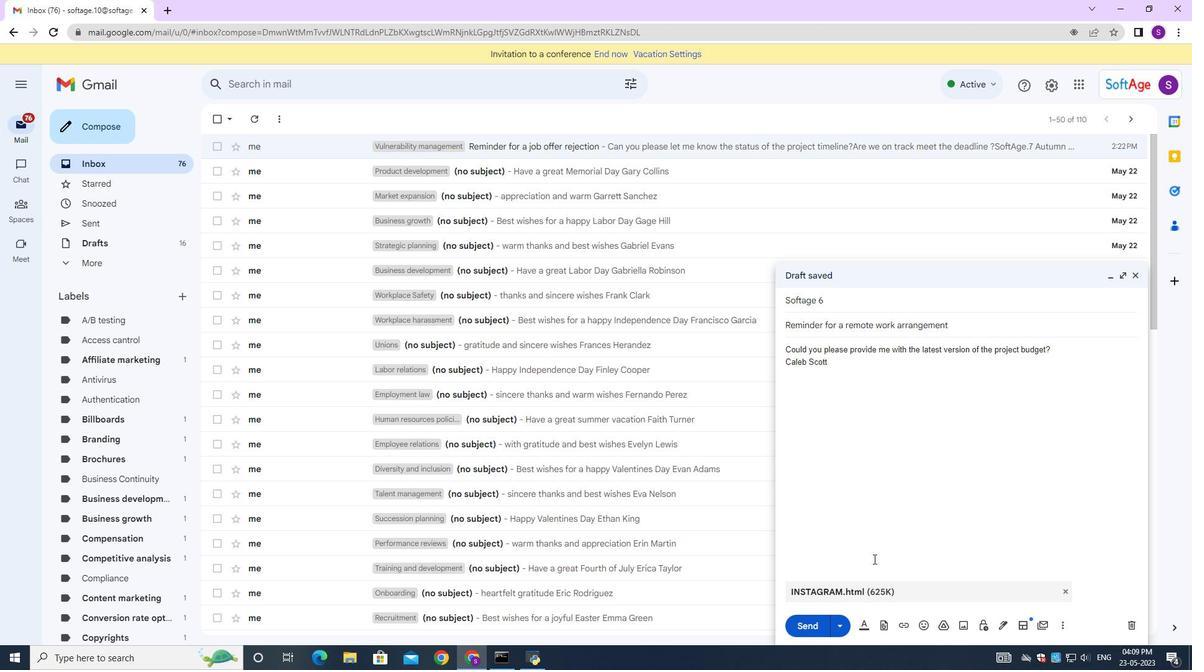 
Action: Mouse scrolled (917, 528) with delta (0, 0)
Screenshot: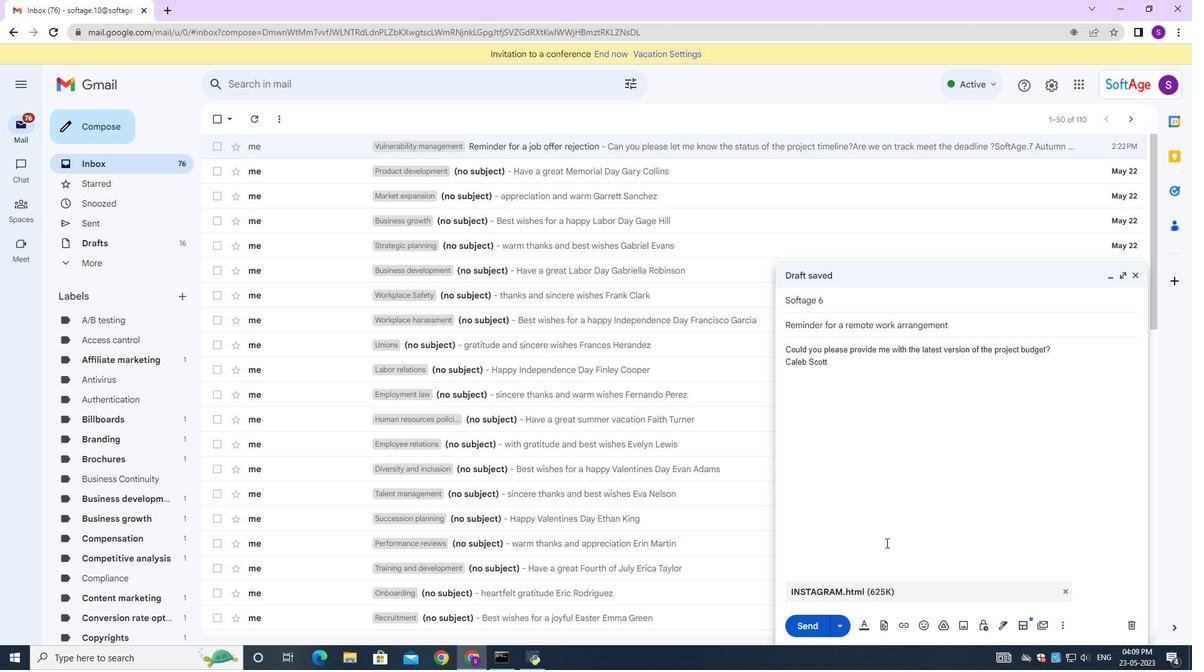 
Action: Mouse scrolled (917, 528) with delta (0, 0)
Screenshot: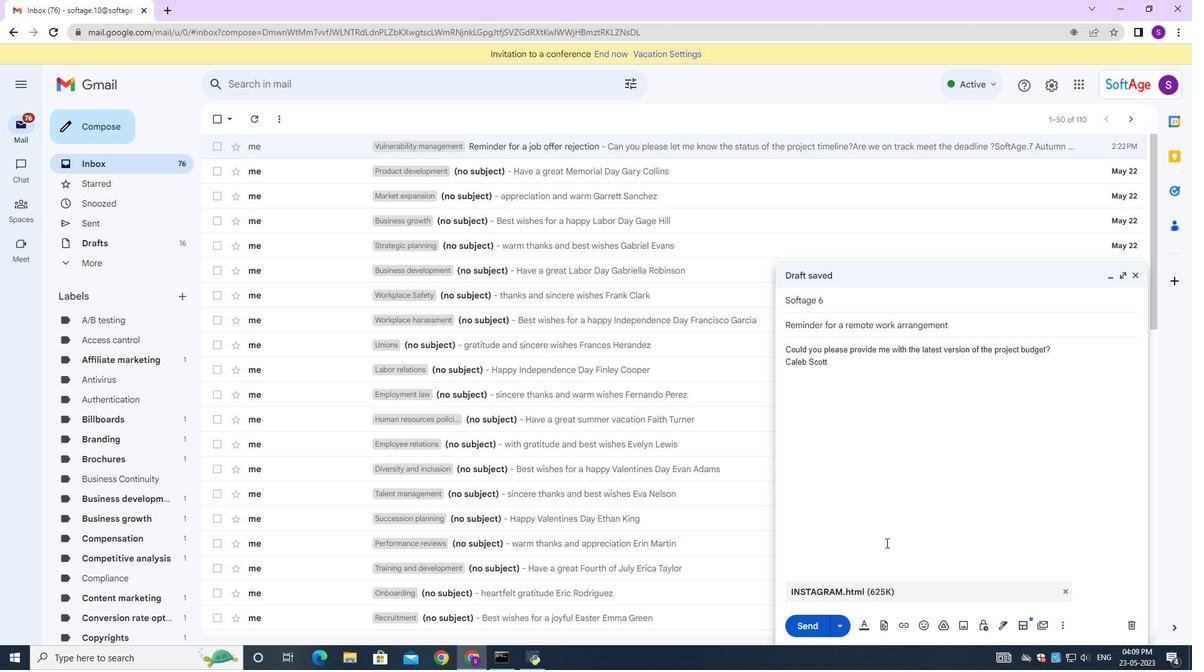 
Action: Mouse scrolled (917, 528) with delta (0, 0)
Screenshot: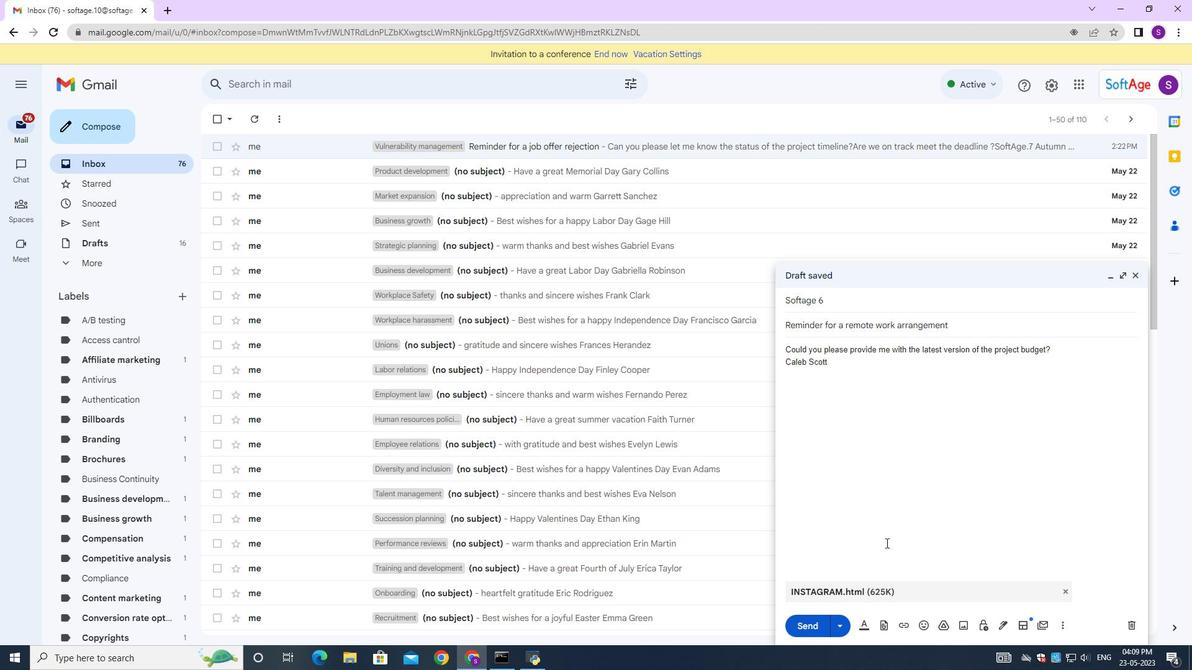 
Action: Mouse scrolled (917, 528) with delta (0, 0)
Screenshot: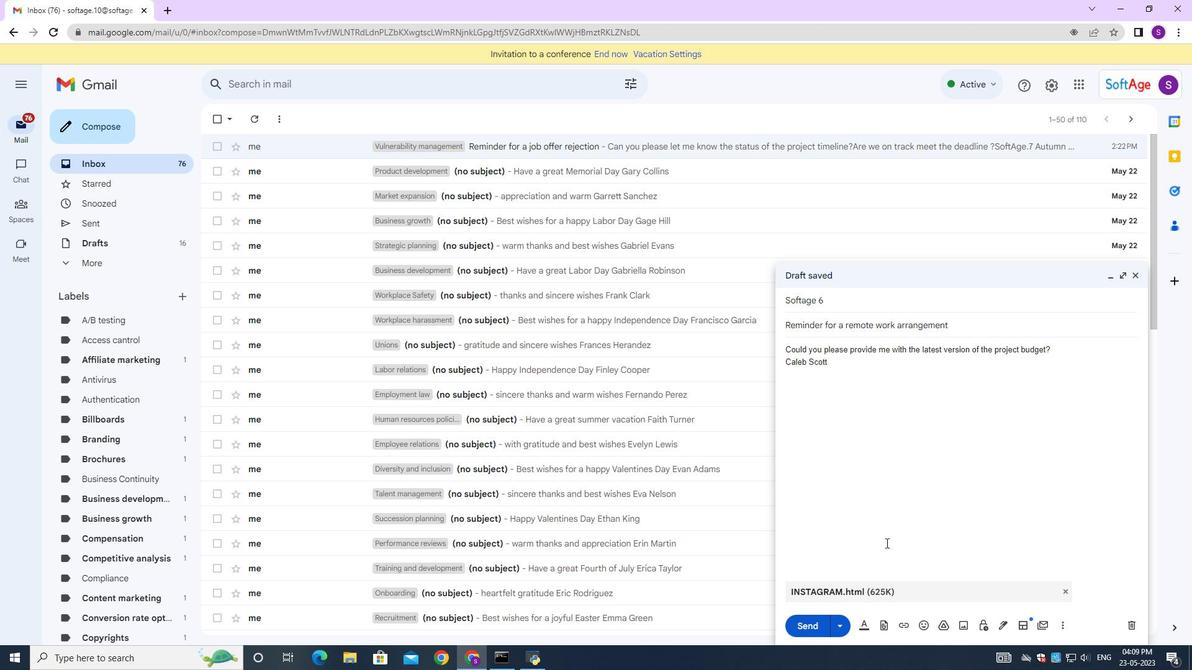 
Action: Mouse moved to (917, 525)
Screenshot: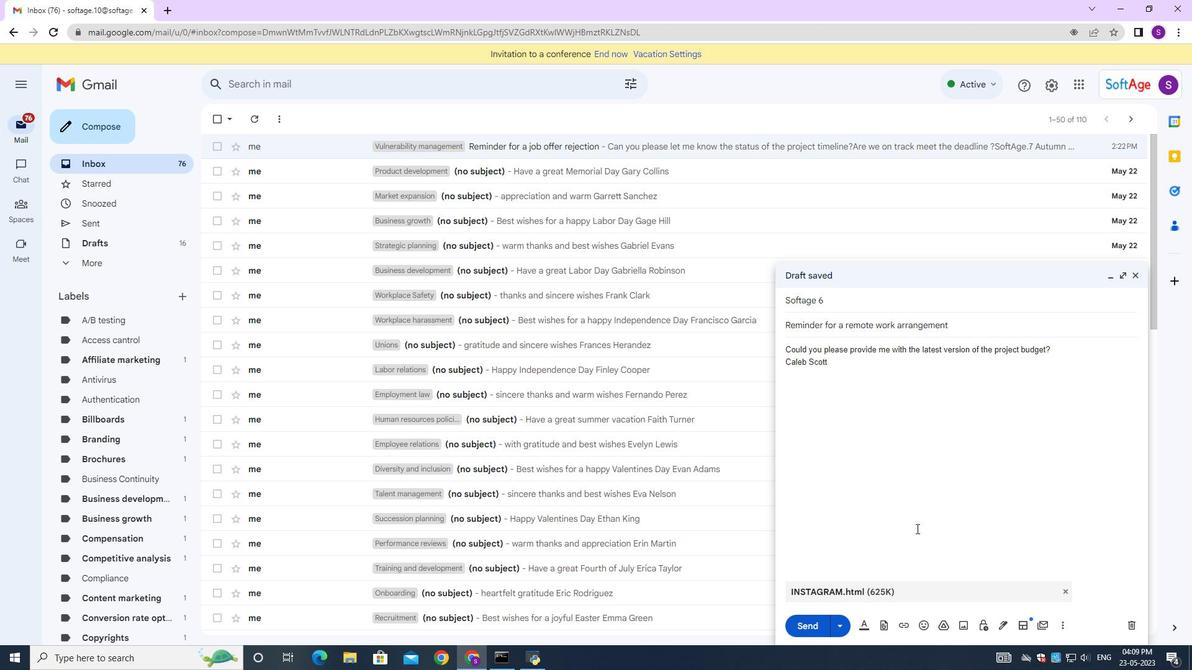 
Action: Mouse scrolled (917, 525) with delta (0, 0)
Screenshot: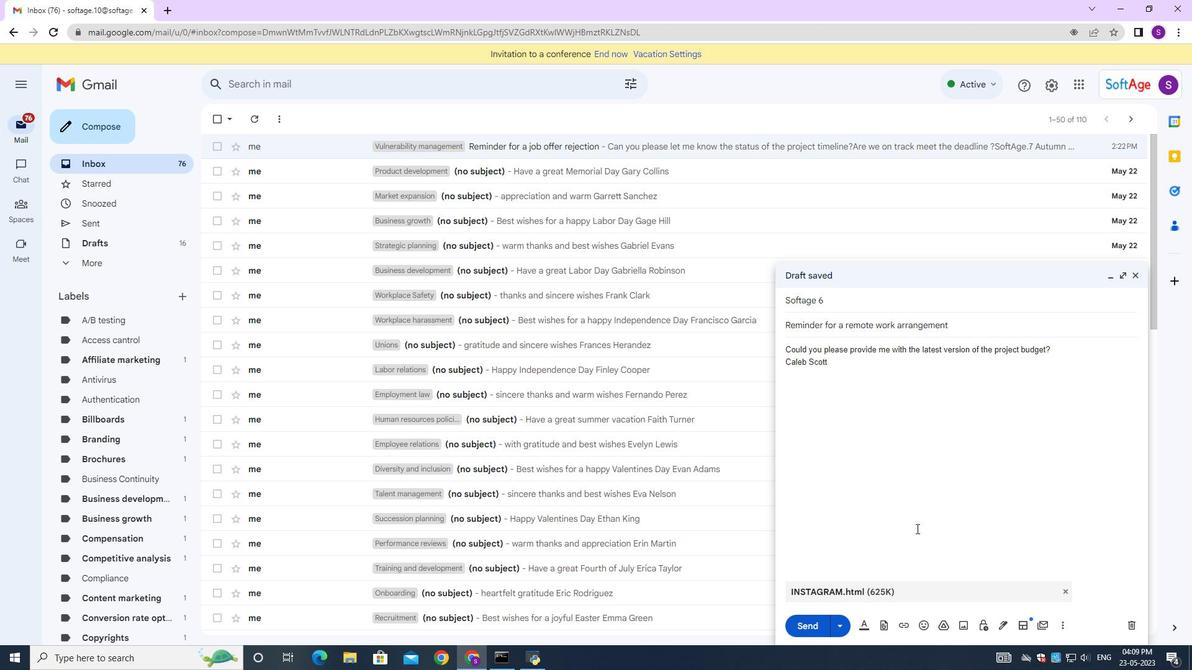
Action: Mouse moved to (917, 524)
Screenshot: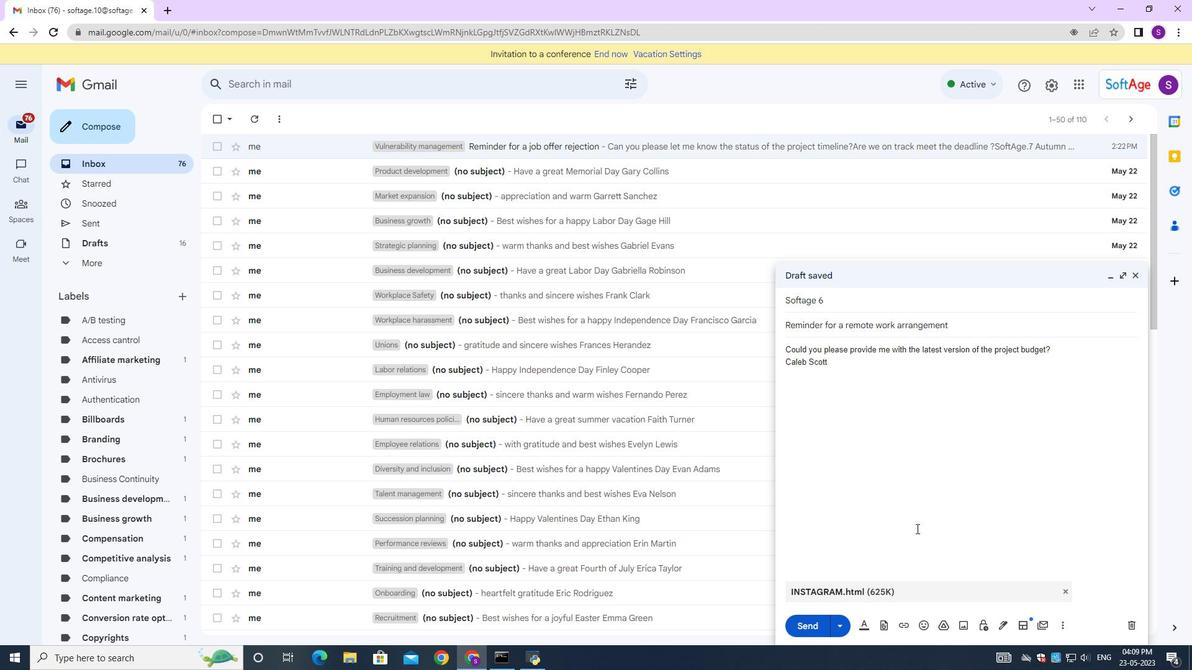 
Action: Mouse scrolled (917, 523) with delta (0, 0)
Screenshot: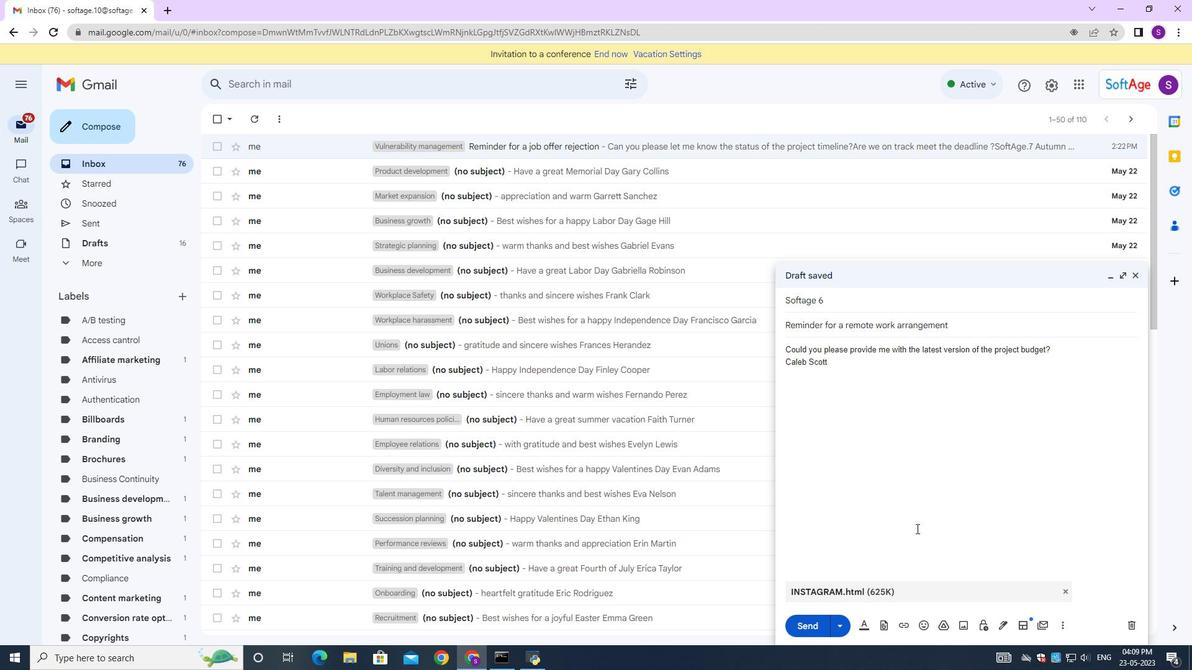 
Action: Mouse moved to (917, 522)
Screenshot: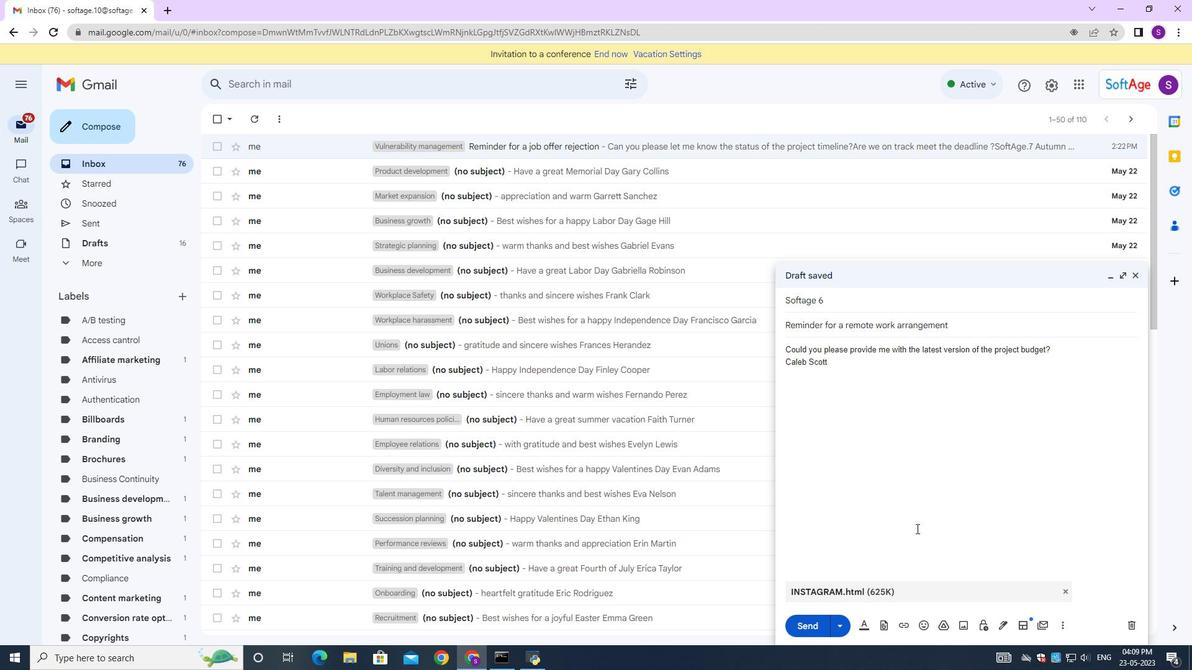 
Action: Mouse scrolled (917, 522) with delta (0, 0)
Screenshot: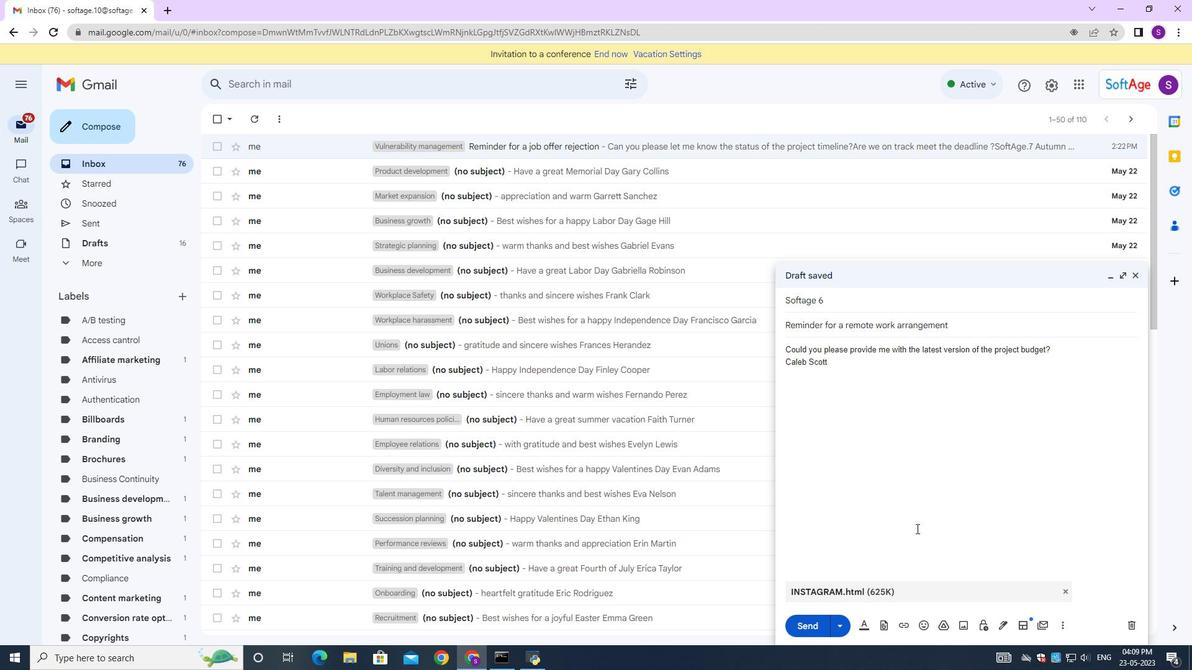 
Action: Mouse moved to (817, 625)
Screenshot: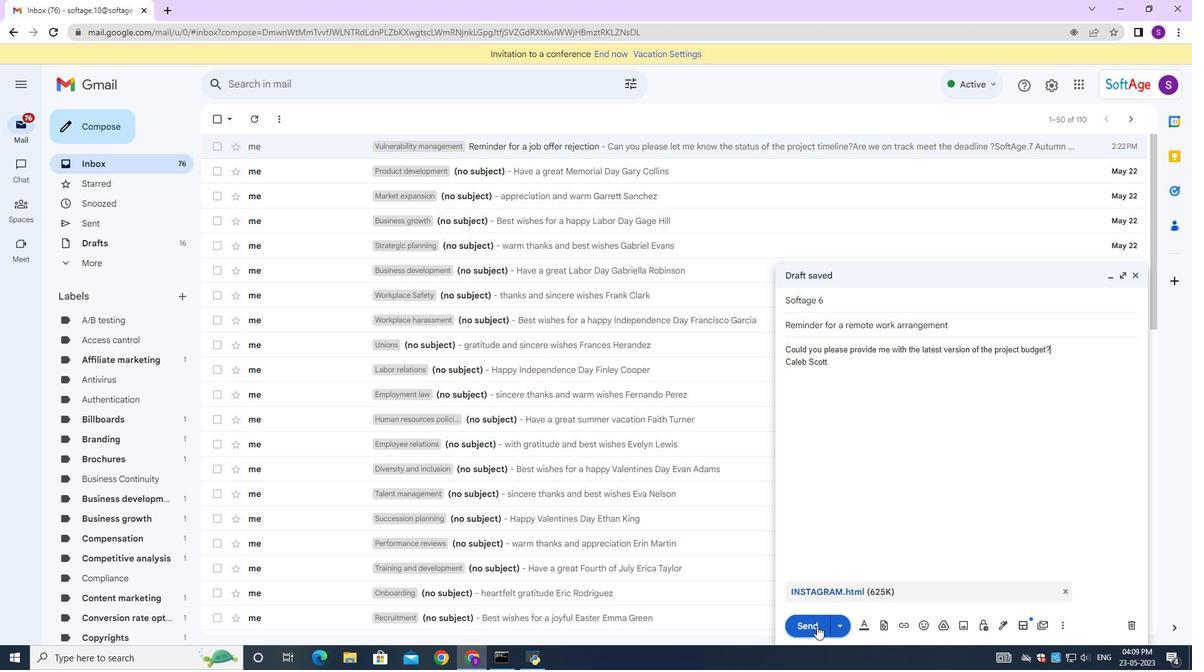 
Action: Mouse pressed left at (817, 625)
Screenshot: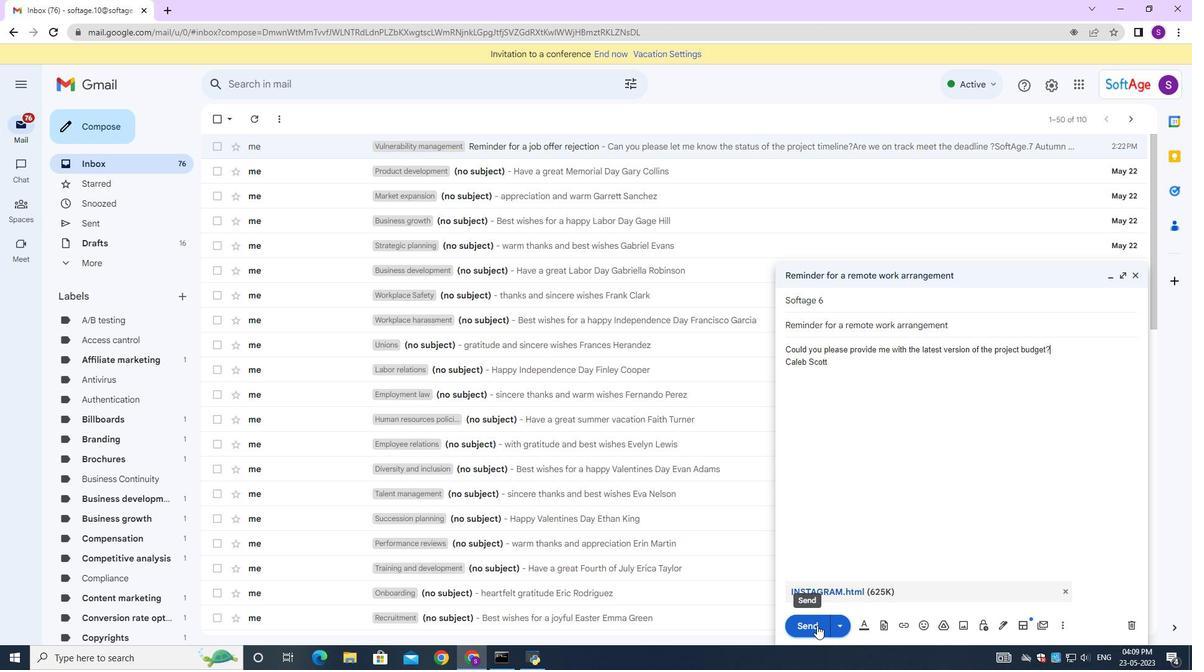 
Action: Mouse moved to (106, 223)
Screenshot: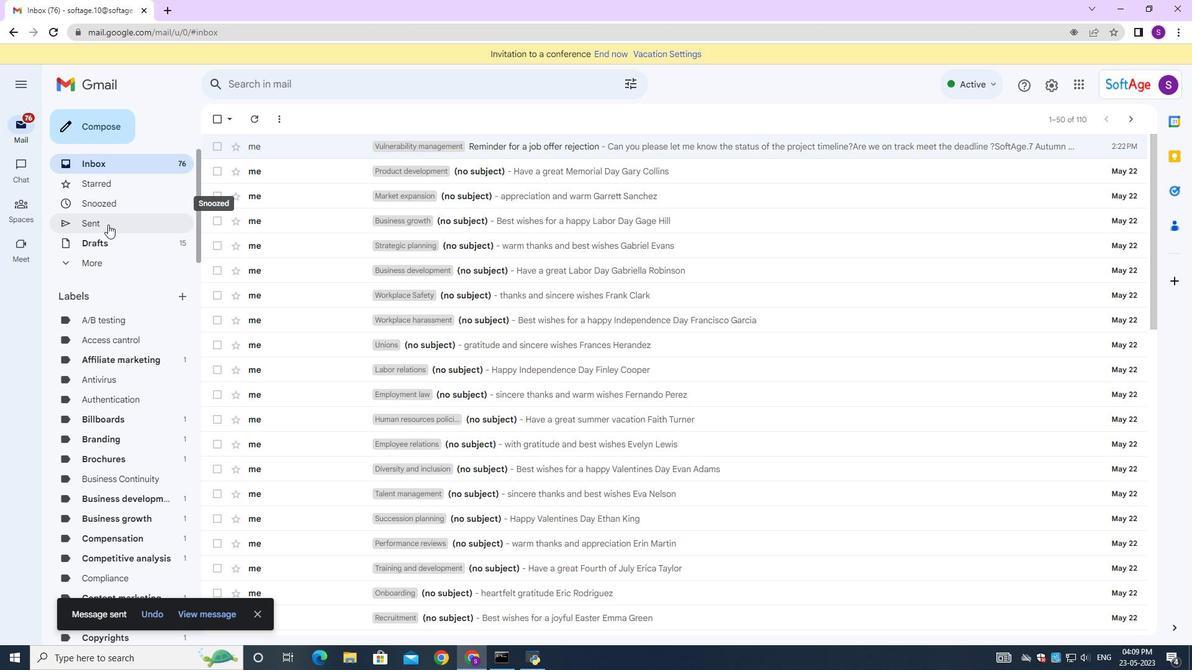 
Action: Mouse pressed left at (106, 223)
Screenshot: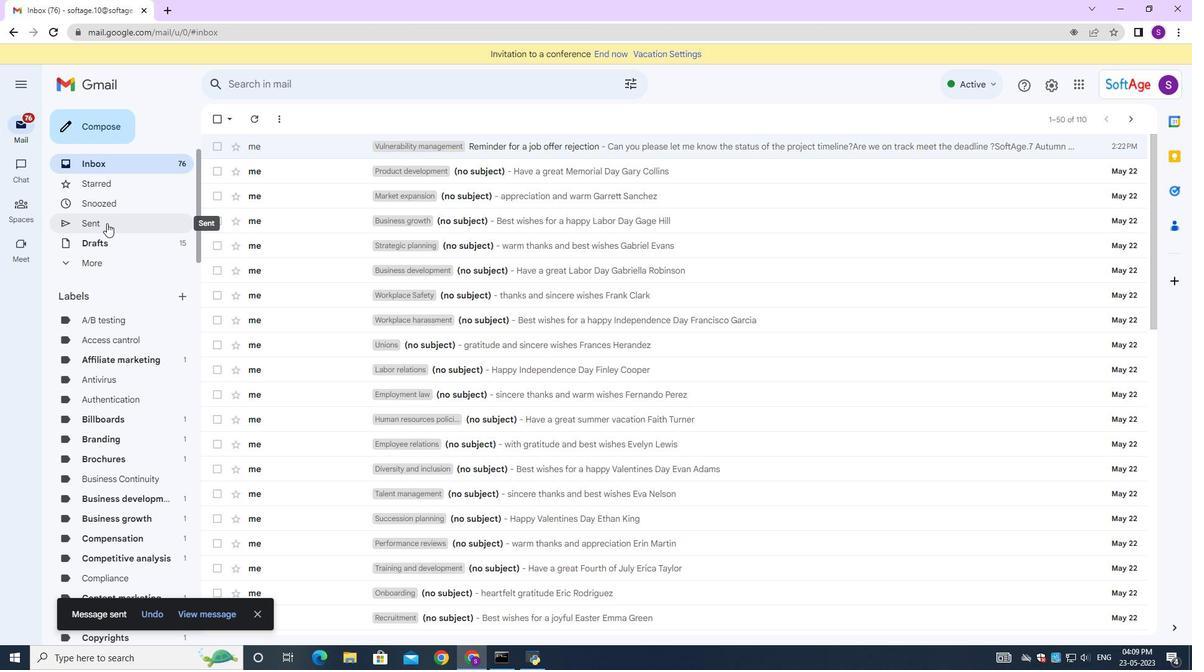 
Action: Mouse moved to (597, 200)
Screenshot: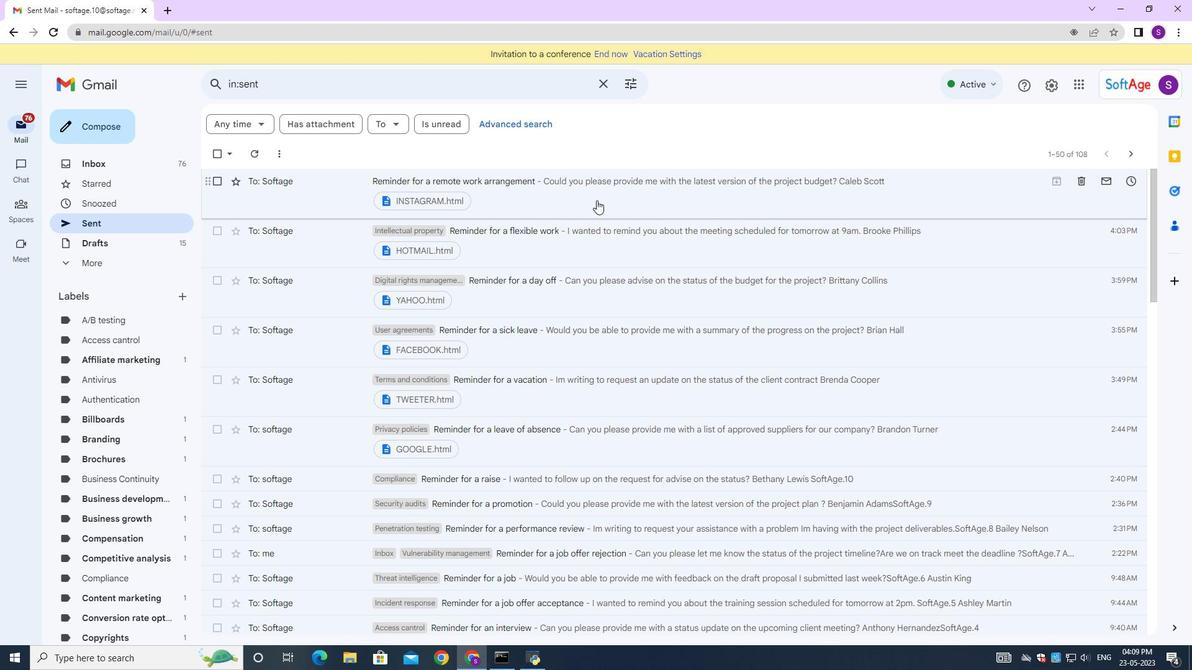 
Action: Mouse pressed left at (597, 200)
Screenshot: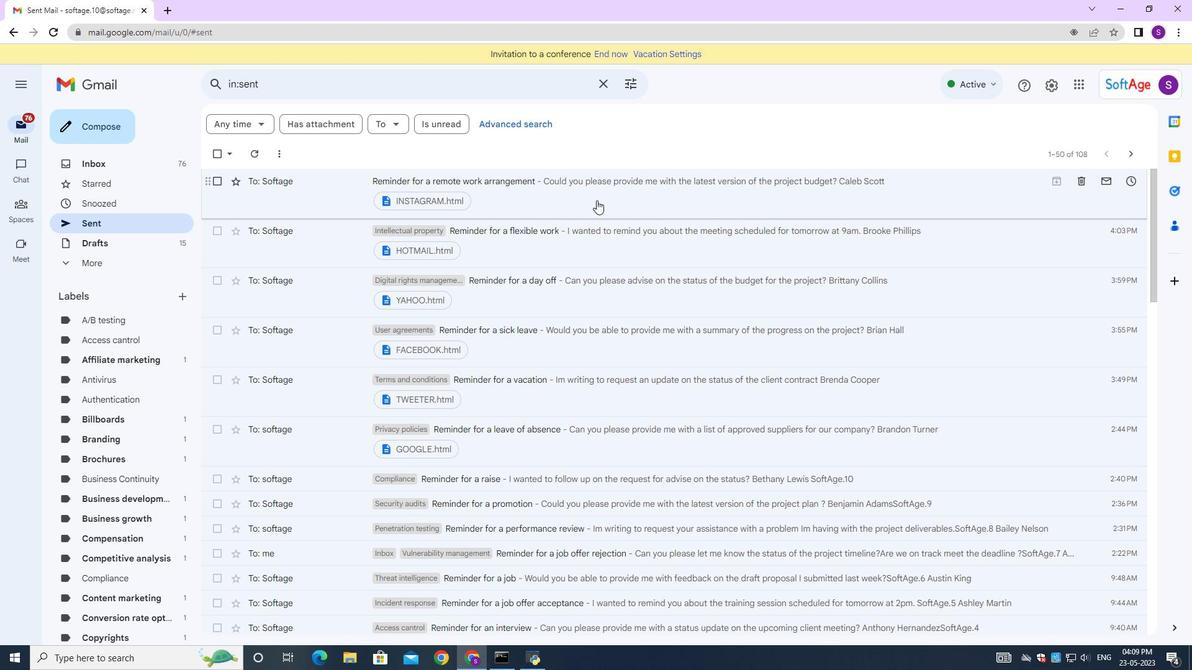 
Action: Mouse moved to (468, 121)
Screenshot: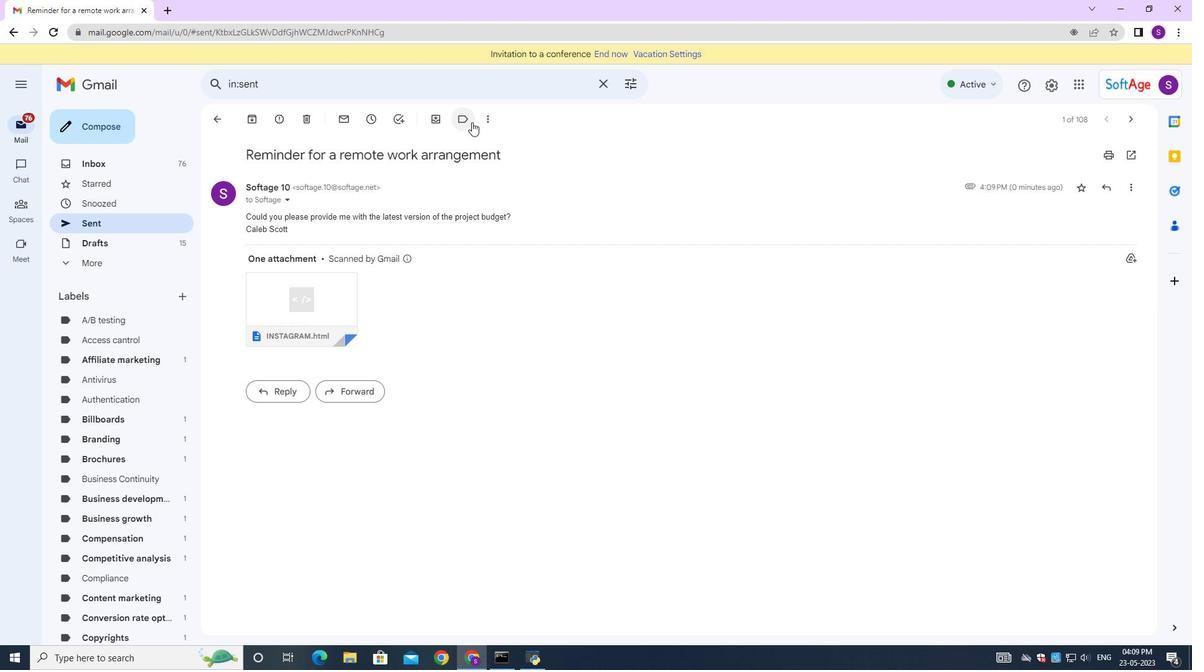 
Action: Mouse pressed left at (468, 121)
Screenshot: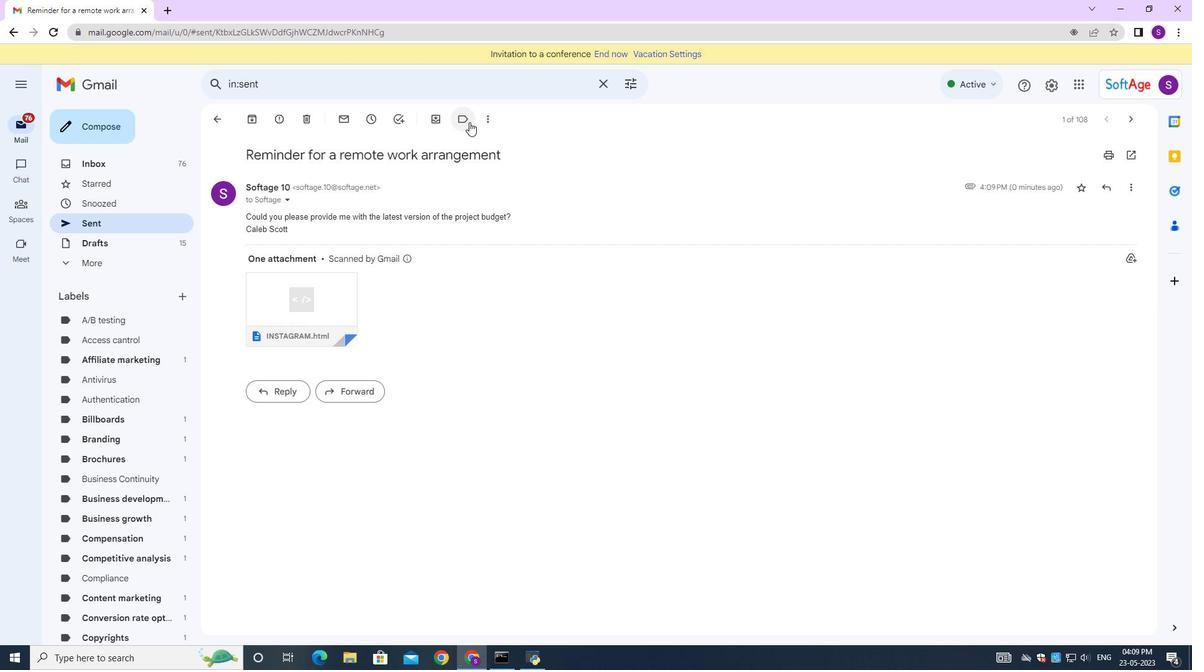 
Action: Mouse moved to (480, 157)
Screenshot: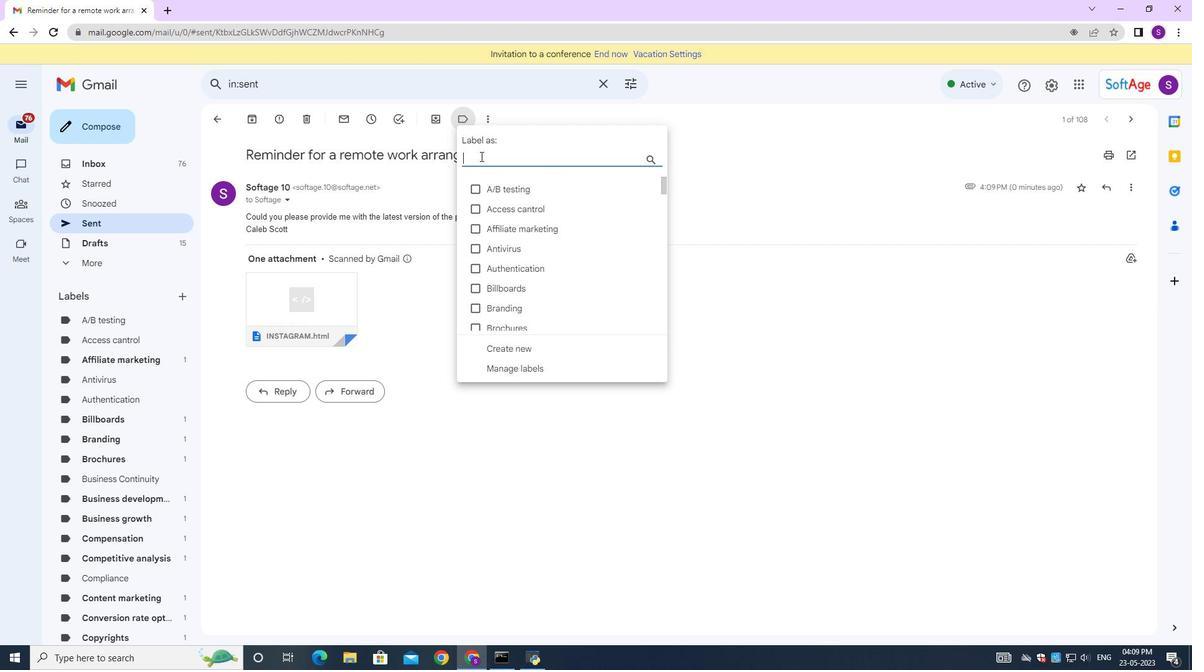 
Action: Key pressed copy
Screenshot: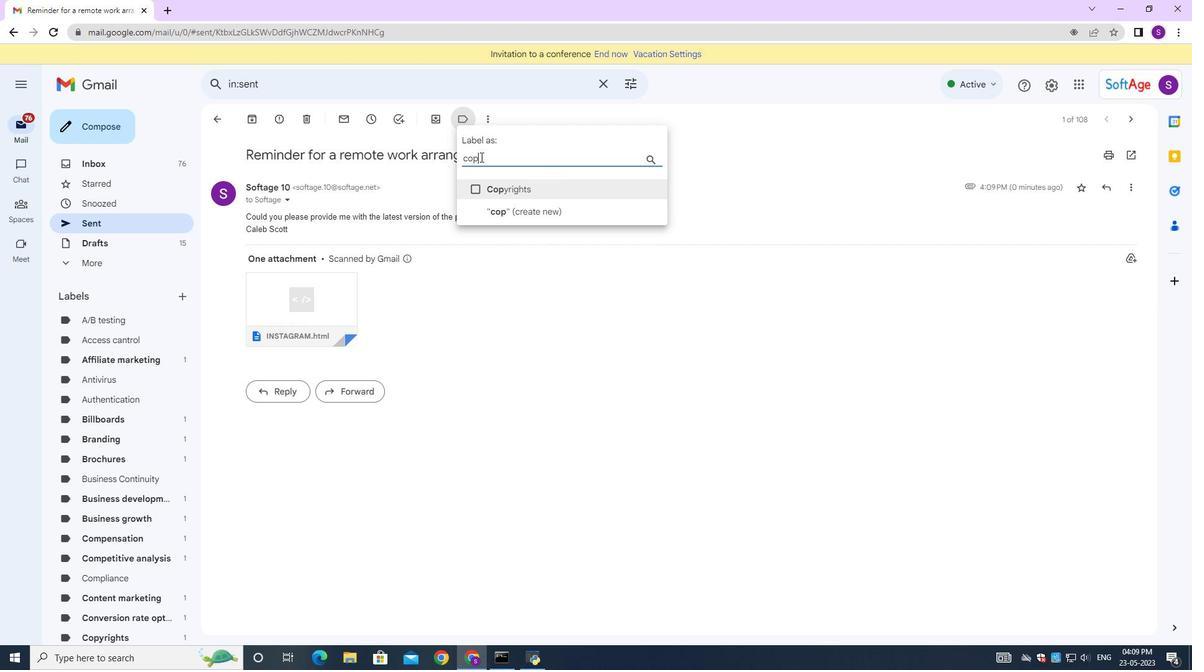 
Action: Mouse moved to (474, 186)
Screenshot: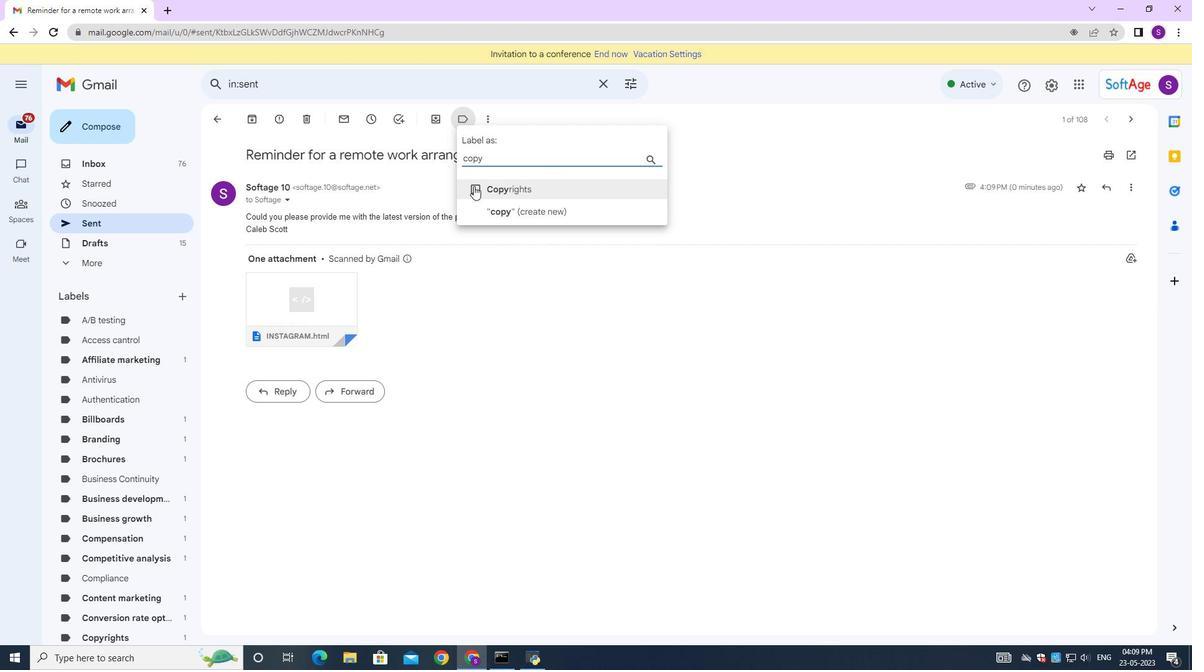 
Action: Mouse pressed left at (474, 186)
Screenshot: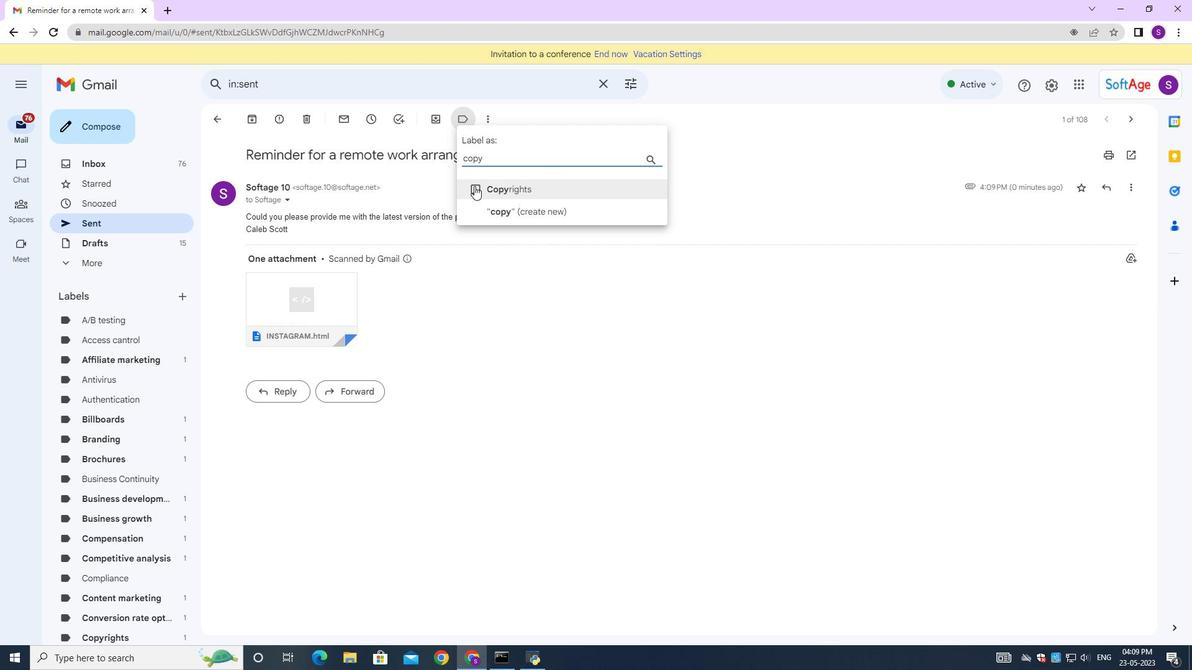 
Action: Mouse moved to (491, 212)
Screenshot: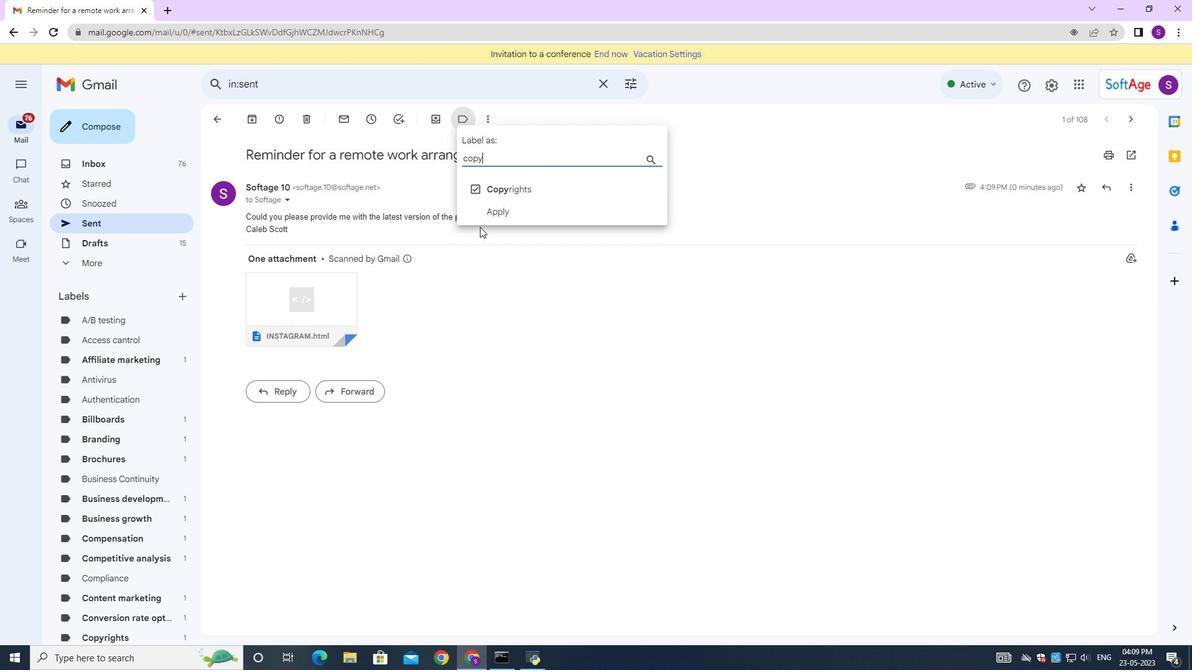 
Action: Mouse pressed left at (491, 212)
Screenshot: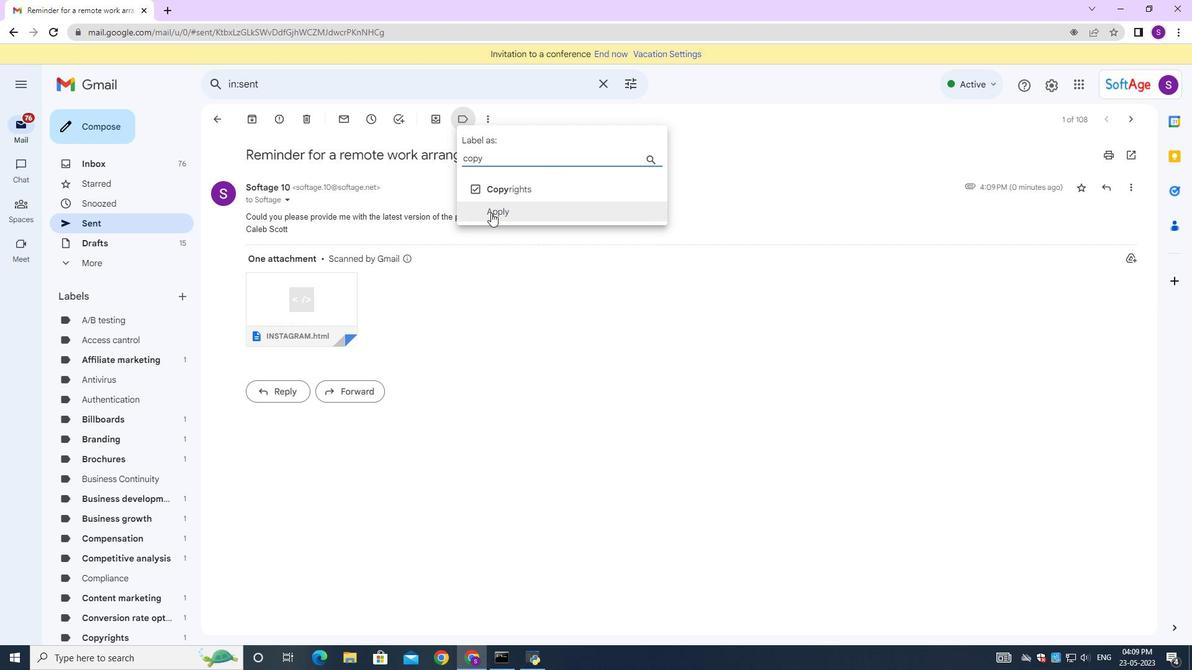 
Action: Mouse moved to (681, 267)
Screenshot: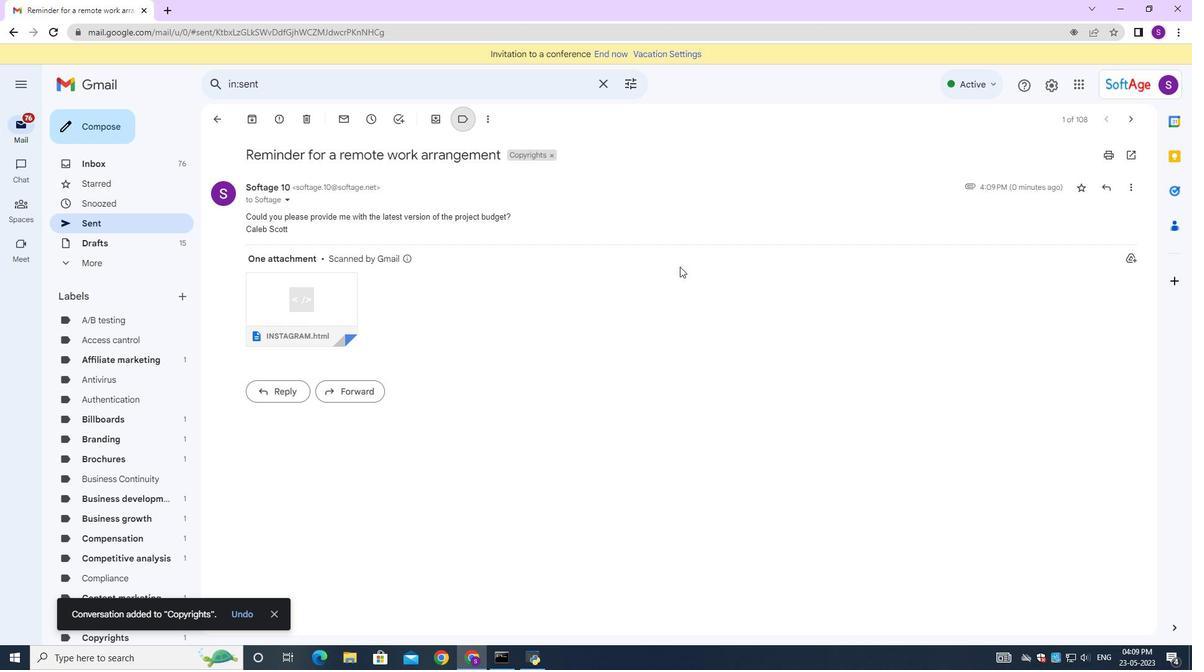 
